 Task: Find connections with filter location Zhoukou with filter topic #homes with filter profile language English with filter current company Veritas Technologies LLC with filter school Defense Institute of Advanced Technology (DIAT), DU, DRDO with filter industry Residential Building Construction with filter service category Training with filter keywords title Mortgage Loan Processor
Action: Mouse moved to (606, 80)
Screenshot: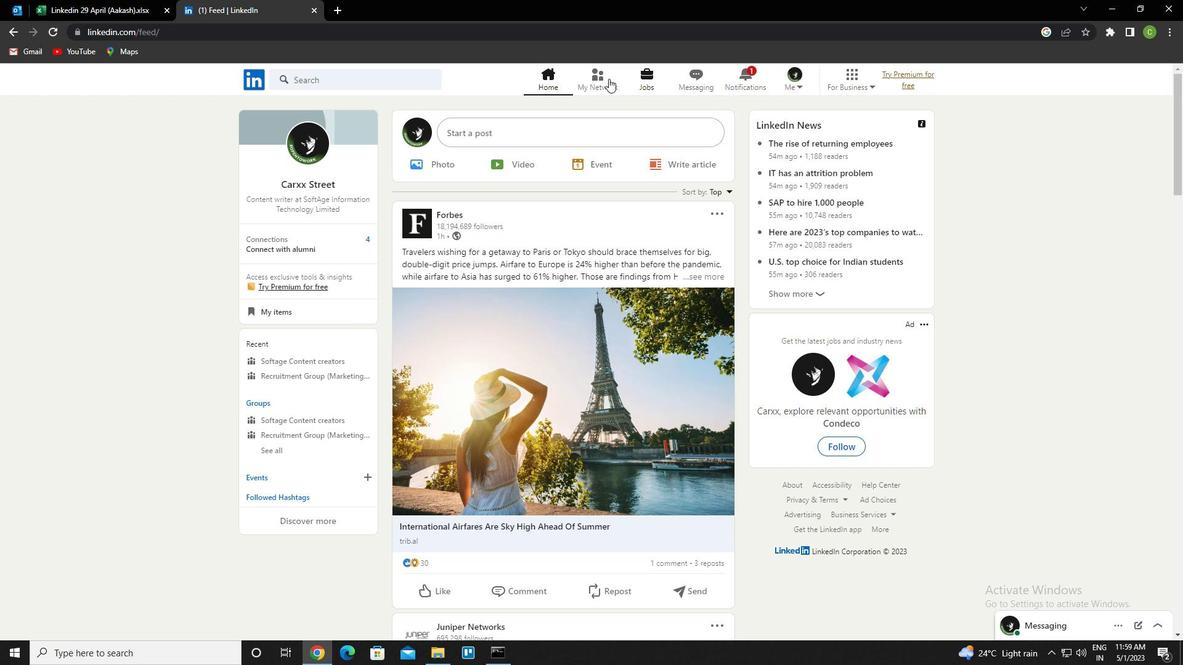
Action: Mouse pressed left at (606, 80)
Screenshot: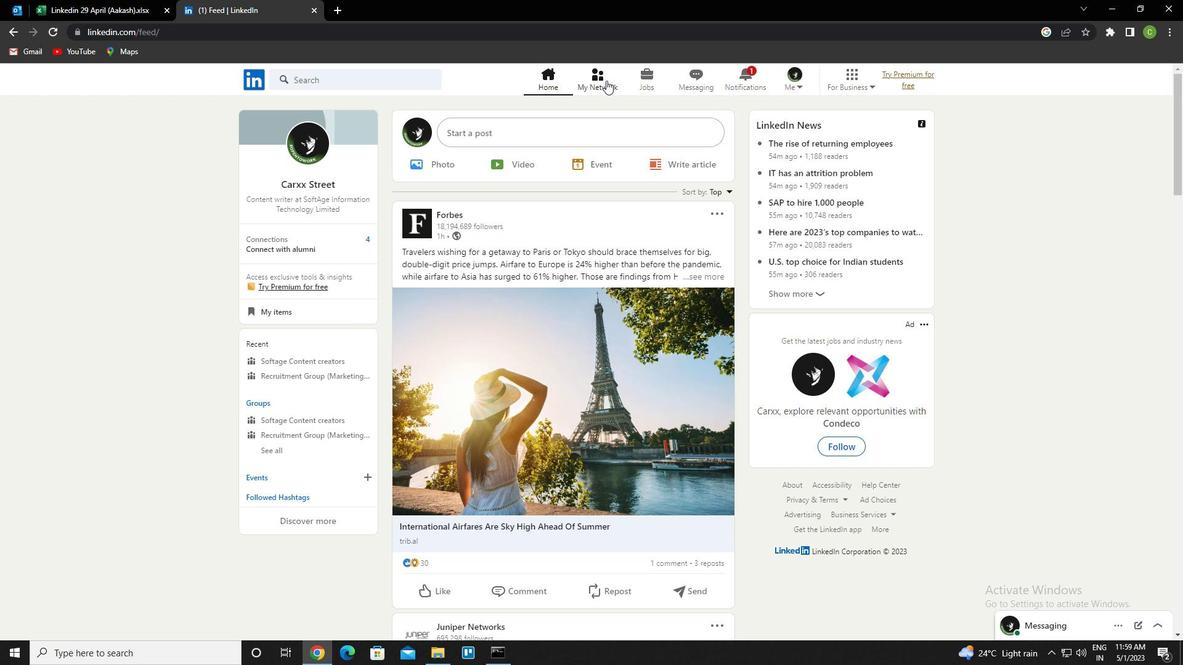 
Action: Mouse moved to (362, 157)
Screenshot: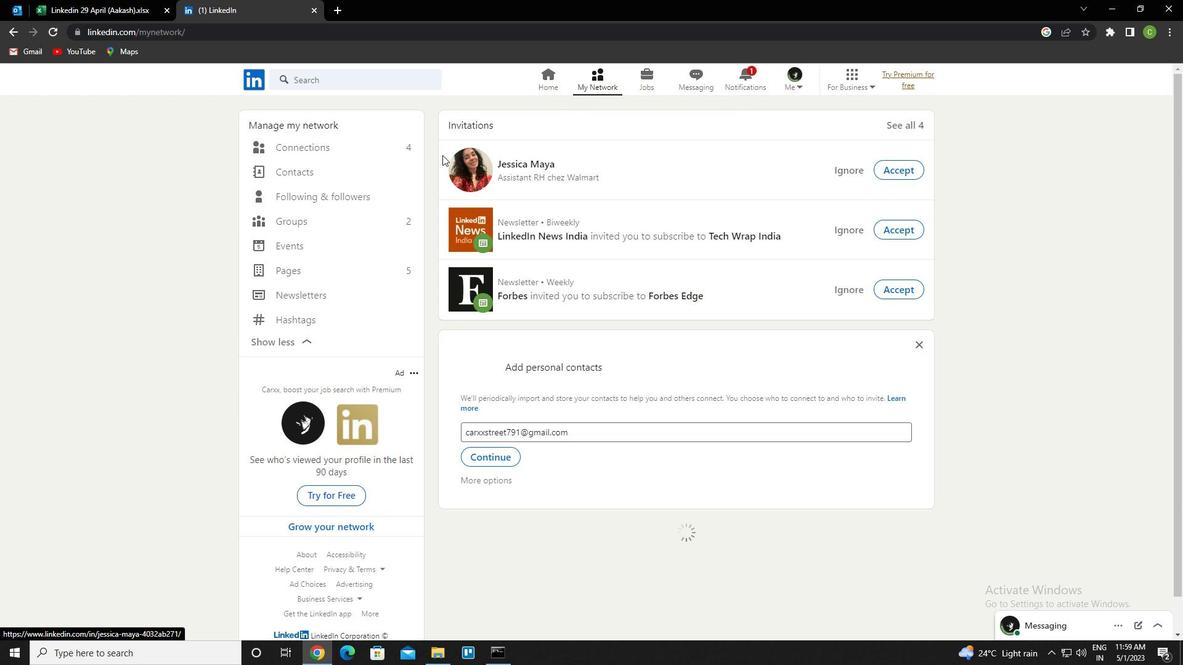 
Action: Mouse pressed left at (362, 157)
Screenshot: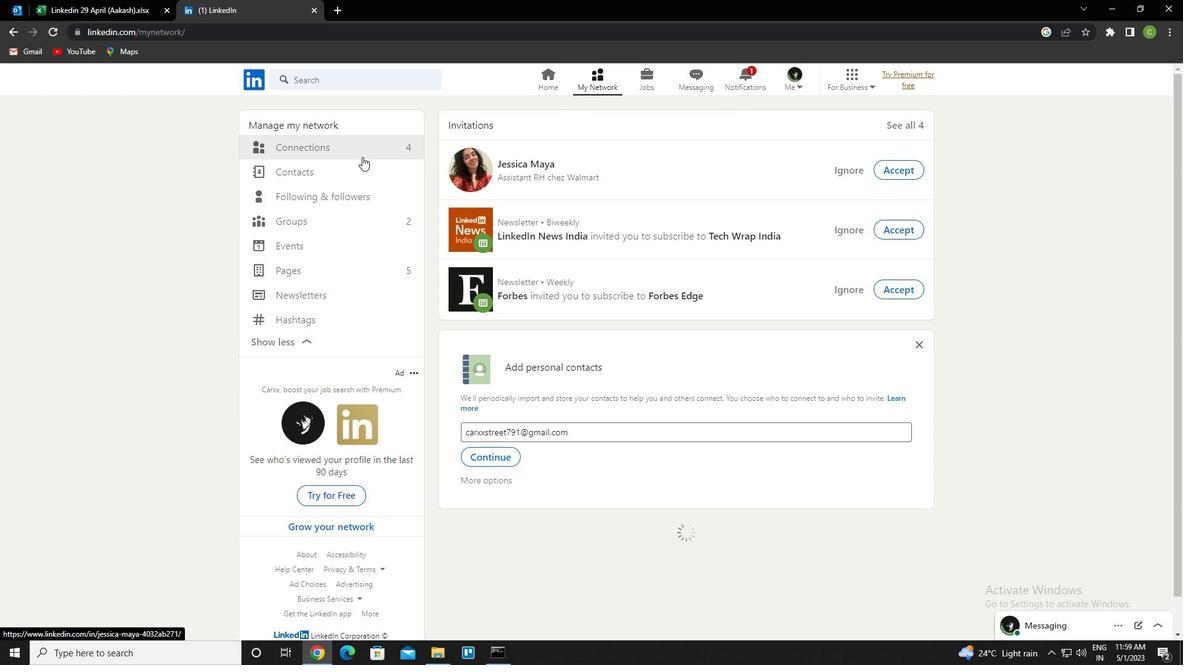 
Action: Mouse moved to (379, 150)
Screenshot: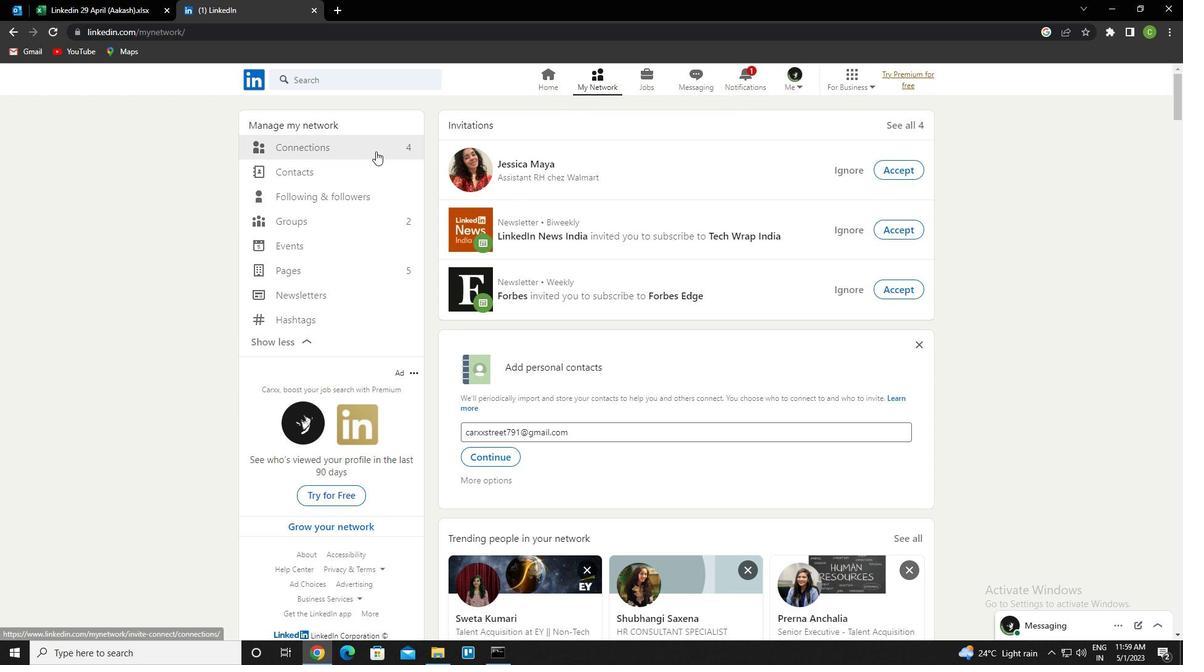 
Action: Mouse pressed left at (379, 150)
Screenshot: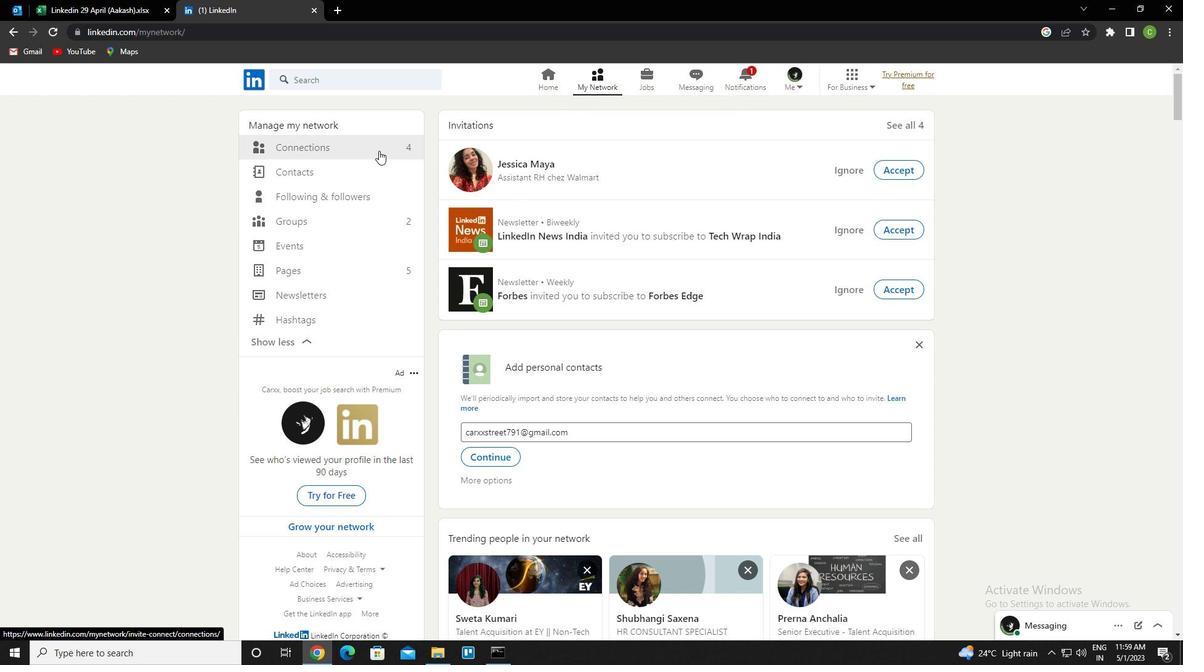 
Action: Mouse moved to (676, 152)
Screenshot: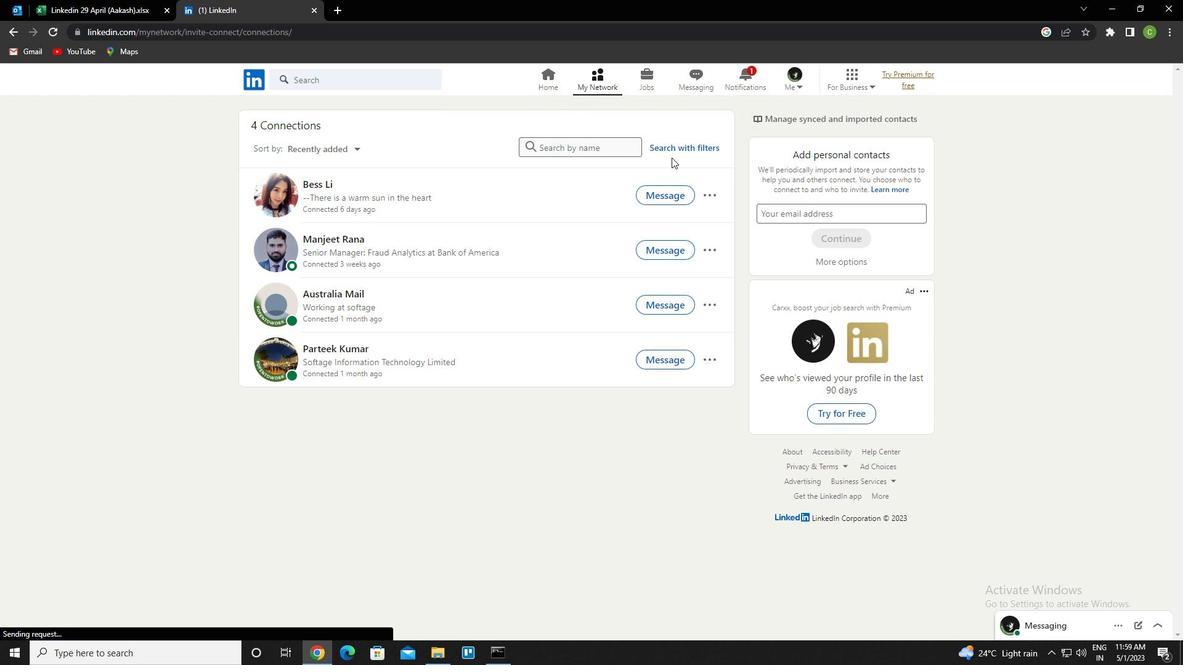 
Action: Mouse pressed left at (676, 152)
Screenshot: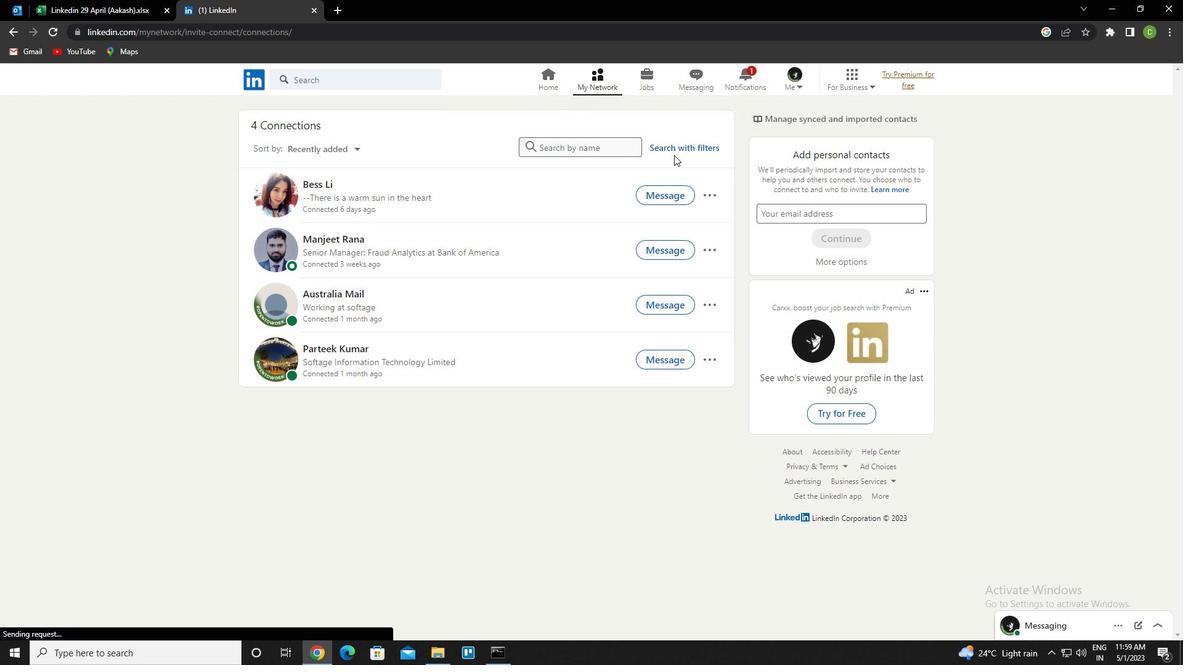 
Action: Mouse moved to (635, 108)
Screenshot: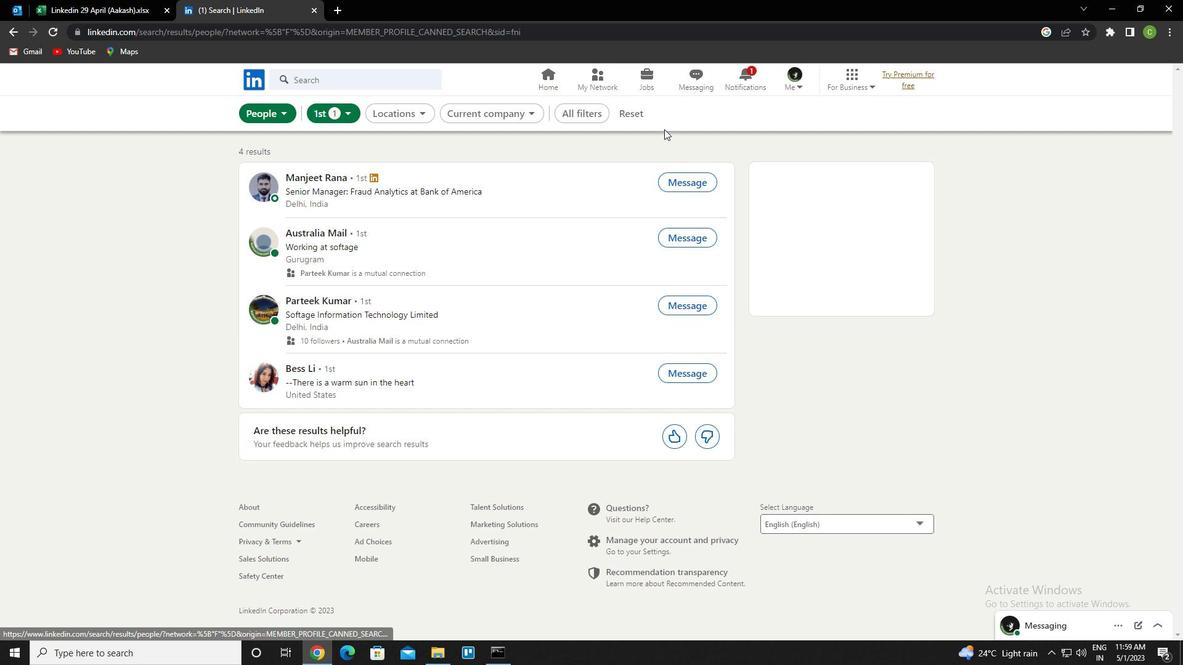 
Action: Mouse pressed left at (635, 108)
Screenshot: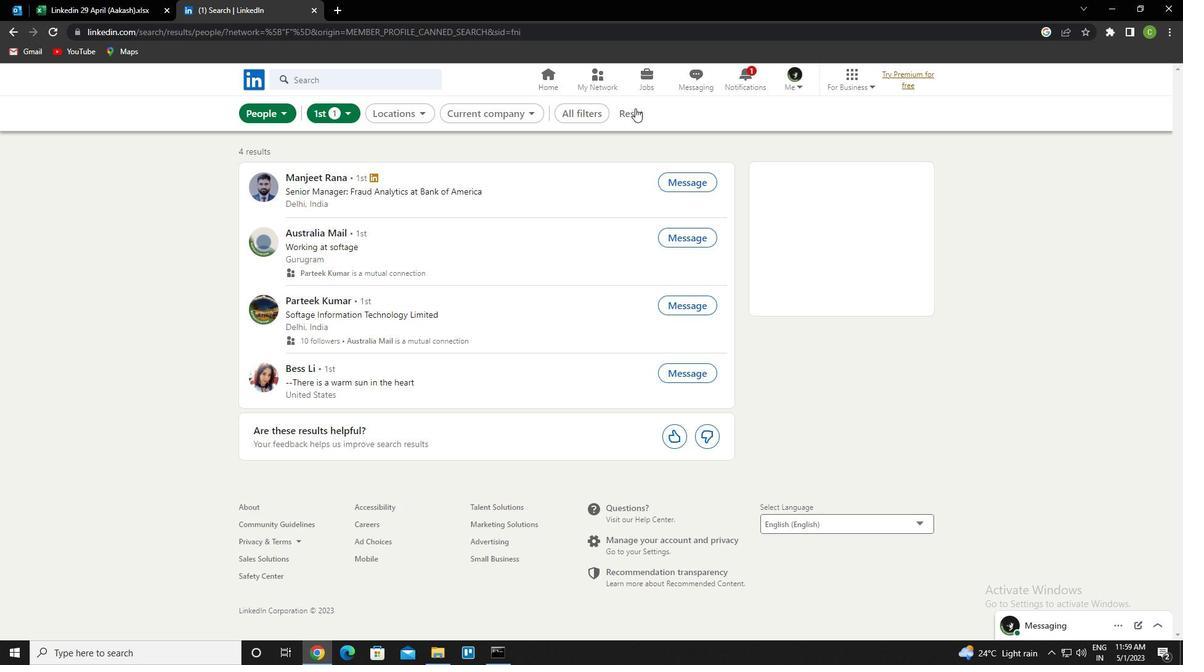 
Action: Mouse moved to (602, 109)
Screenshot: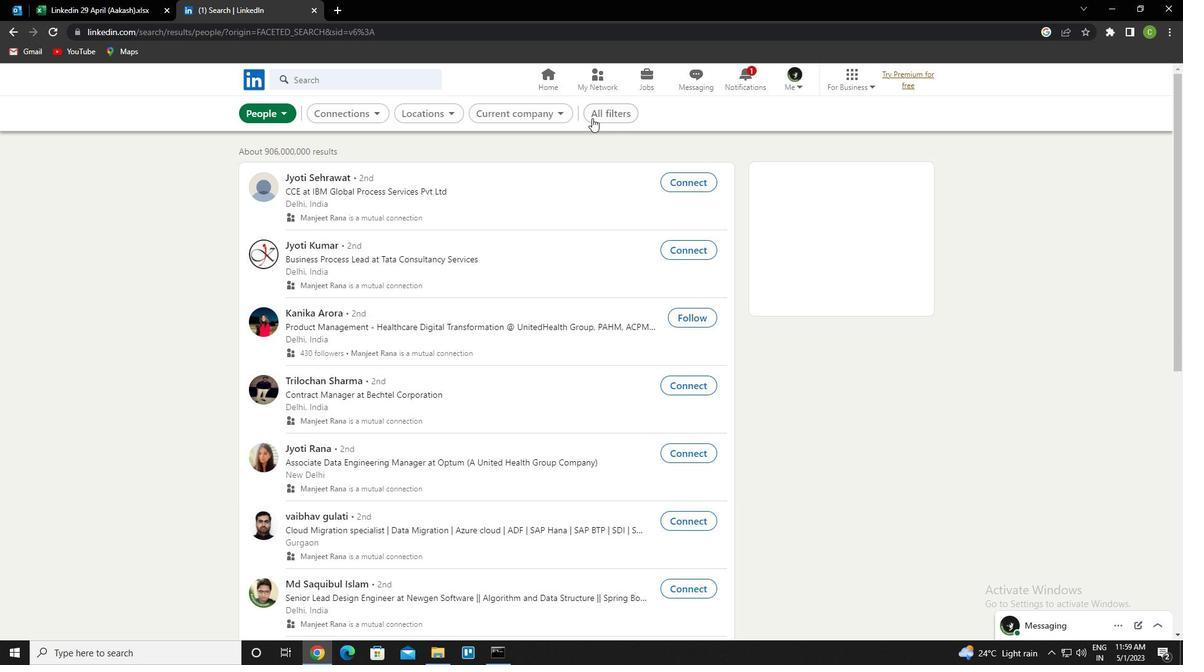 
Action: Mouse pressed left at (602, 109)
Screenshot: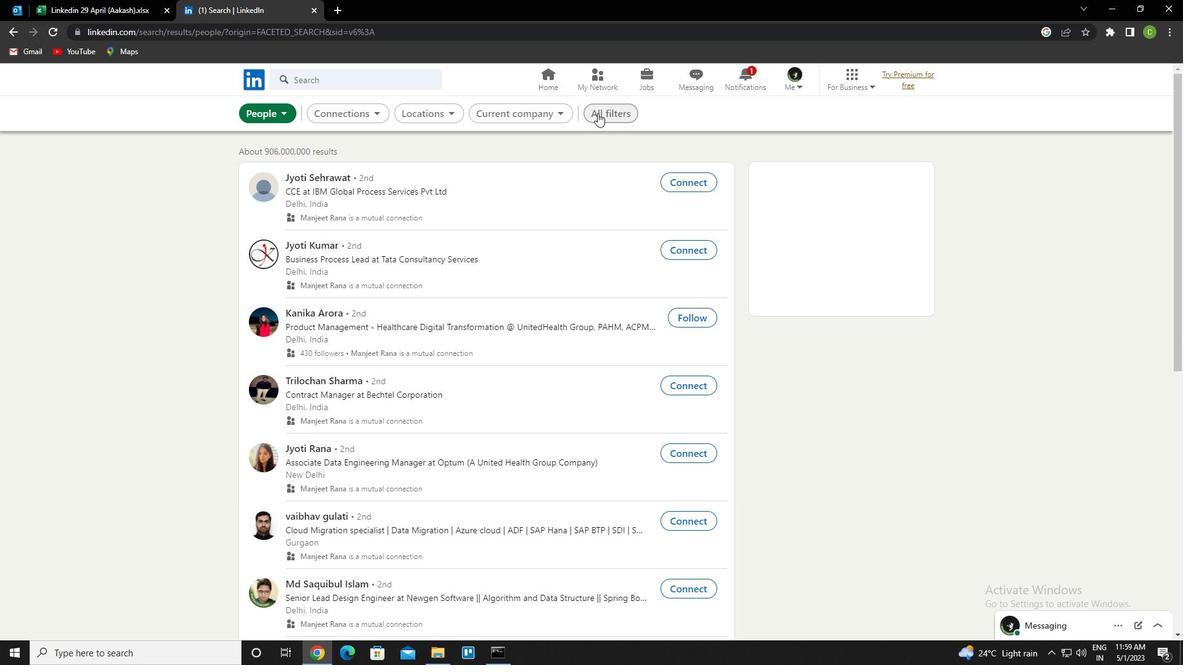 
Action: Mouse moved to (978, 372)
Screenshot: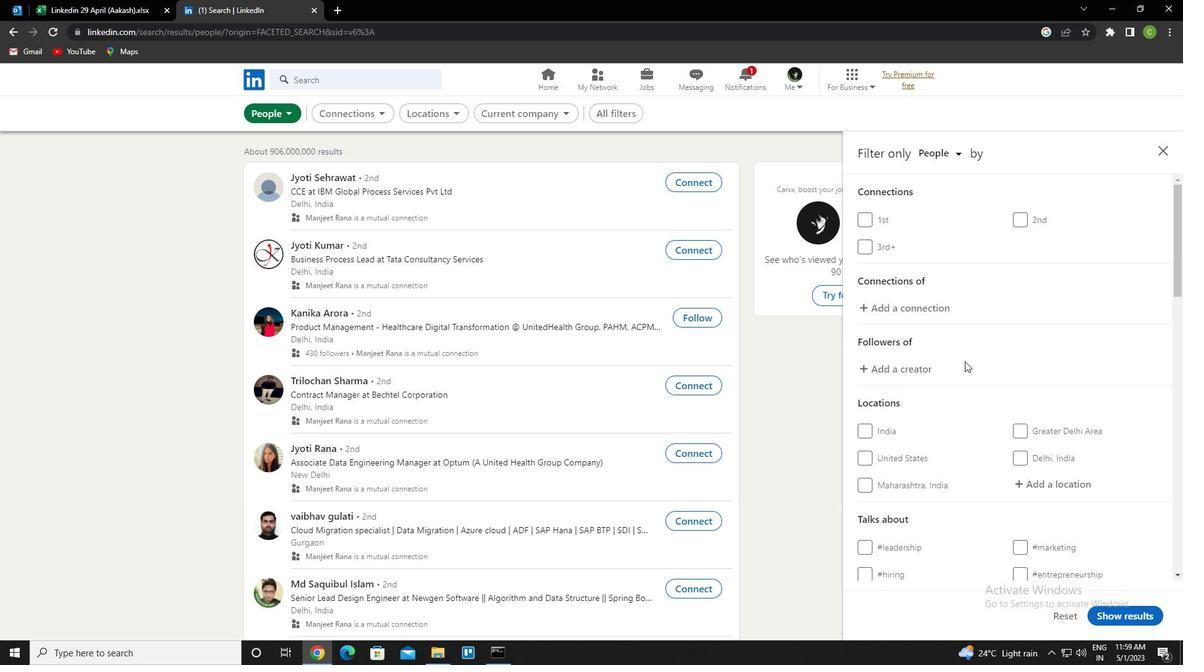 
Action: Mouse scrolled (978, 372) with delta (0, 0)
Screenshot: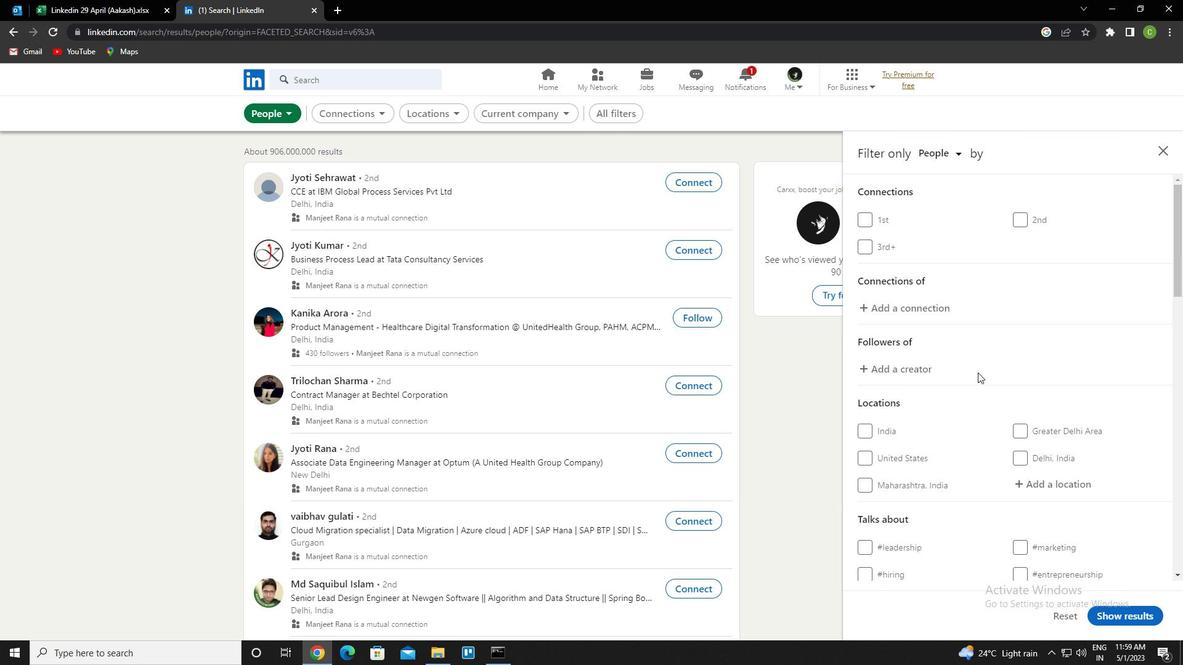 
Action: Mouse moved to (978, 372)
Screenshot: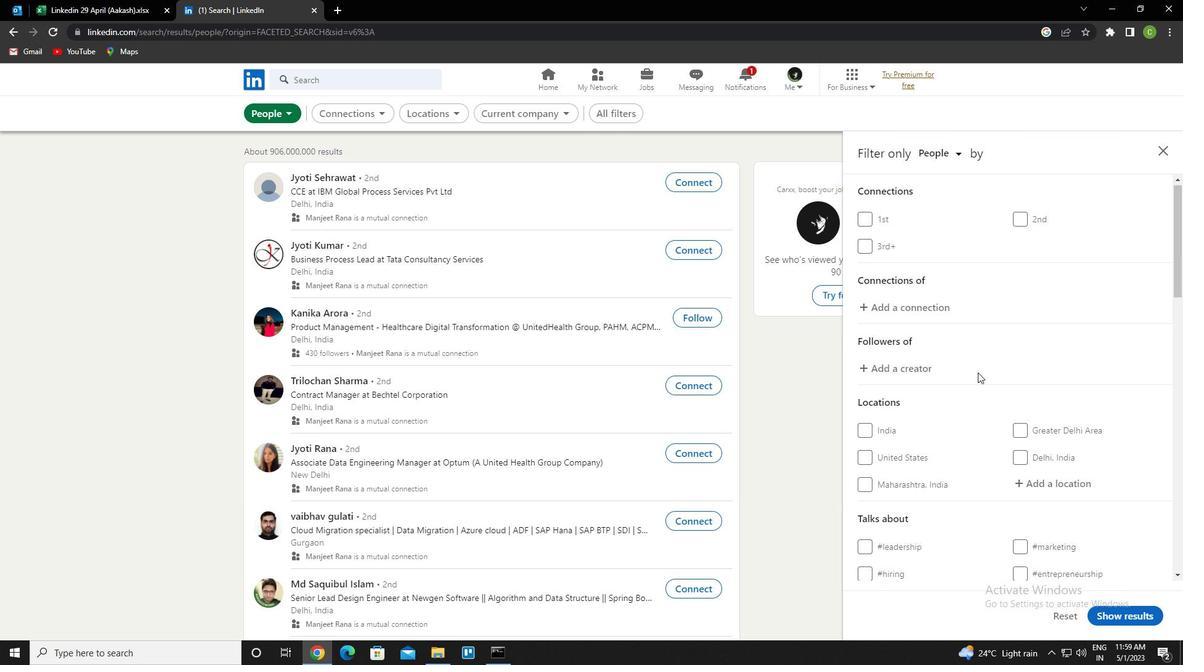 
Action: Mouse scrolled (978, 372) with delta (0, 0)
Screenshot: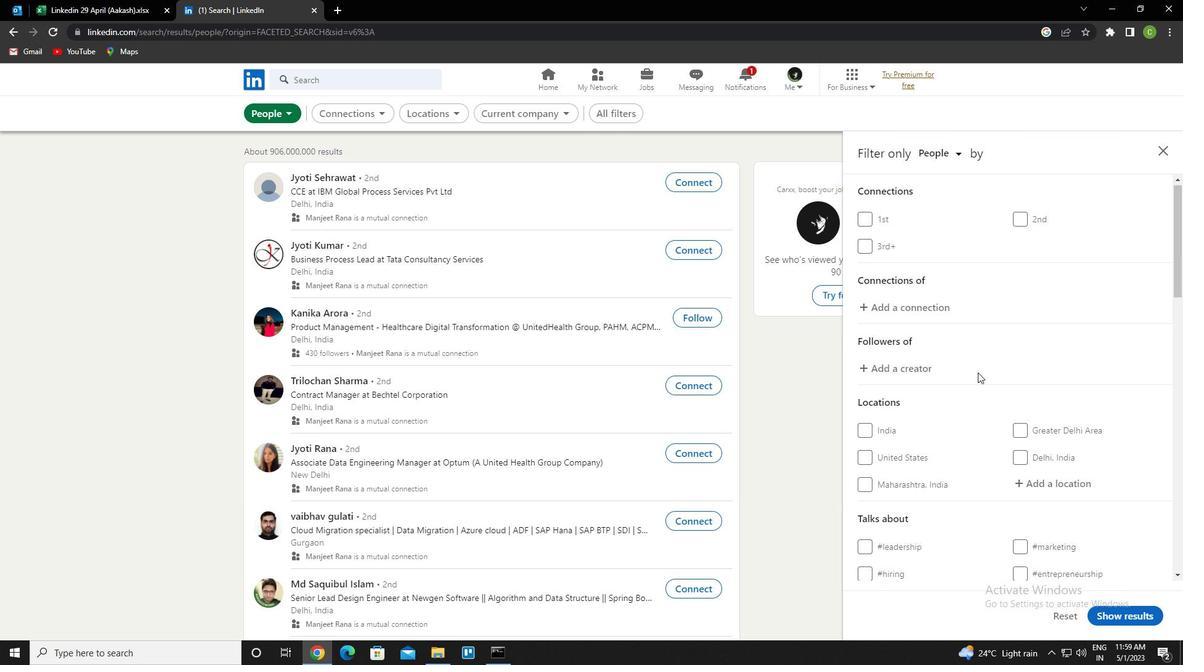 
Action: Mouse moved to (1045, 366)
Screenshot: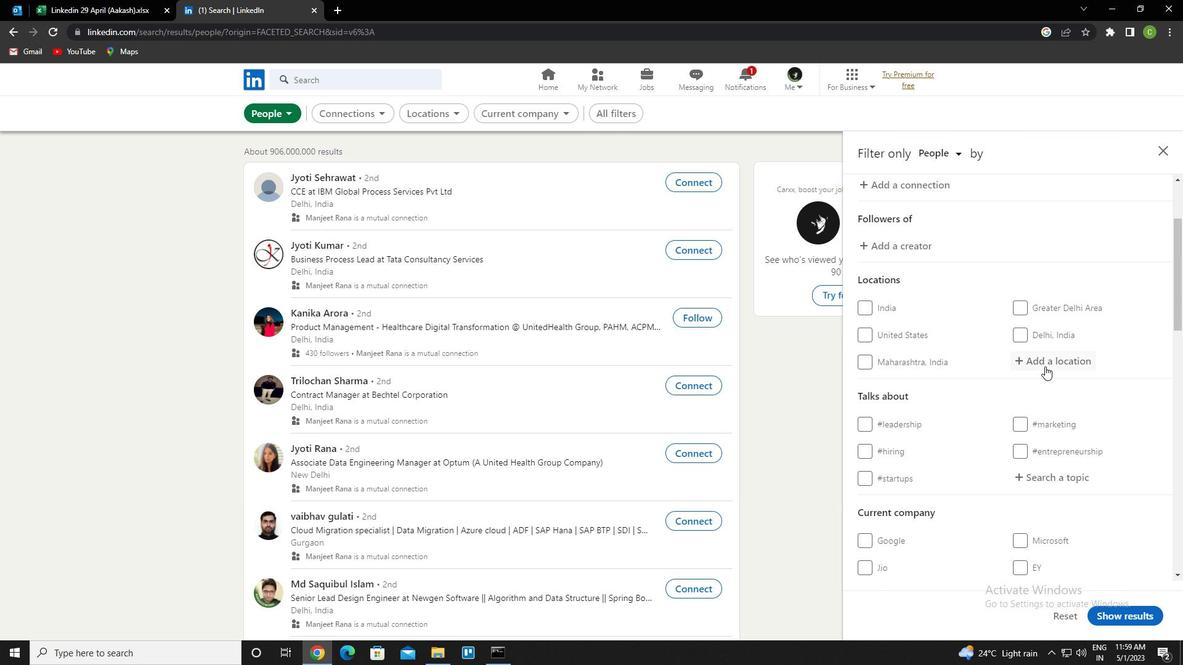 
Action: Mouse pressed left at (1045, 366)
Screenshot: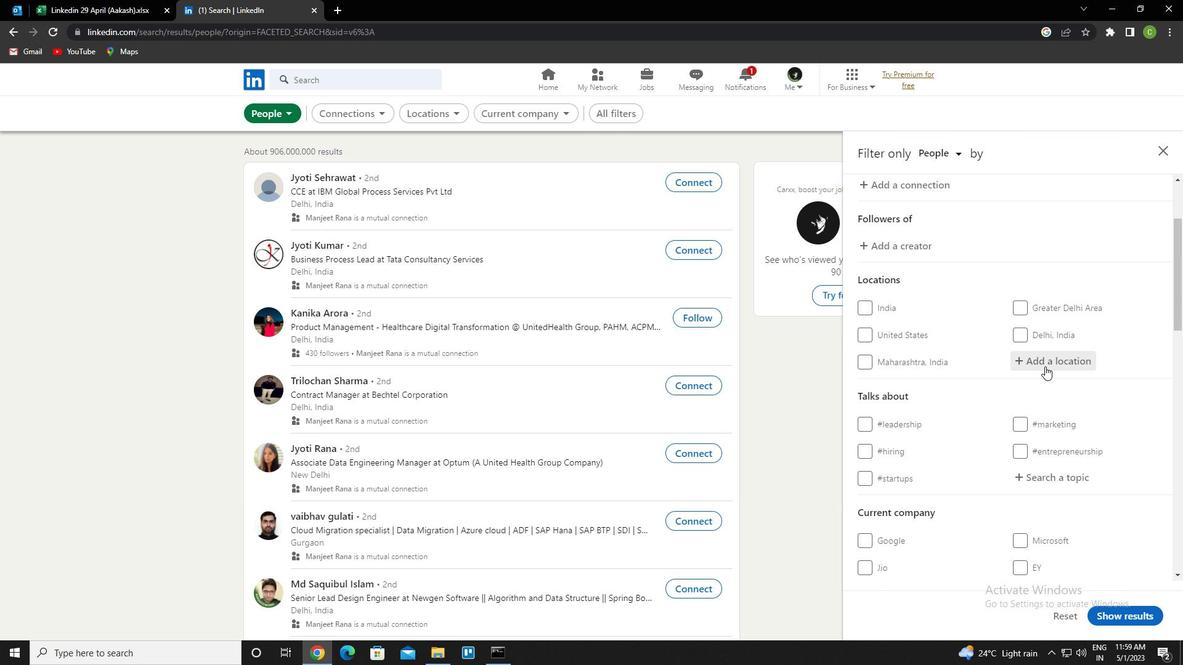
Action: Key pressed <Key.caps_lock>z<Key.caps_lock>houj<Key.backspace>kou<Key.down><Key.enter>
Screenshot: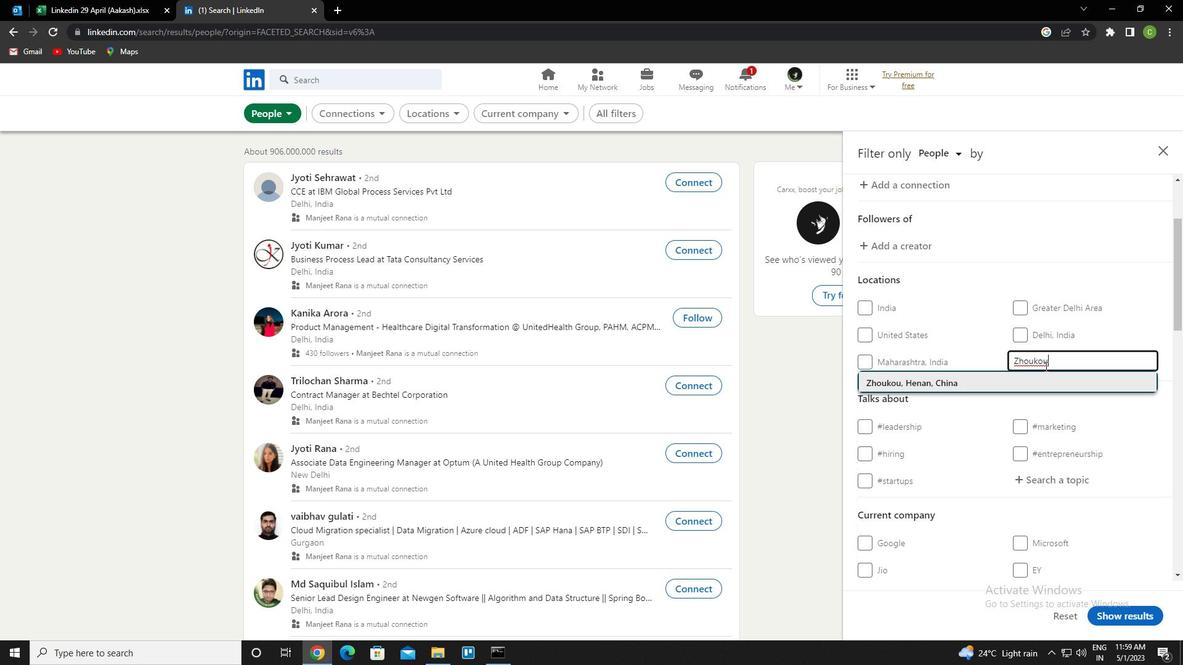 
Action: Mouse moved to (1041, 505)
Screenshot: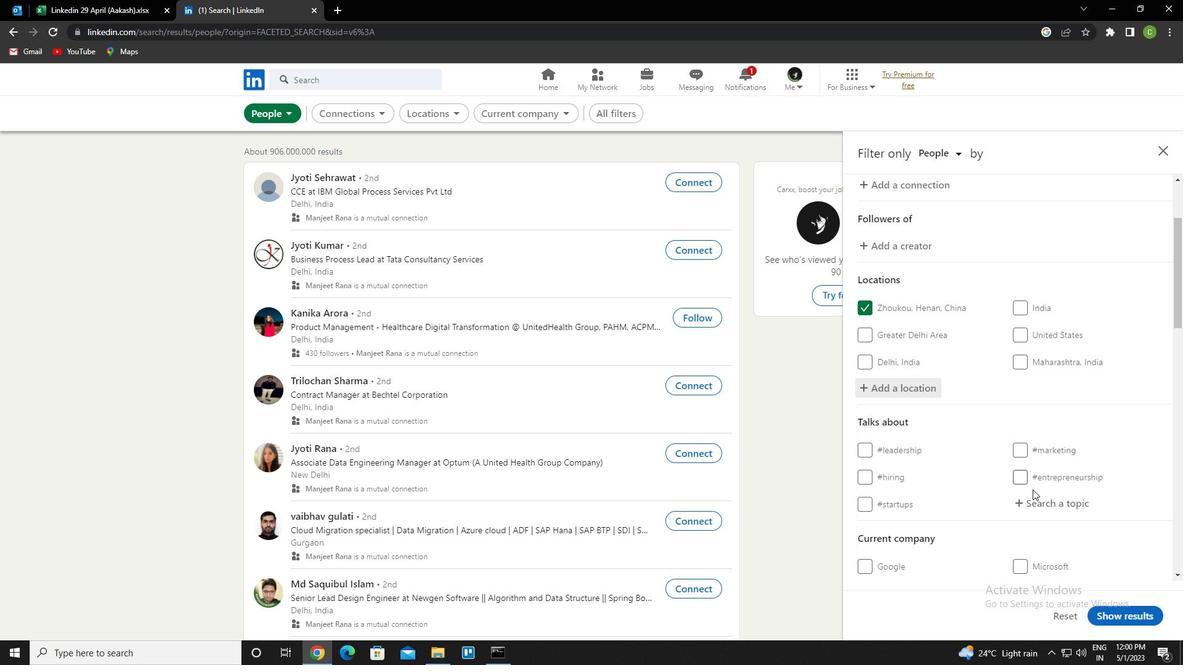 
Action: Mouse pressed left at (1041, 505)
Screenshot: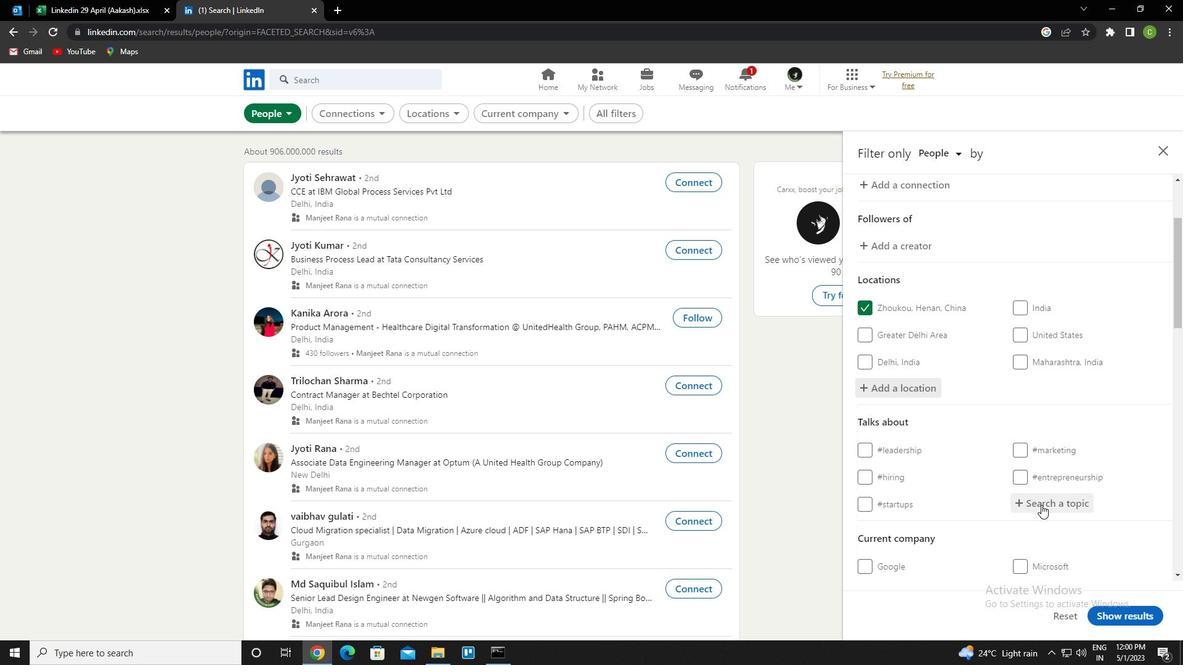
Action: Key pressed homes<Key.enter>
Screenshot: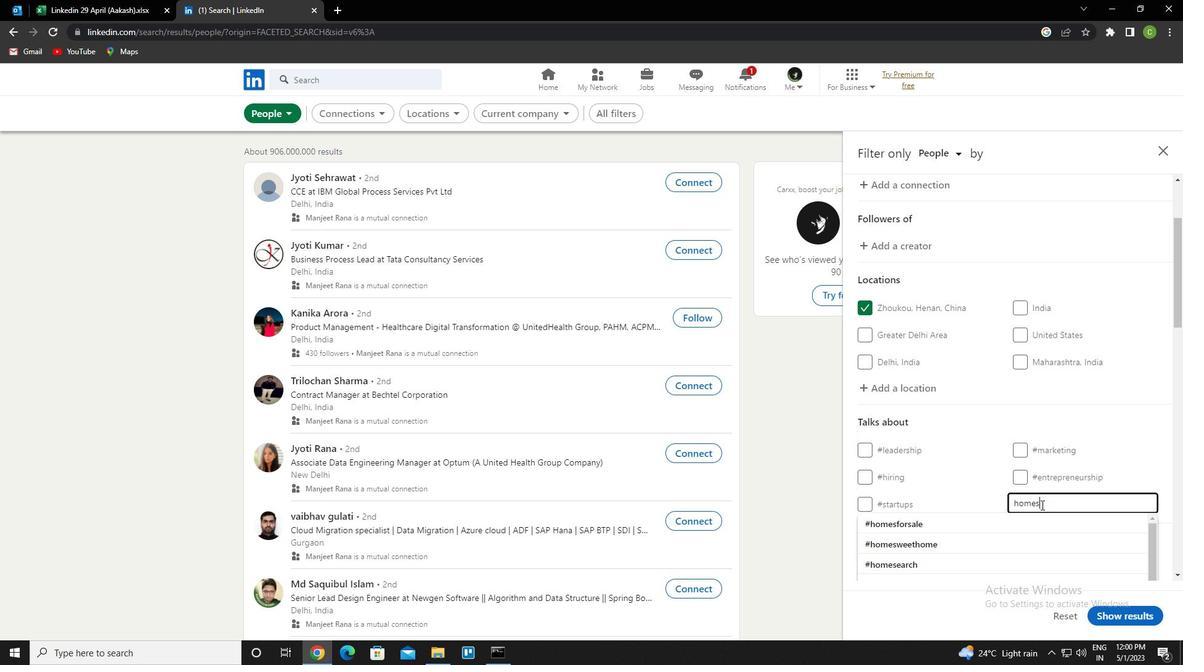
Action: Mouse moved to (1042, 505)
Screenshot: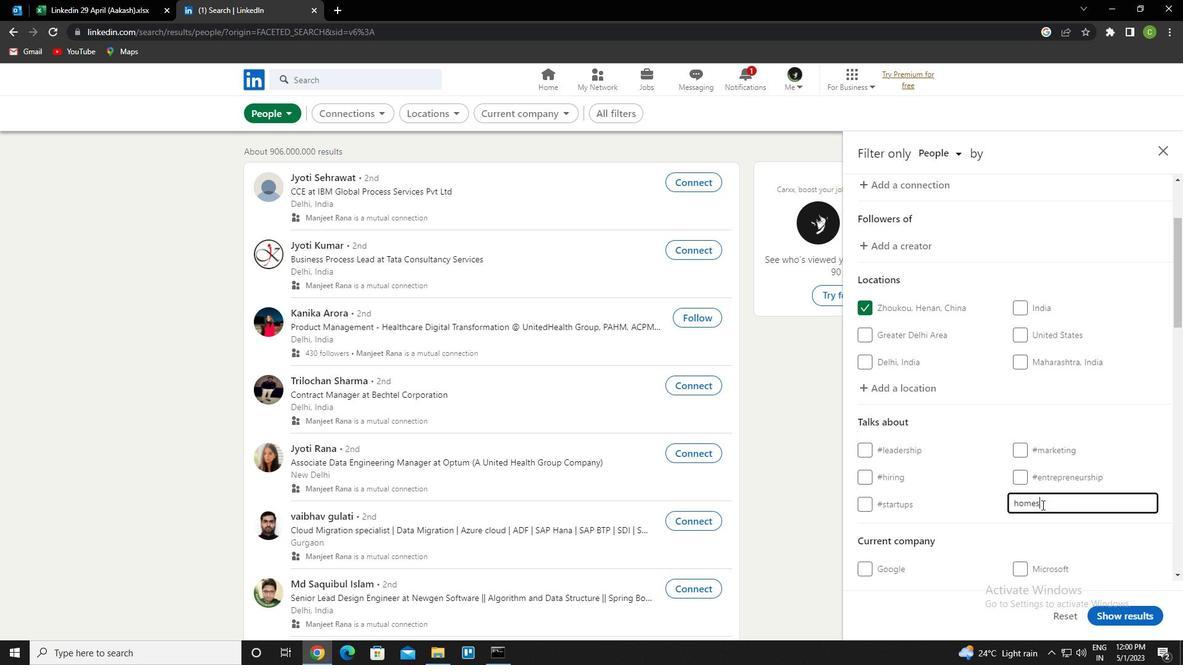 
Action: Mouse scrolled (1042, 505) with delta (0, 0)
Screenshot: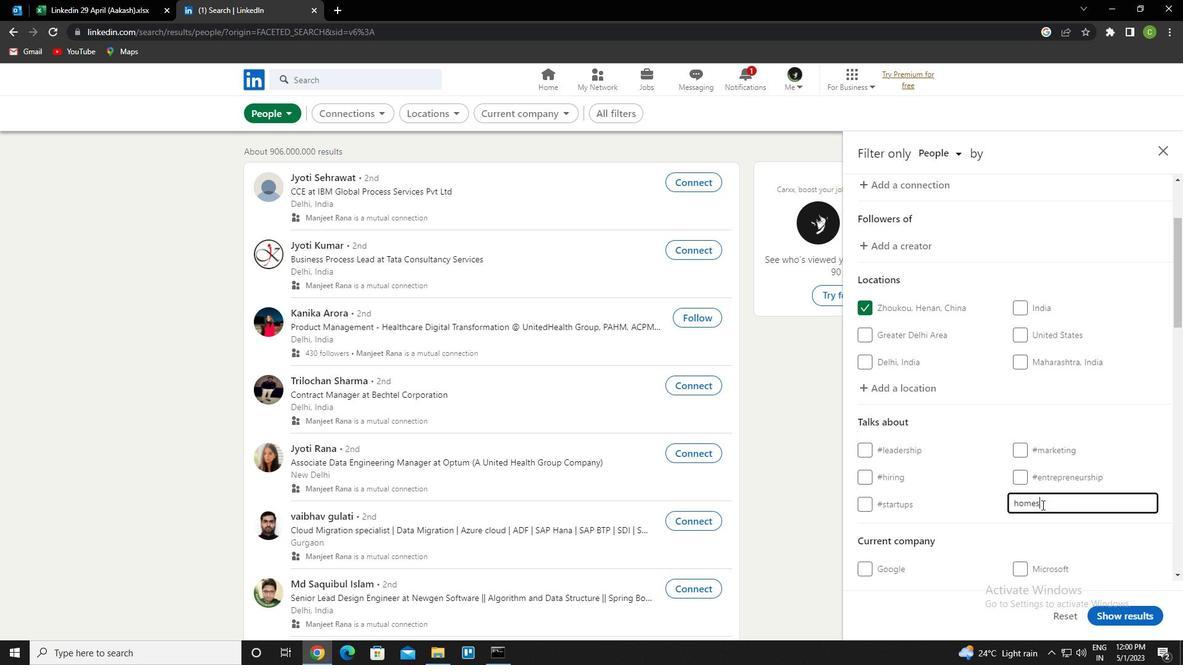 
Action: Mouse moved to (1016, 443)
Screenshot: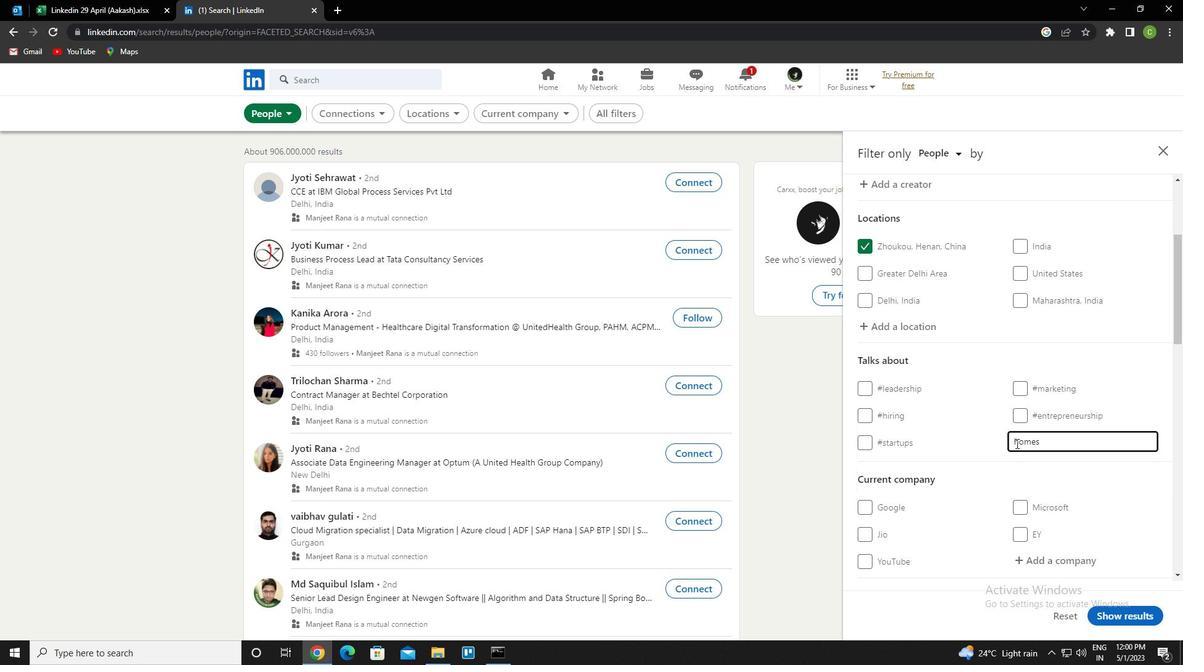 
Action: Mouse pressed left at (1016, 443)
Screenshot: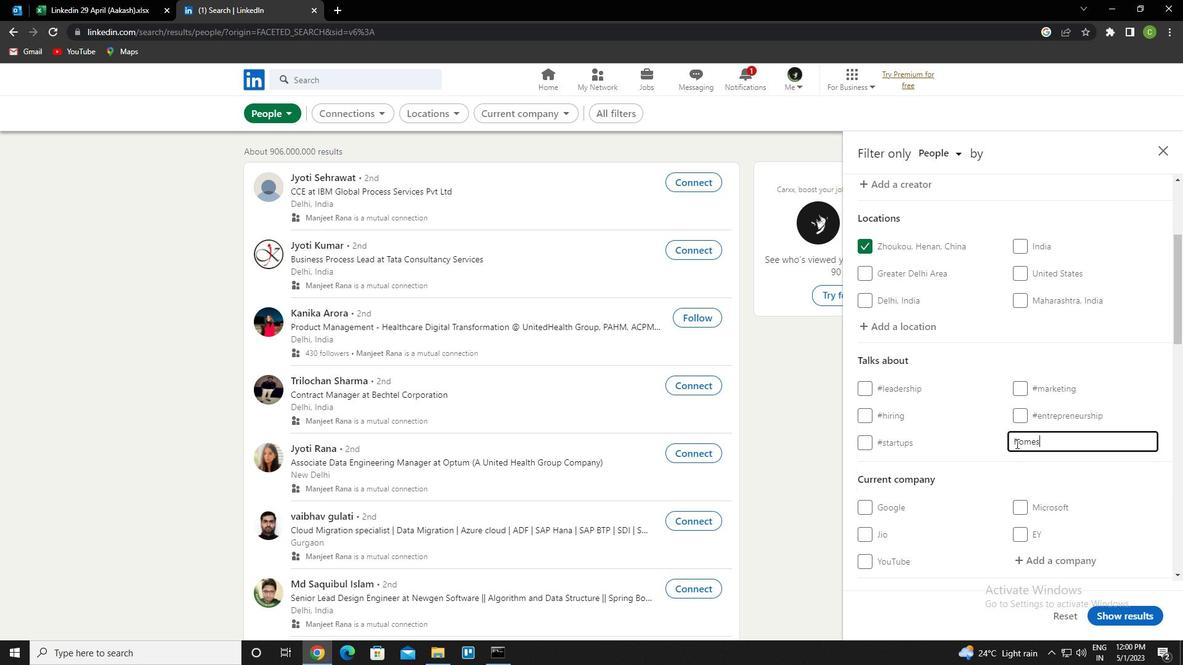
Action: Mouse moved to (1100, 466)
Screenshot: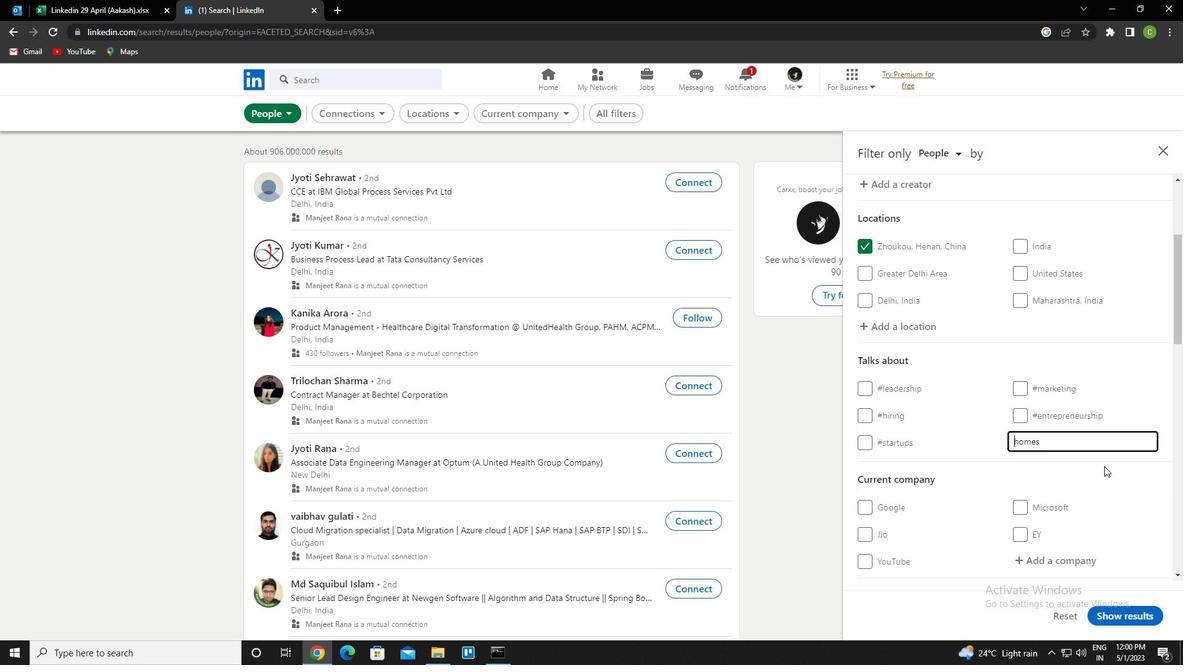 
Action: Key pressed <Key.shift>
Screenshot: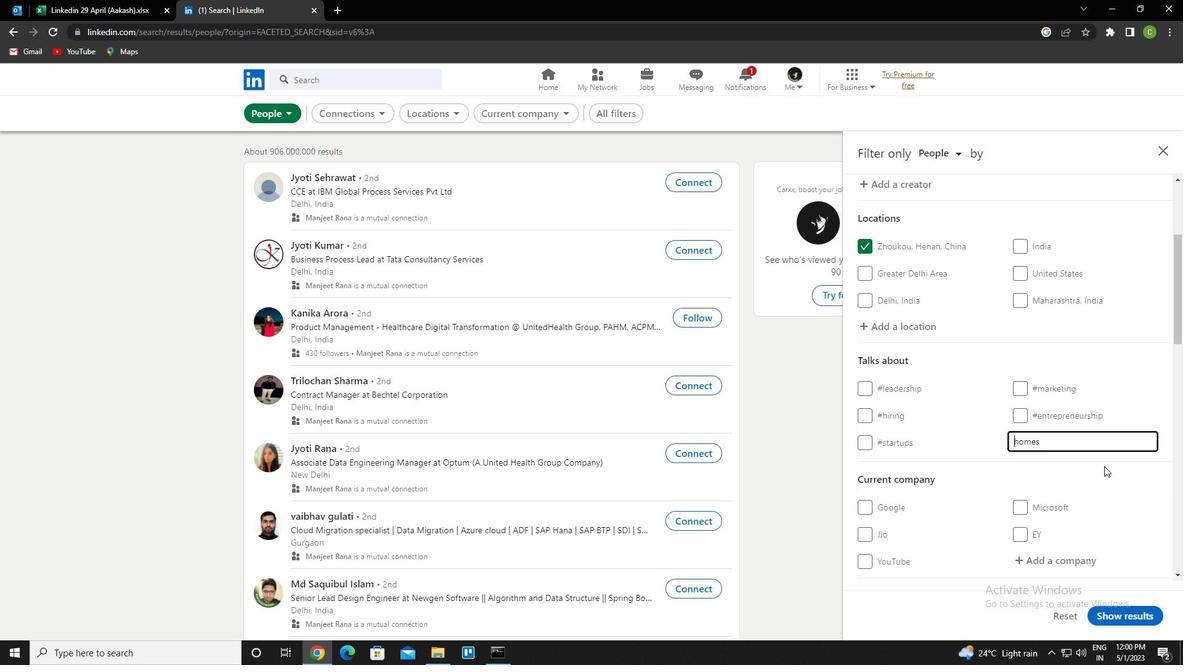 
Action: Mouse moved to (1085, 470)
Screenshot: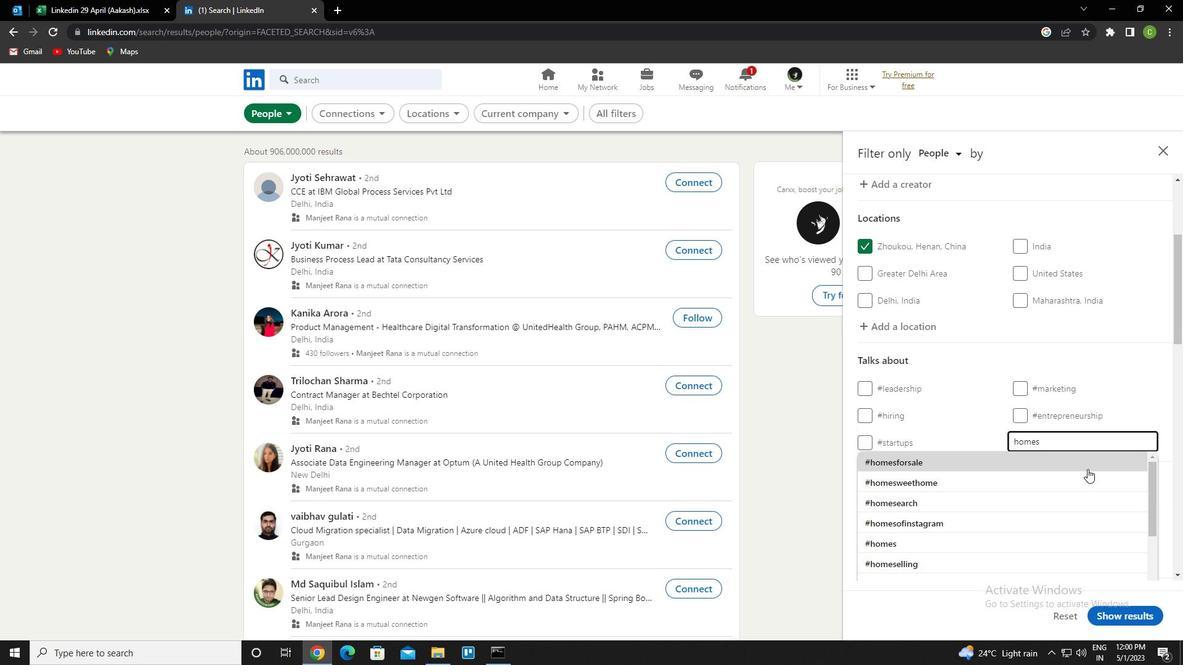 
Action: Key pressed <Key.shift><Key.shift>
Screenshot: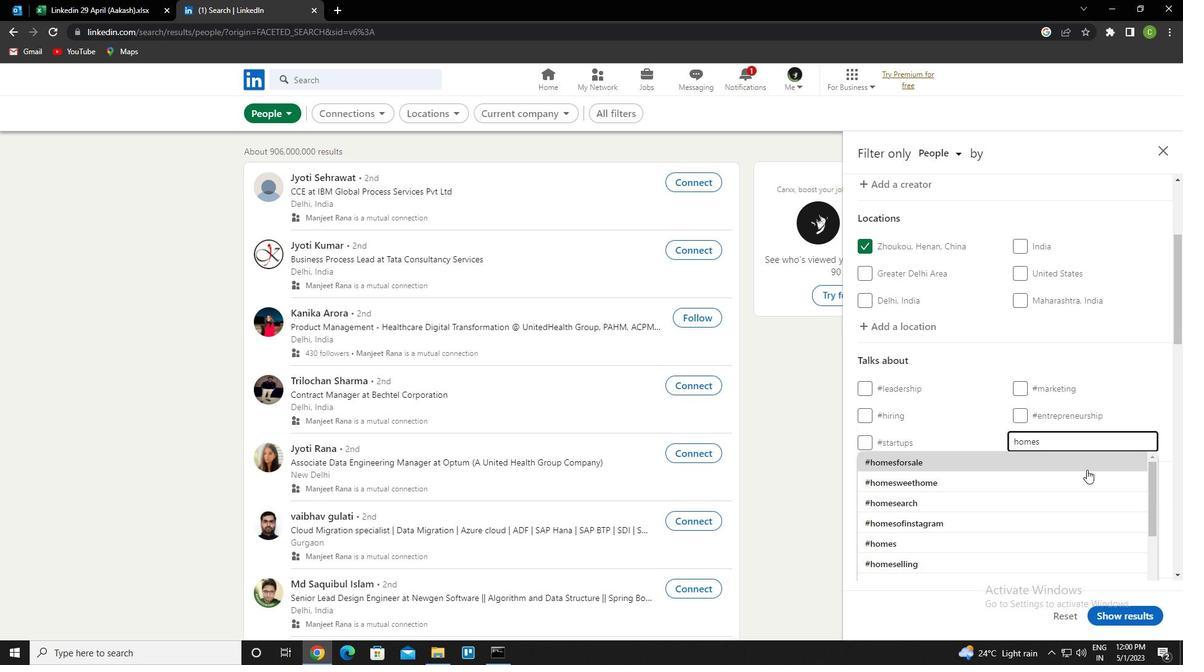 
Action: Mouse moved to (1084, 471)
Screenshot: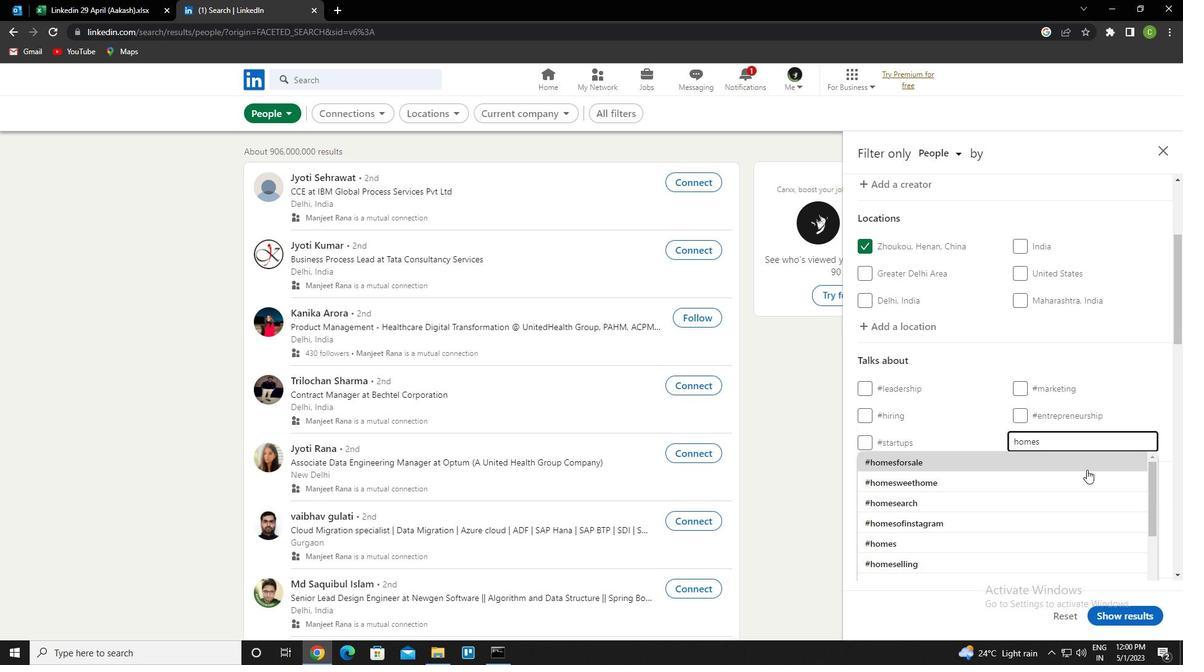 
Action: Key pressed <Key.shift>
Screenshot: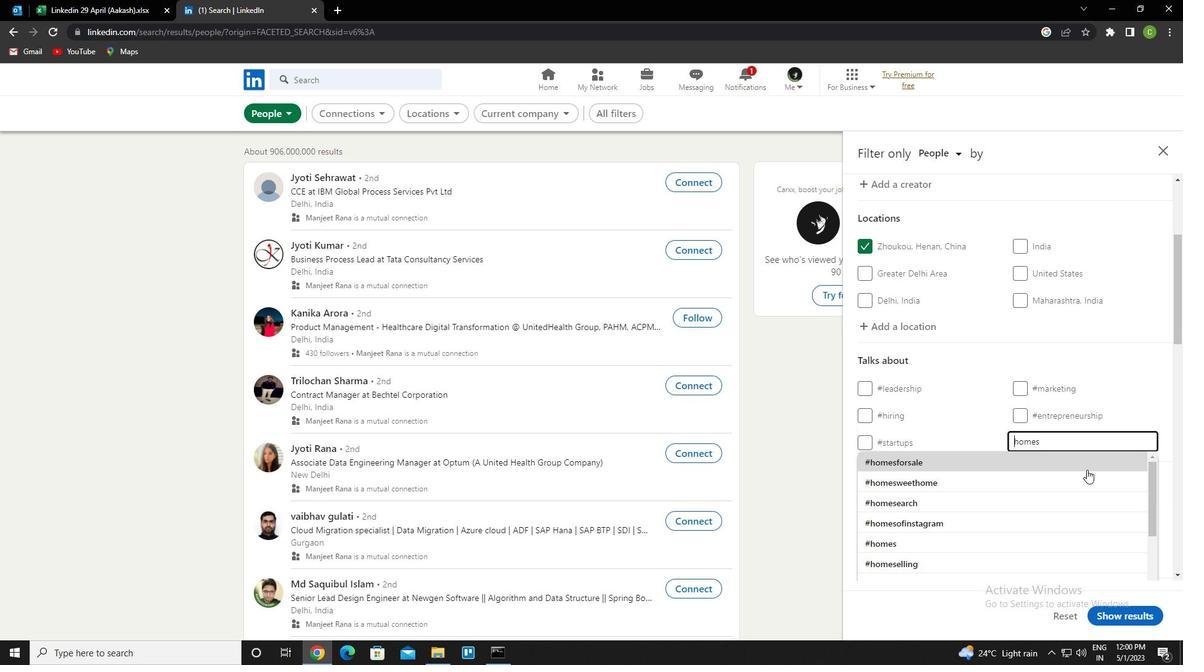 
Action: Mouse moved to (1084, 472)
Screenshot: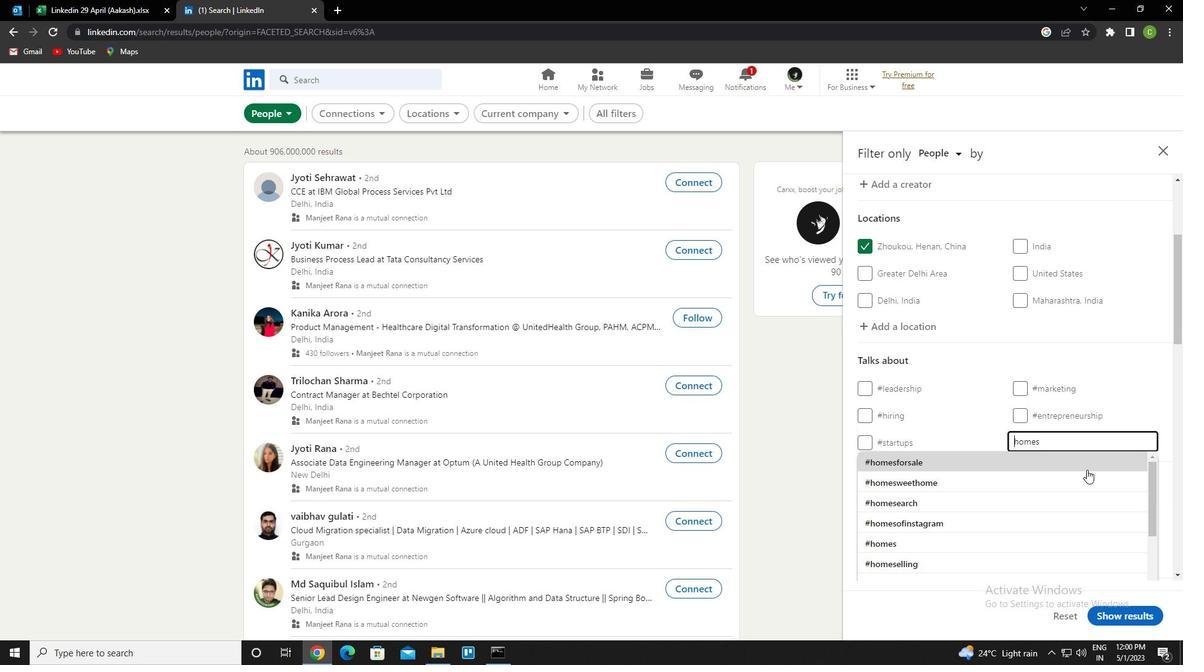 
Action: Key pressed #
Screenshot: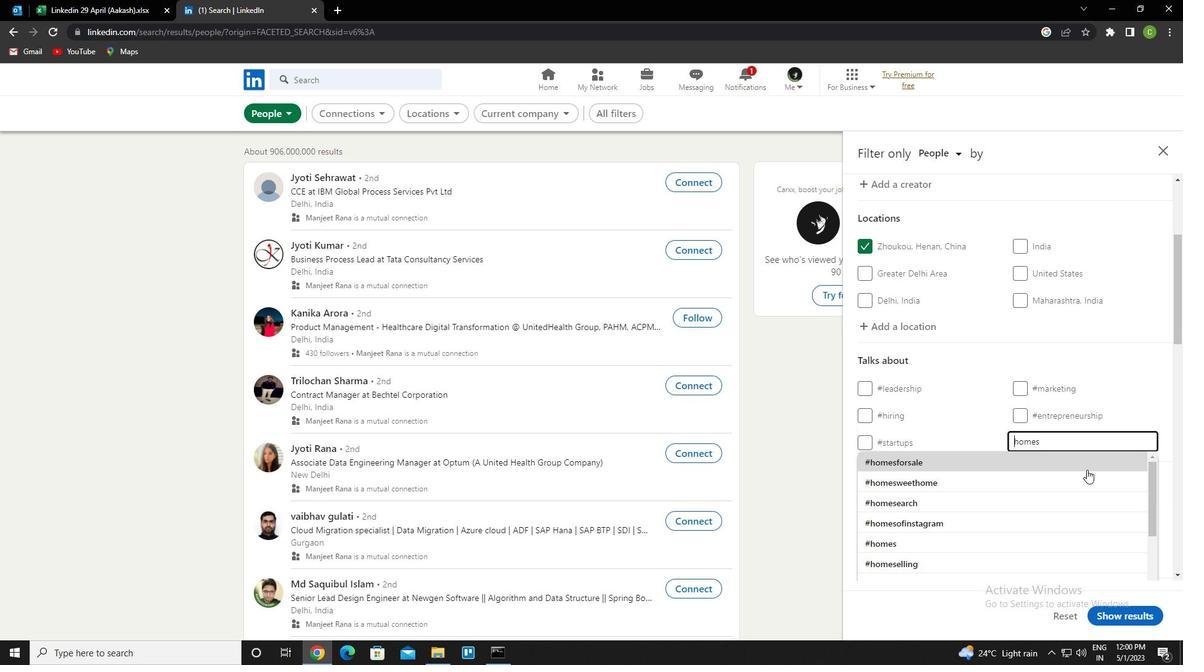 
Action: Mouse moved to (1005, 417)
Screenshot: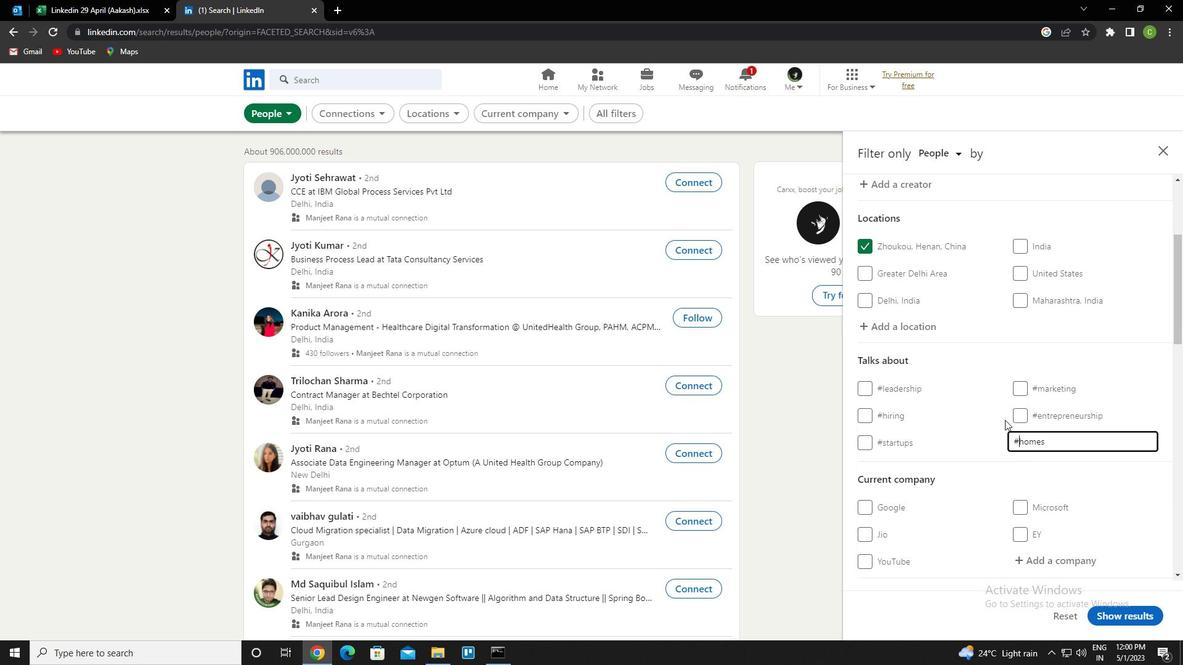 
Action: Mouse scrolled (1005, 416) with delta (0, 0)
Screenshot: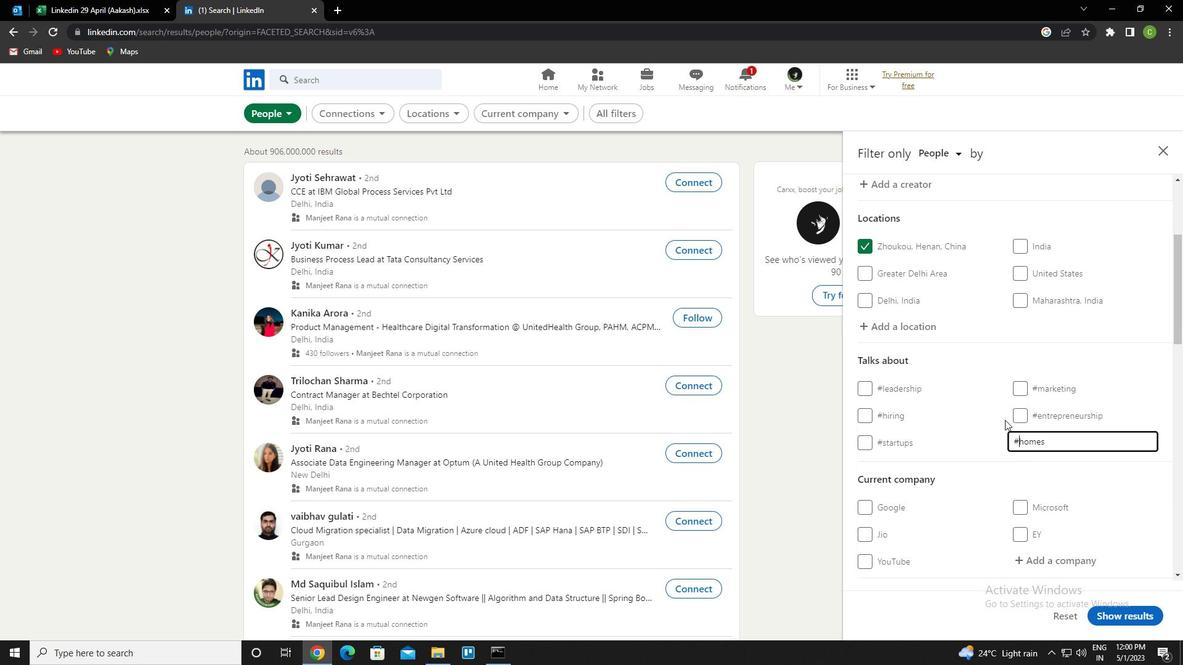 
Action: Mouse scrolled (1005, 416) with delta (0, 0)
Screenshot: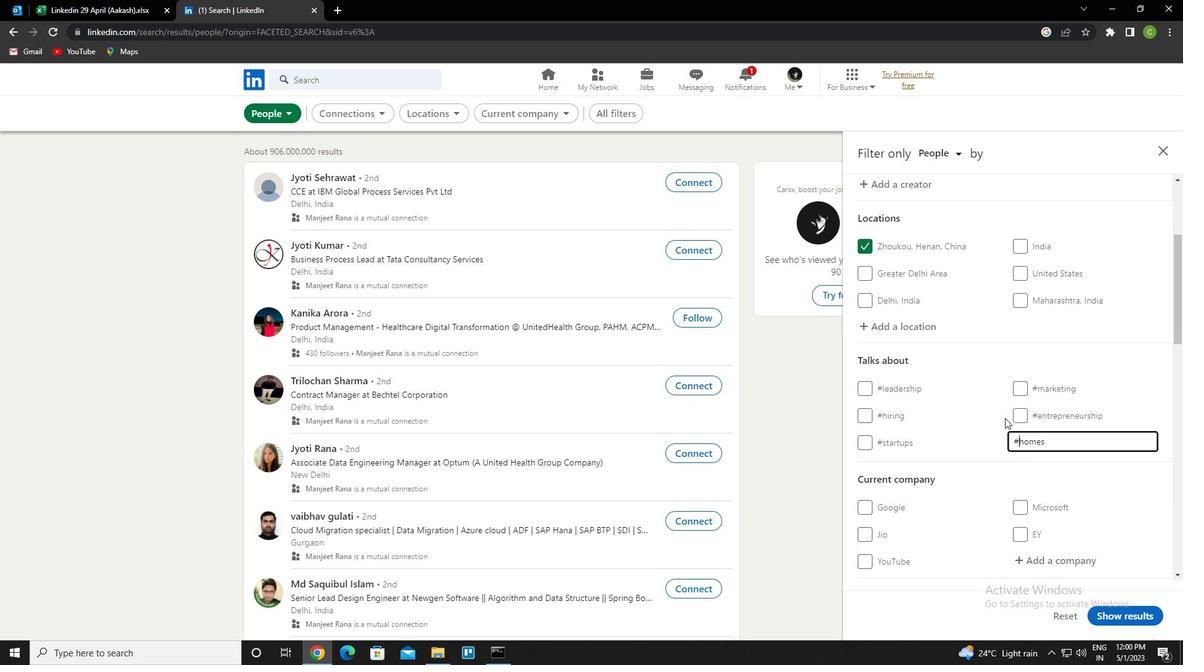 
Action: Mouse scrolled (1005, 416) with delta (0, 0)
Screenshot: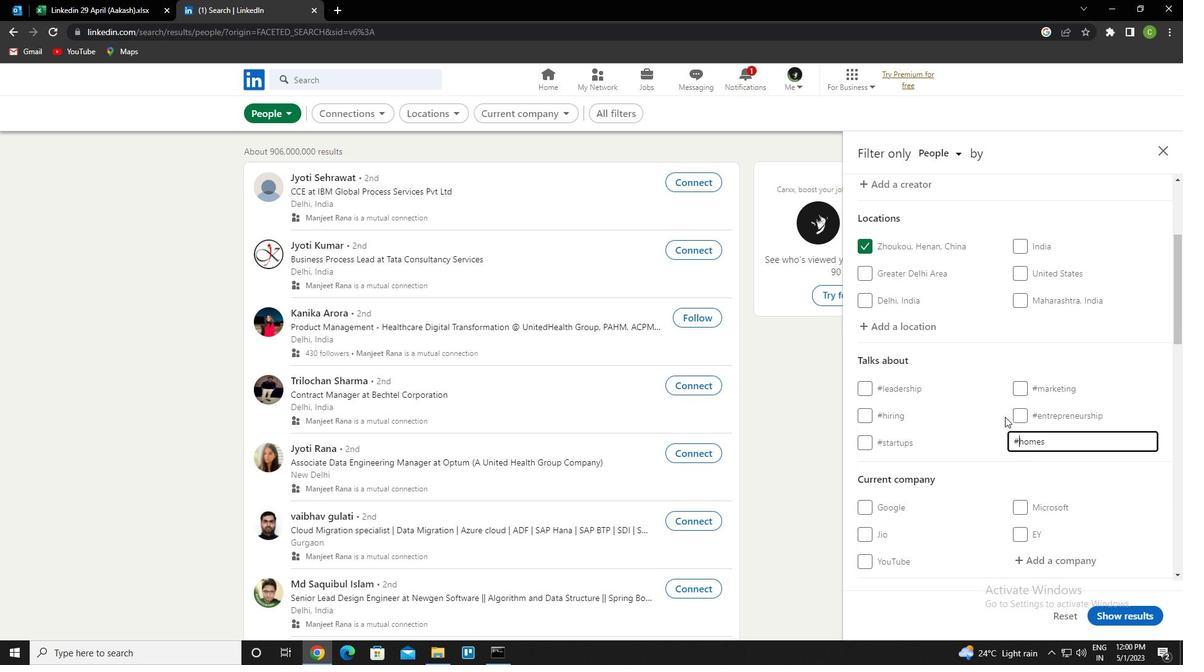 
Action: Mouse scrolled (1005, 416) with delta (0, 0)
Screenshot: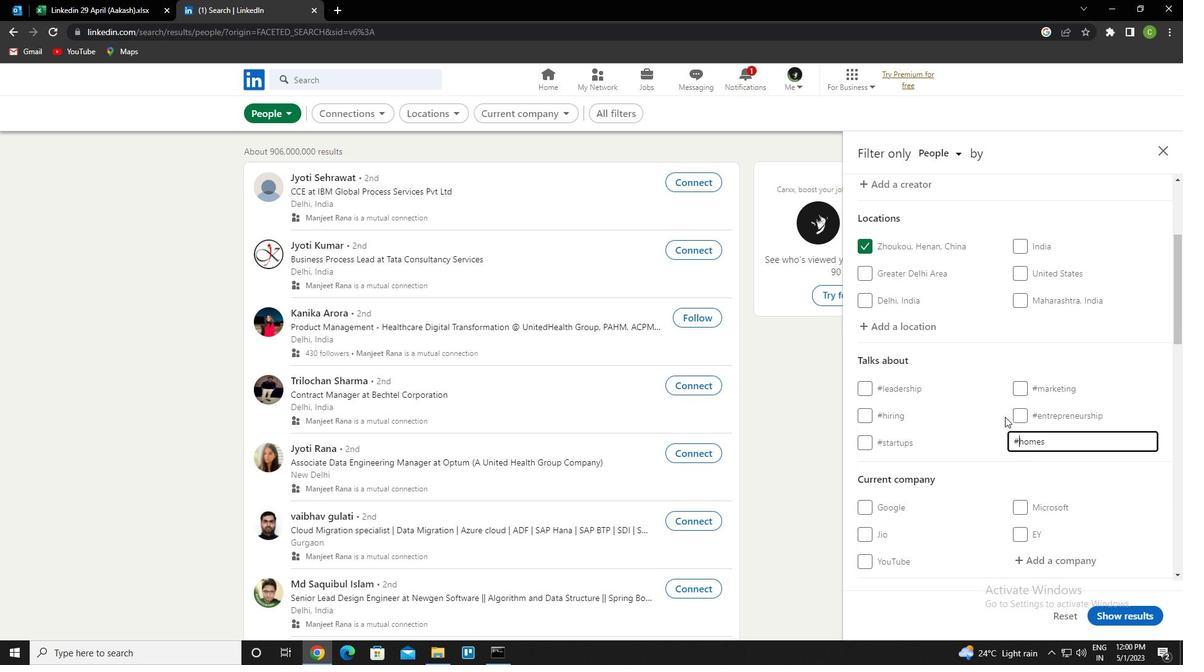 
Action: Mouse scrolled (1005, 416) with delta (0, 0)
Screenshot: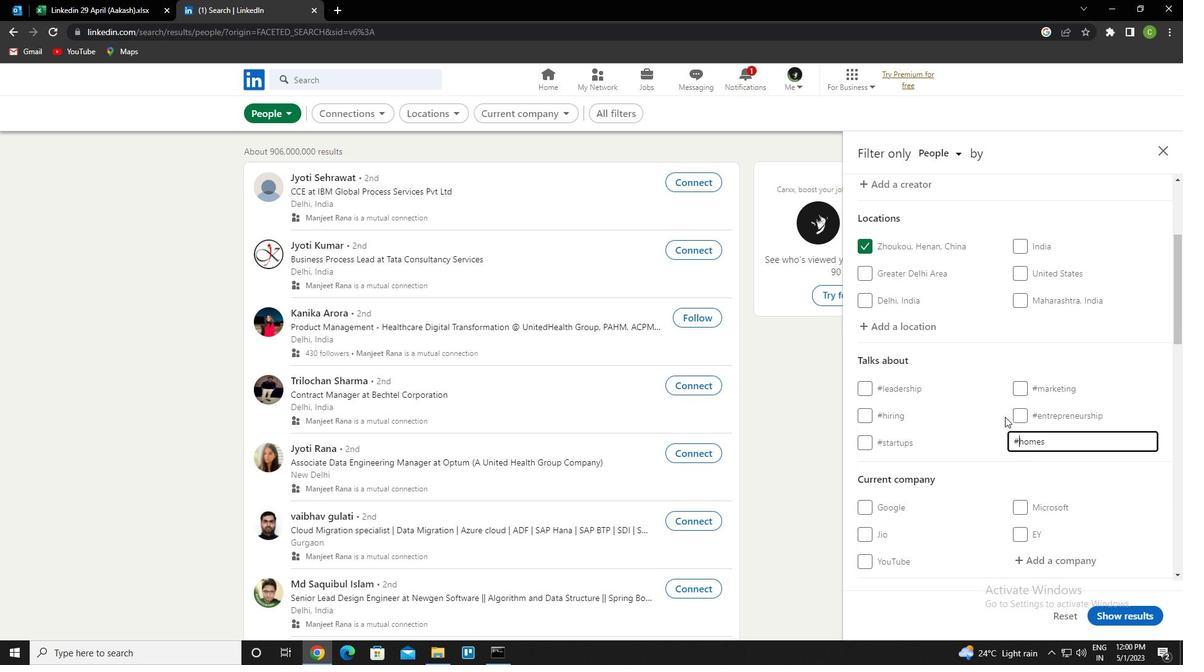 
Action: Mouse scrolled (1005, 416) with delta (0, 0)
Screenshot: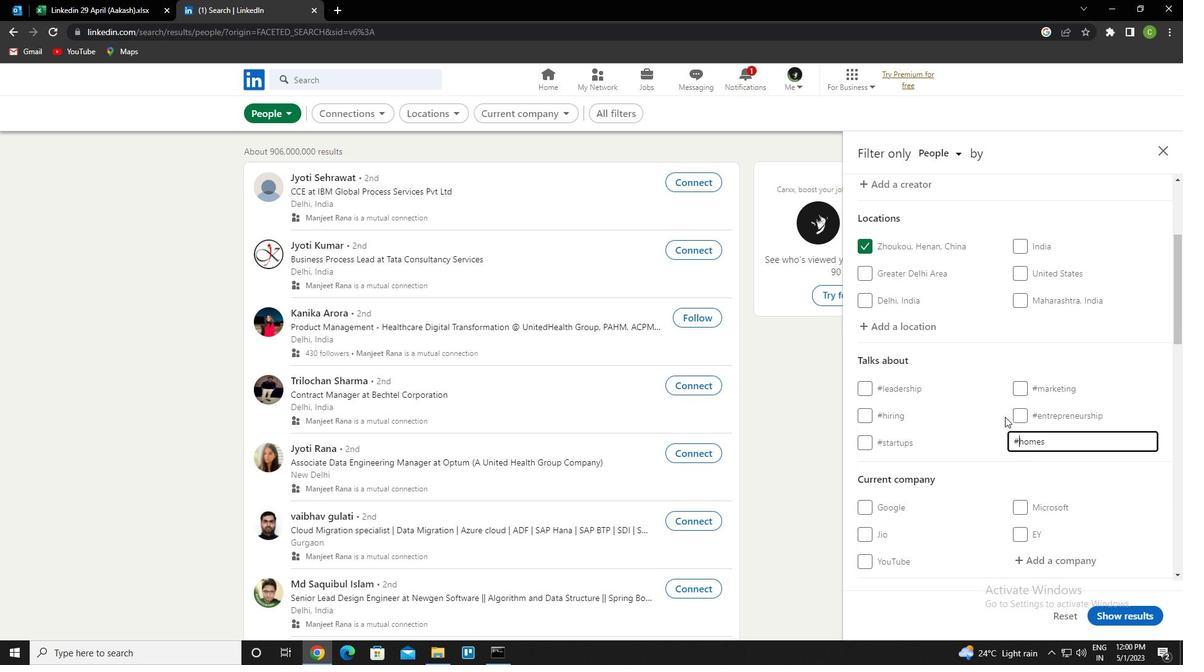 
Action: Mouse scrolled (1005, 416) with delta (0, 0)
Screenshot: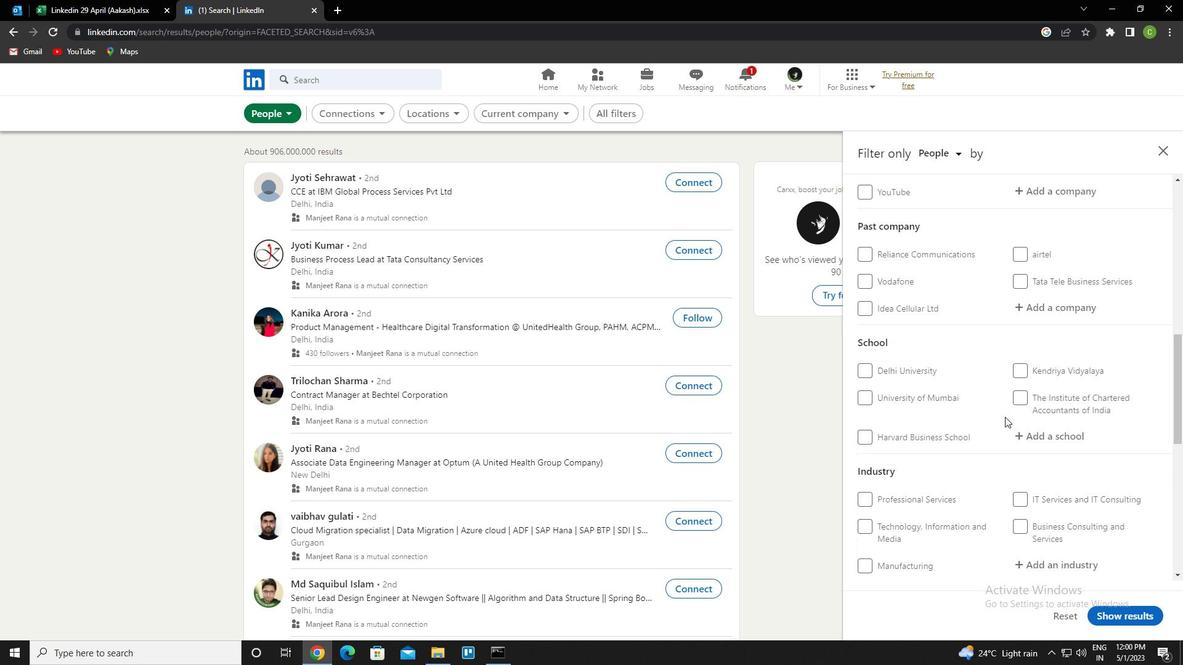 
Action: Mouse scrolled (1005, 416) with delta (0, 0)
Screenshot: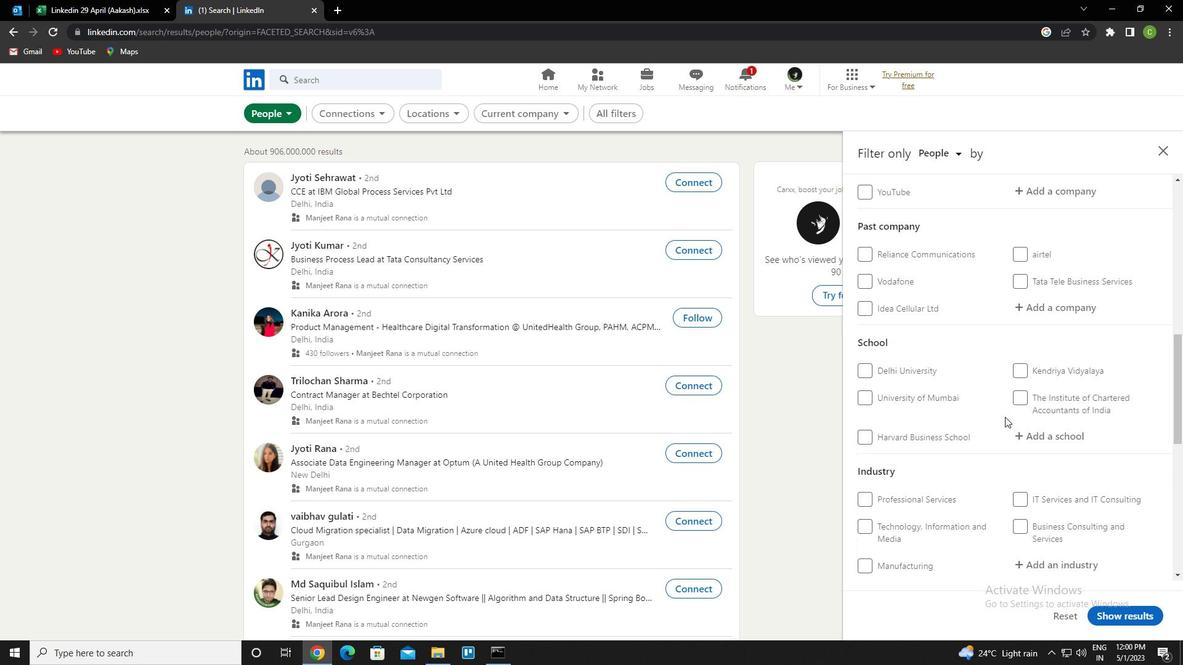 
Action: Mouse scrolled (1005, 416) with delta (0, 0)
Screenshot: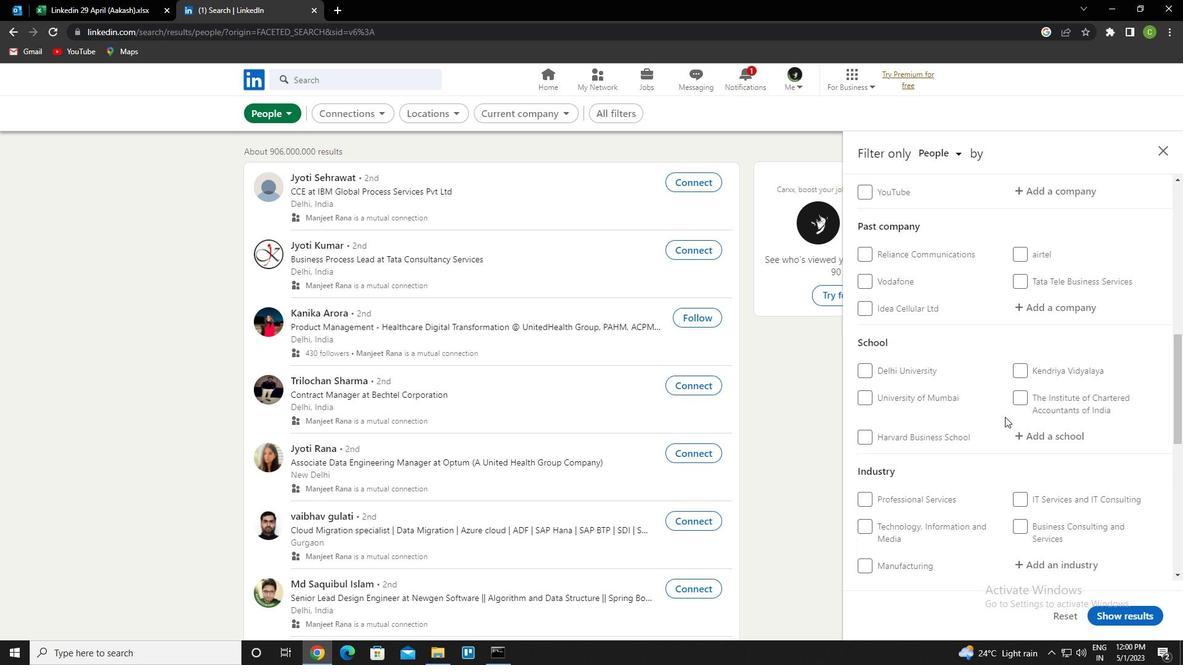 
Action: Mouse moved to (1005, 418)
Screenshot: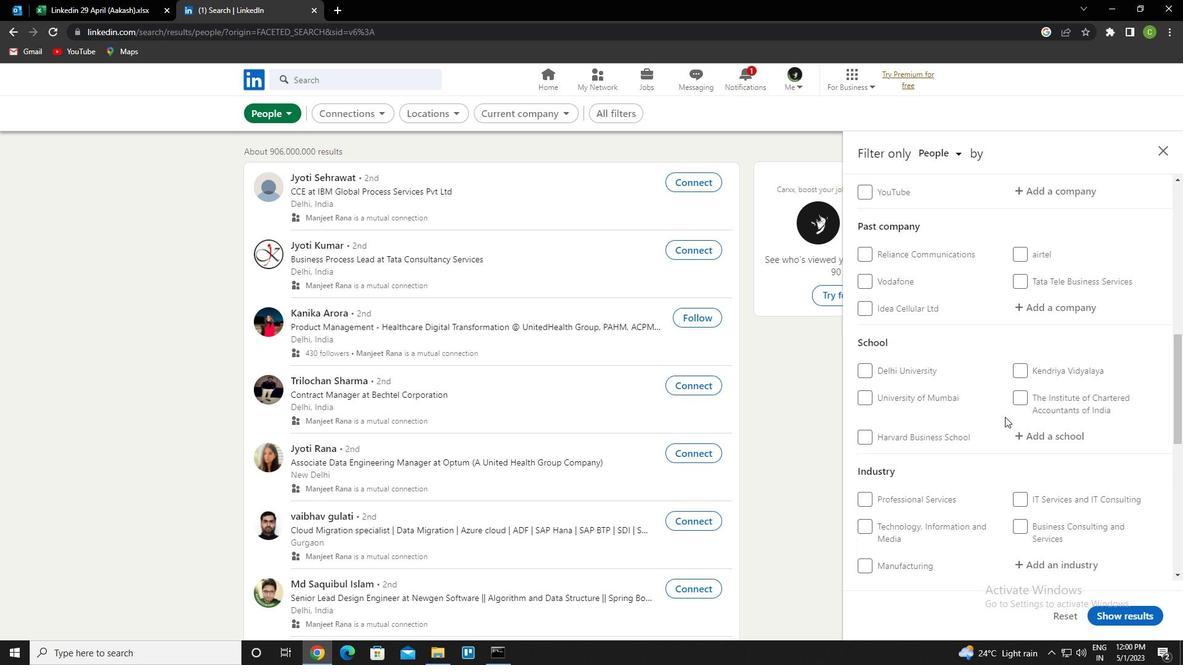 
Action: Mouse scrolled (1005, 417) with delta (0, 0)
Screenshot: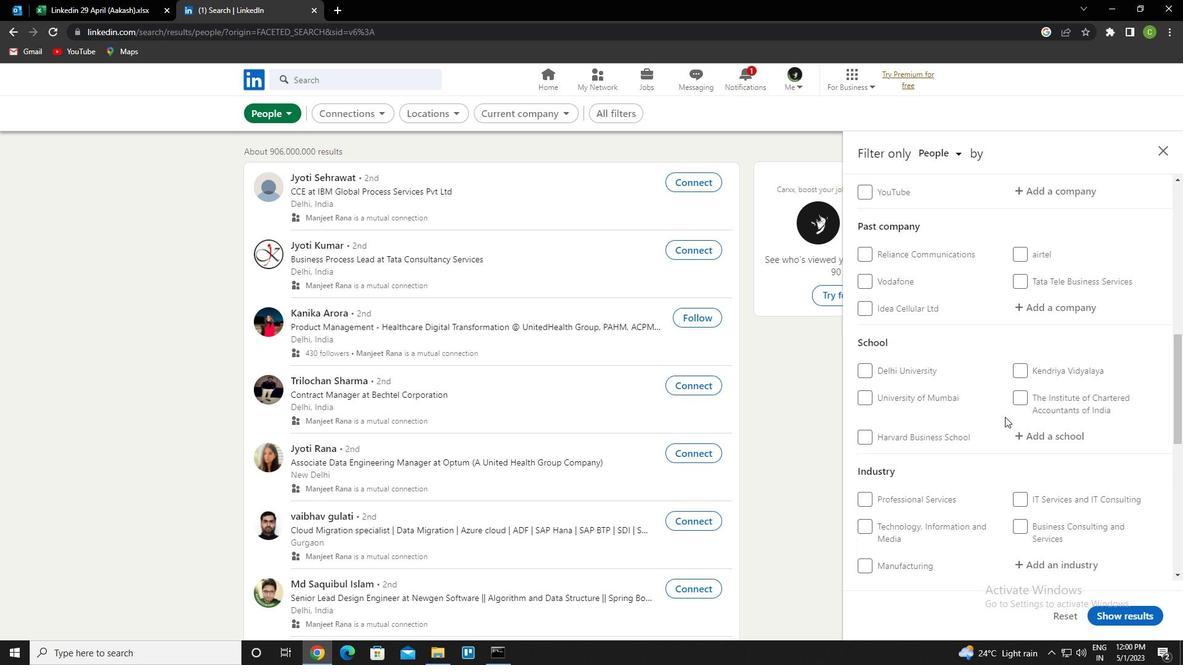 
Action: Mouse moved to (1004, 422)
Screenshot: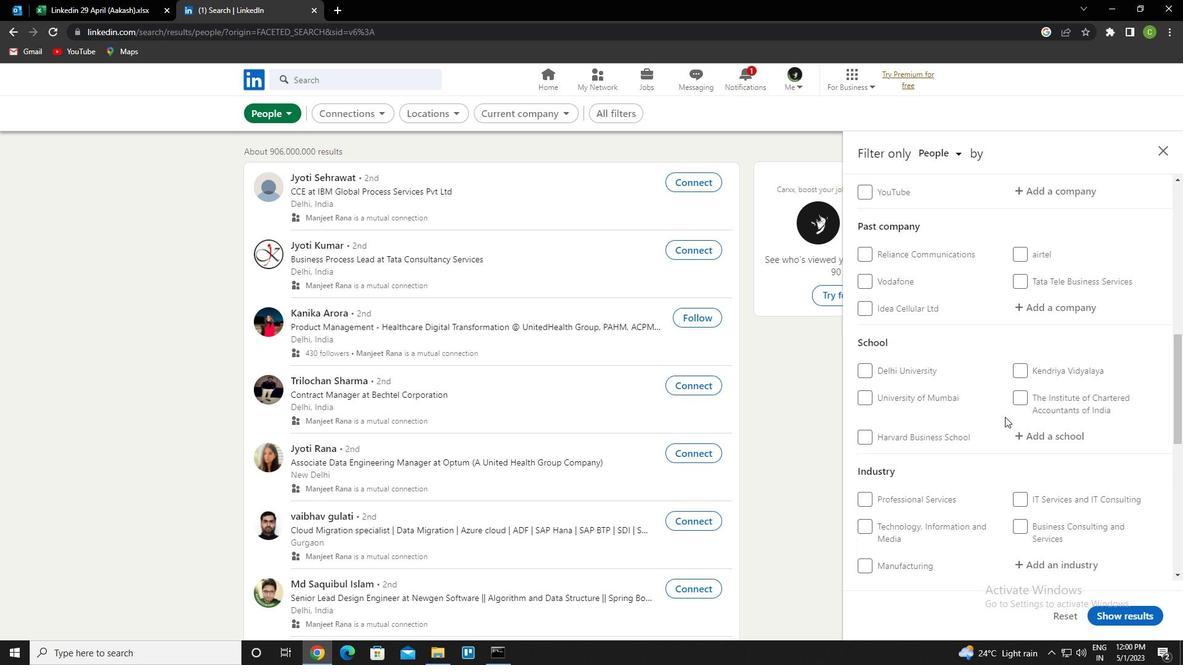 
Action: Mouse scrolled (1004, 421) with delta (0, 0)
Screenshot: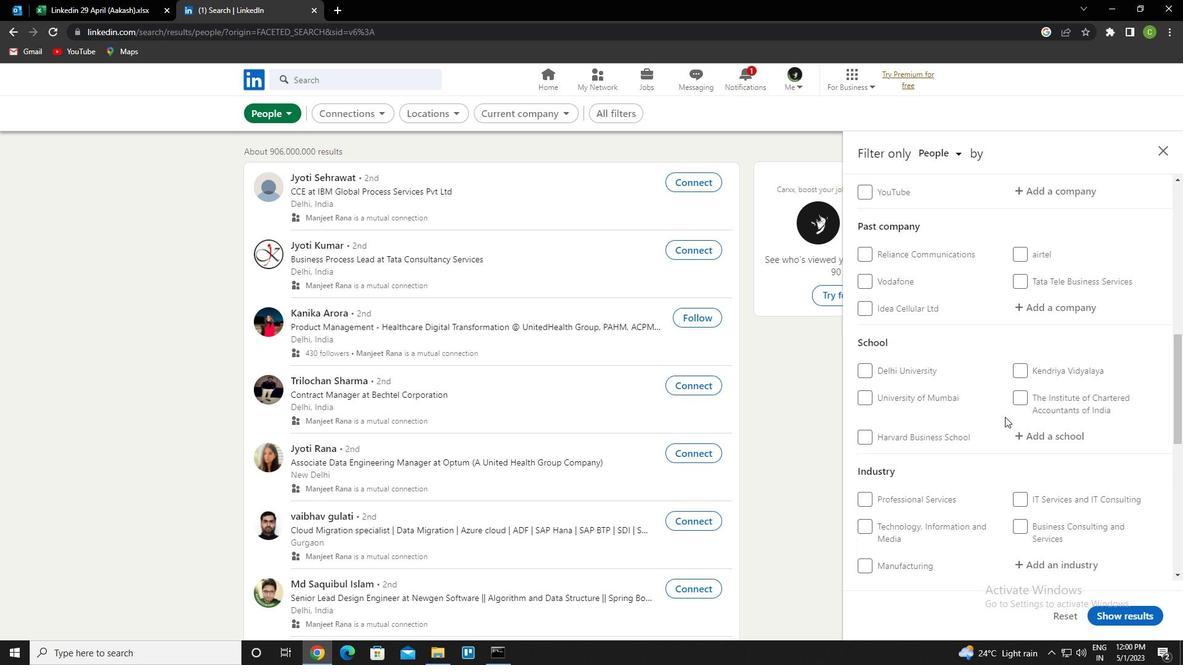 
Action: Mouse moved to (970, 438)
Screenshot: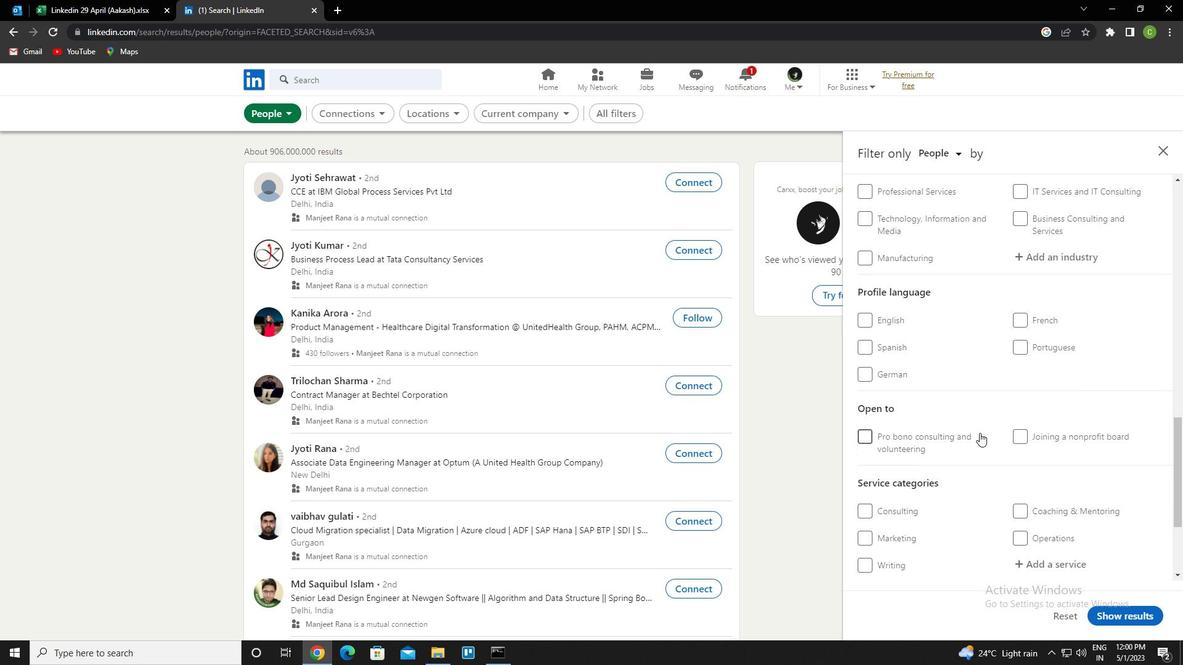 
Action: Mouse scrolled (970, 438) with delta (0, 0)
Screenshot: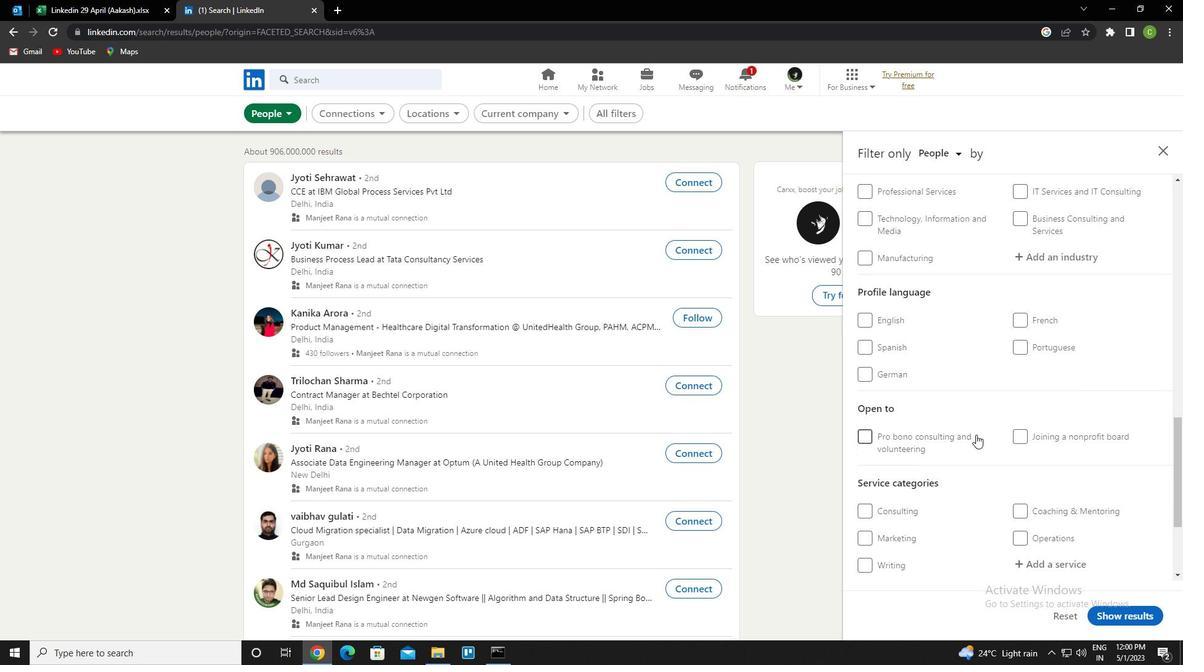 
Action: Mouse moved to (968, 439)
Screenshot: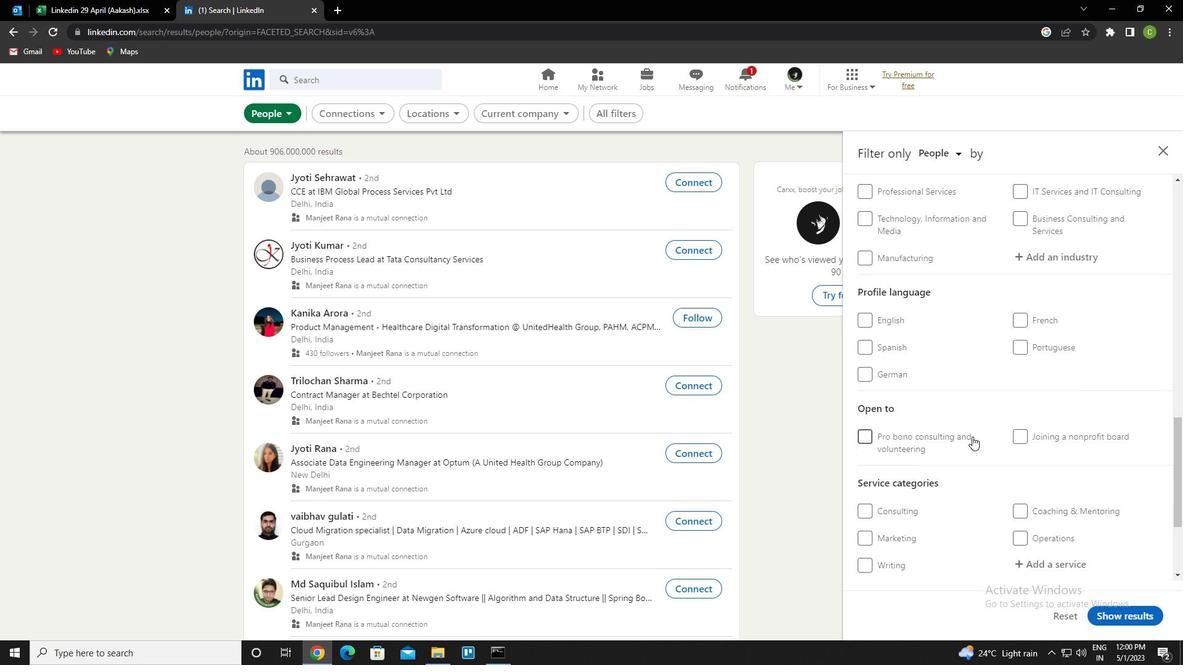 
Action: Mouse scrolled (968, 438) with delta (0, 0)
Screenshot: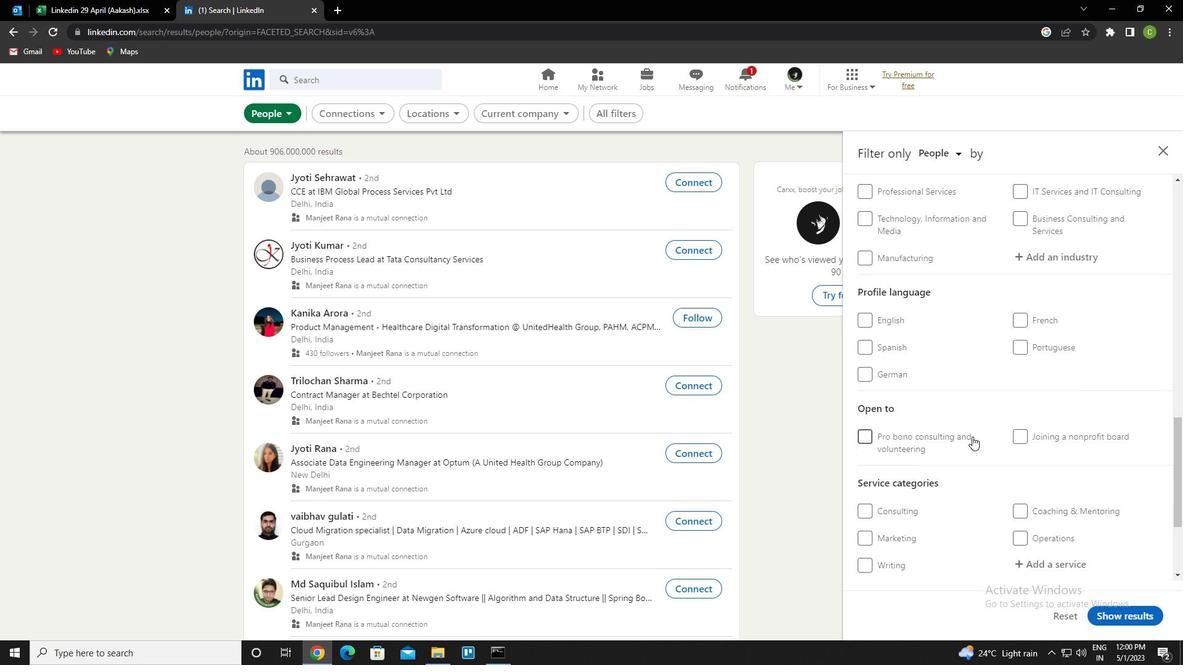 
Action: Mouse scrolled (968, 438) with delta (0, 0)
Screenshot: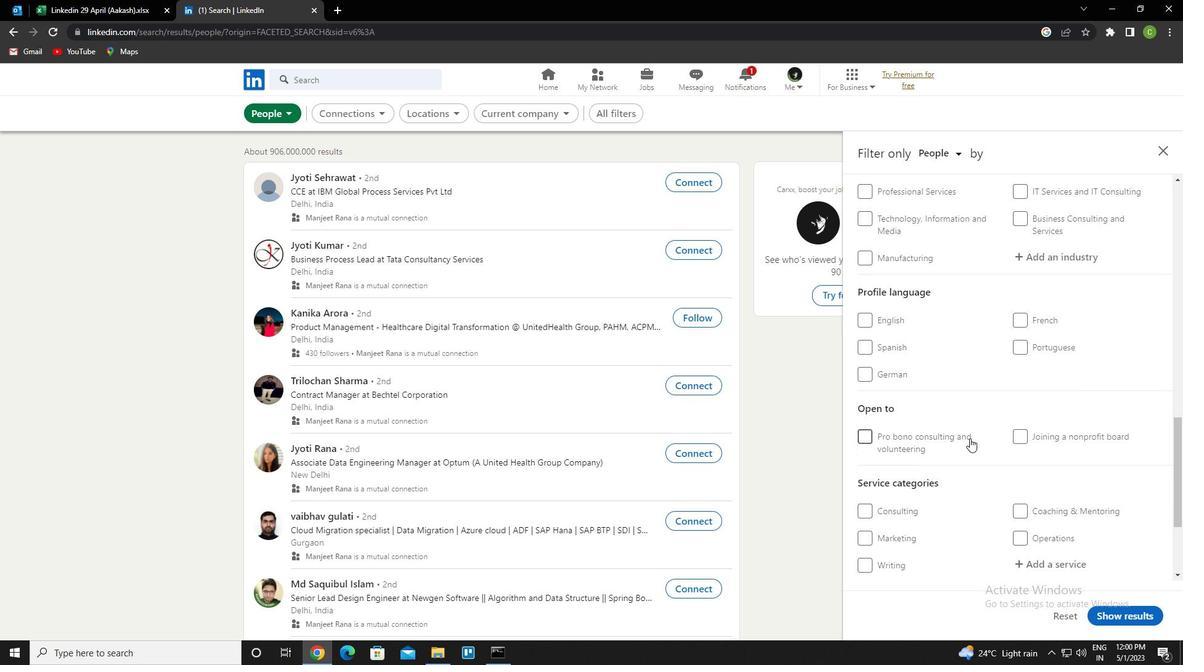 
Action: Mouse scrolled (968, 438) with delta (0, 0)
Screenshot: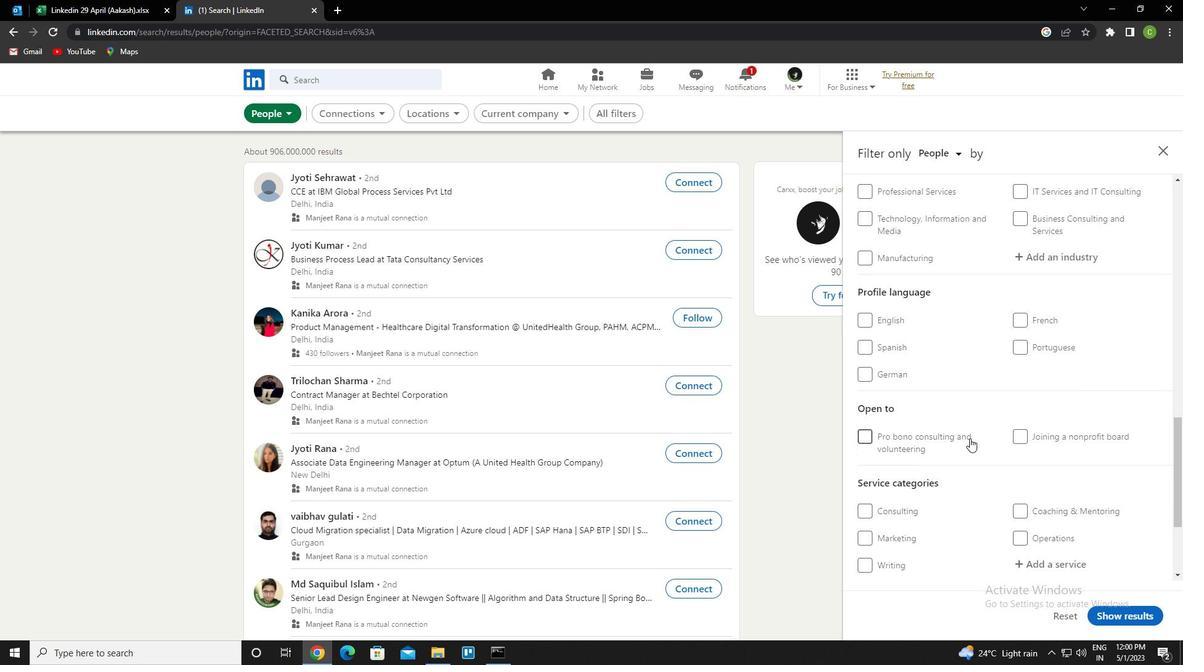 
Action: Mouse scrolled (968, 438) with delta (0, 0)
Screenshot: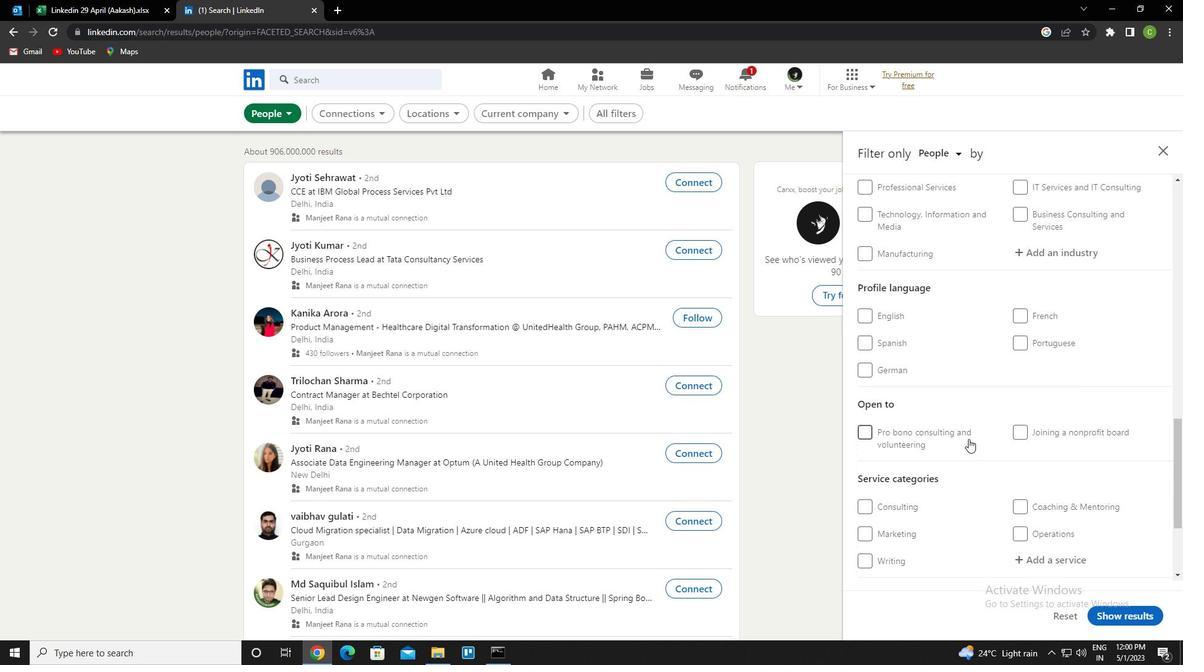 
Action: Mouse moved to (958, 440)
Screenshot: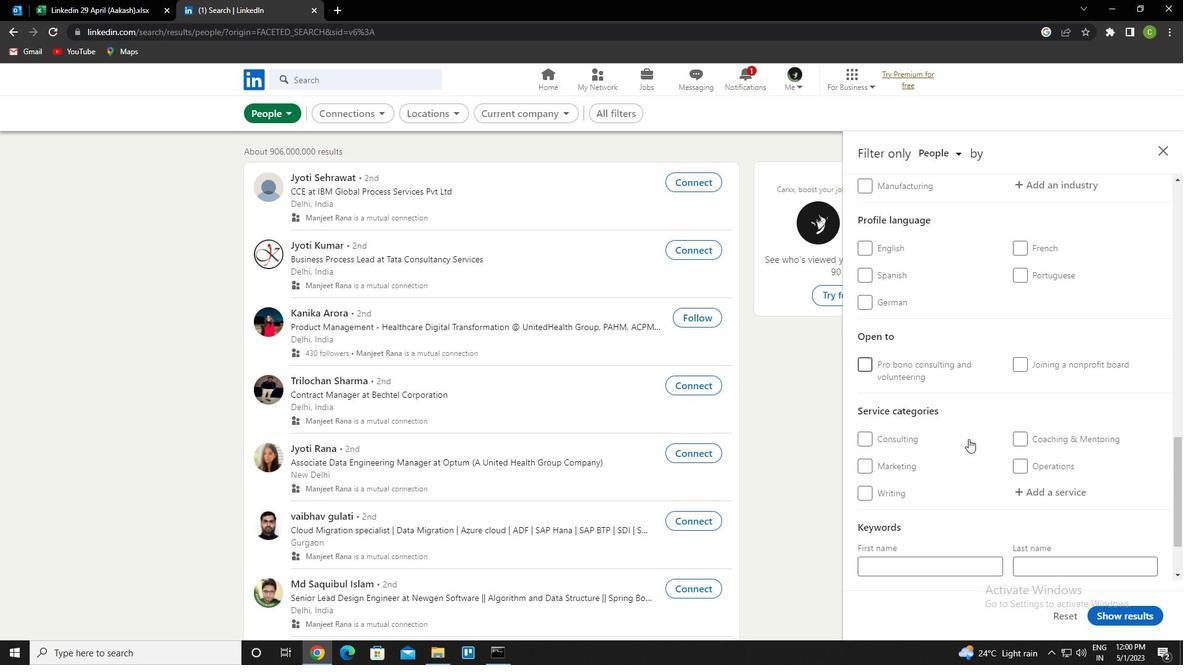 
Action: Mouse scrolled (958, 439) with delta (0, 0)
Screenshot: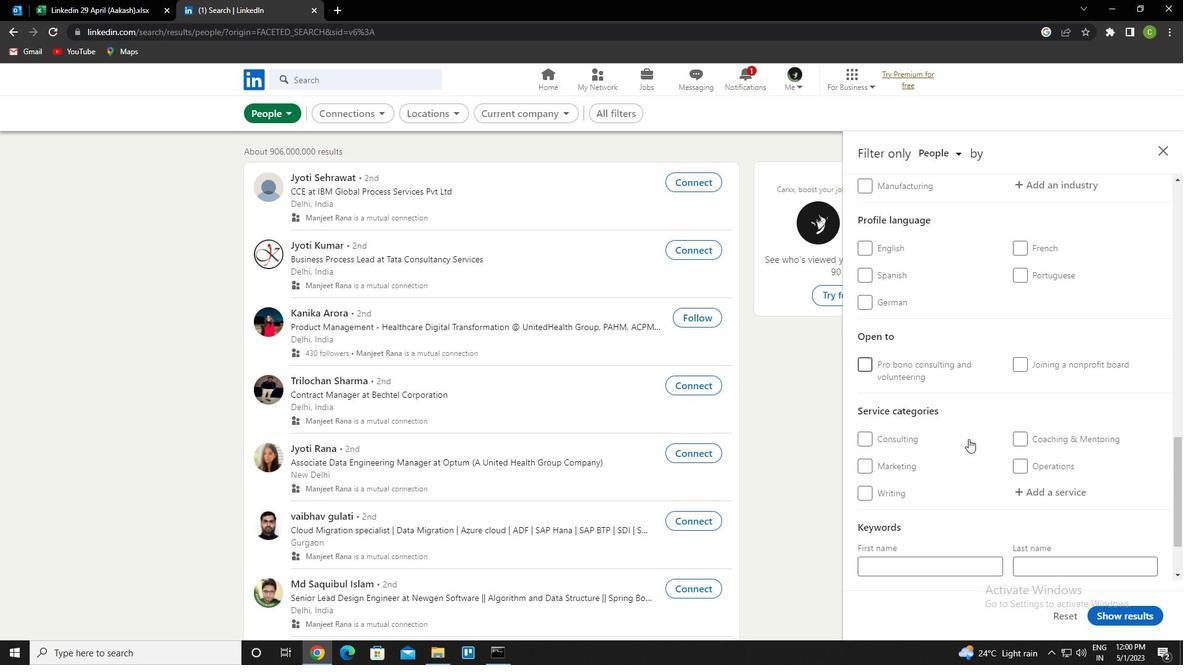 
Action: Mouse moved to (899, 379)
Screenshot: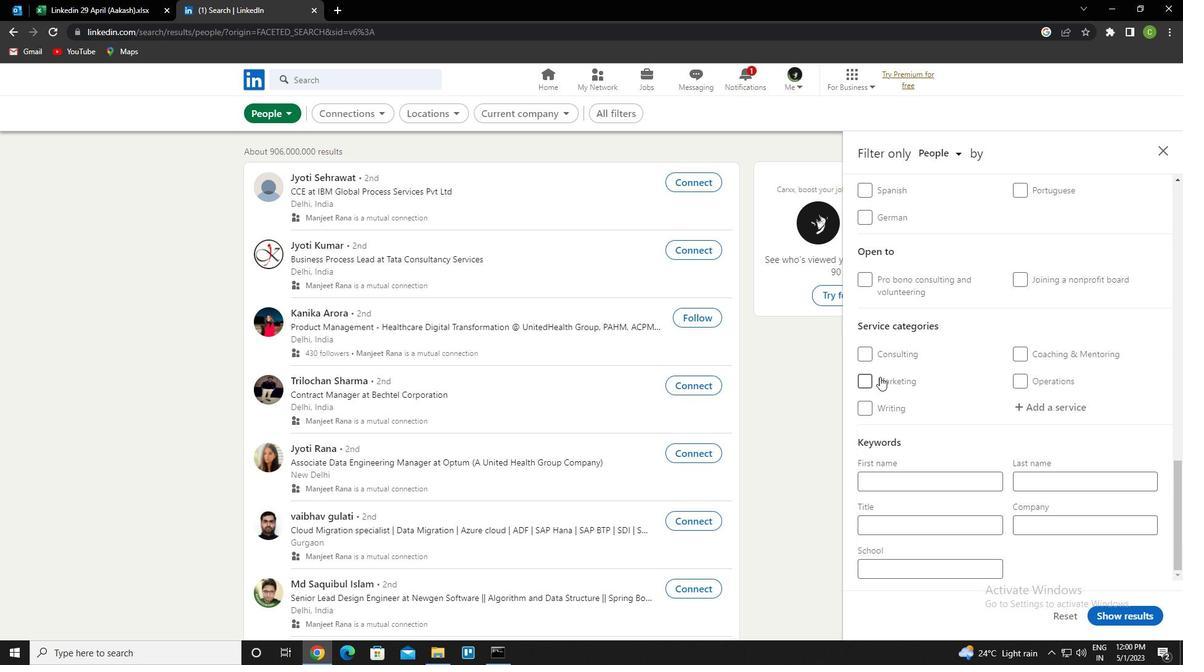 
Action: Mouse scrolled (899, 379) with delta (0, 0)
Screenshot: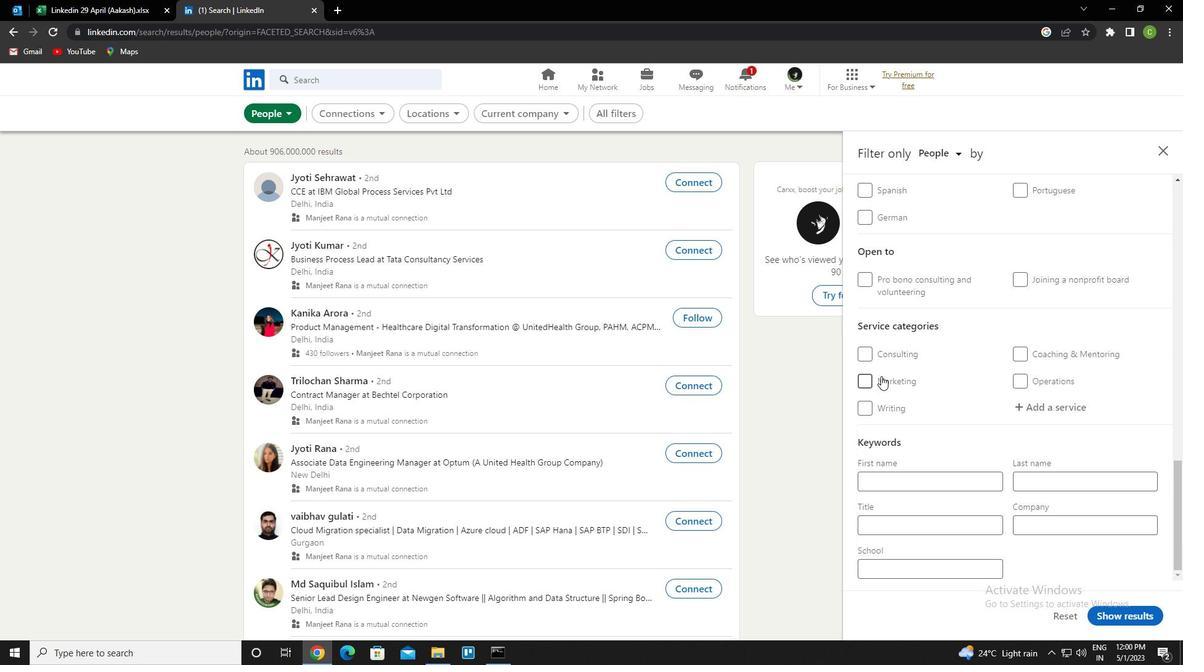
Action: Mouse scrolled (899, 379) with delta (0, 0)
Screenshot: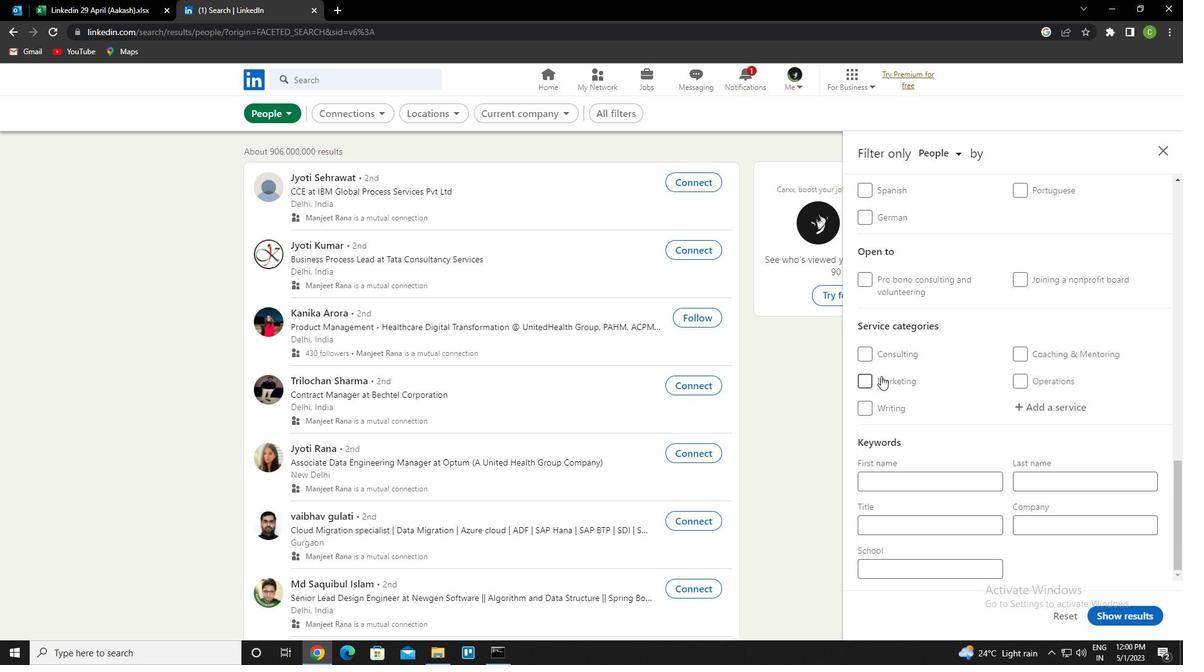 
Action: Mouse scrolled (899, 379) with delta (0, 0)
Screenshot: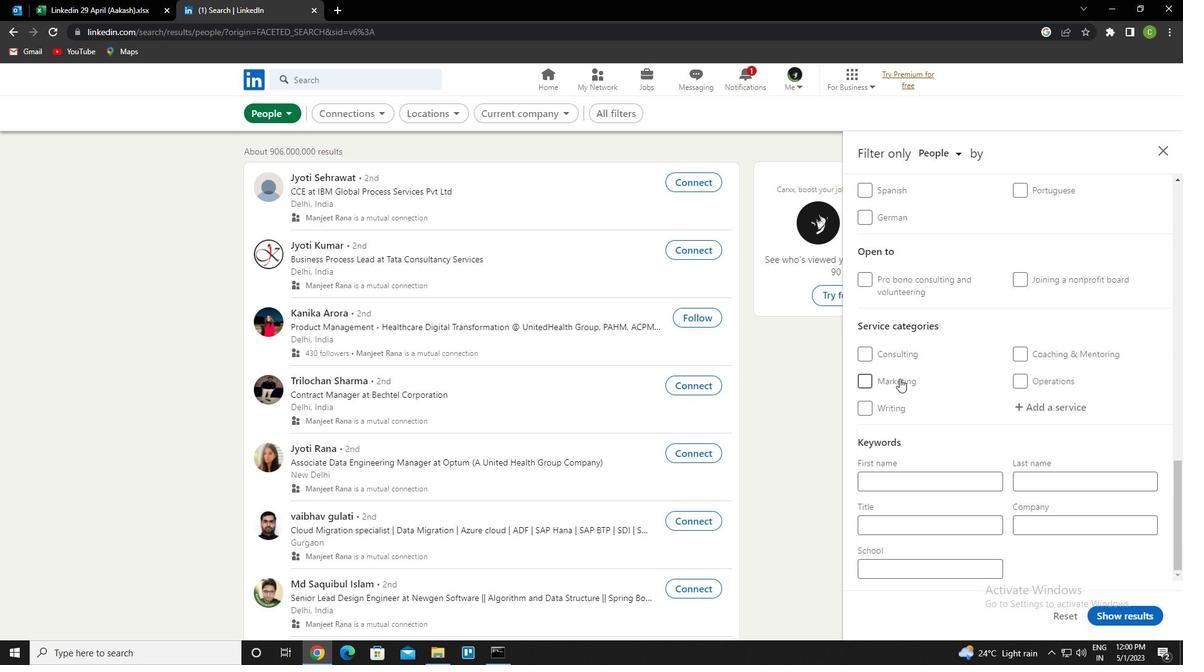 
Action: Mouse moved to (858, 346)
Screenshot: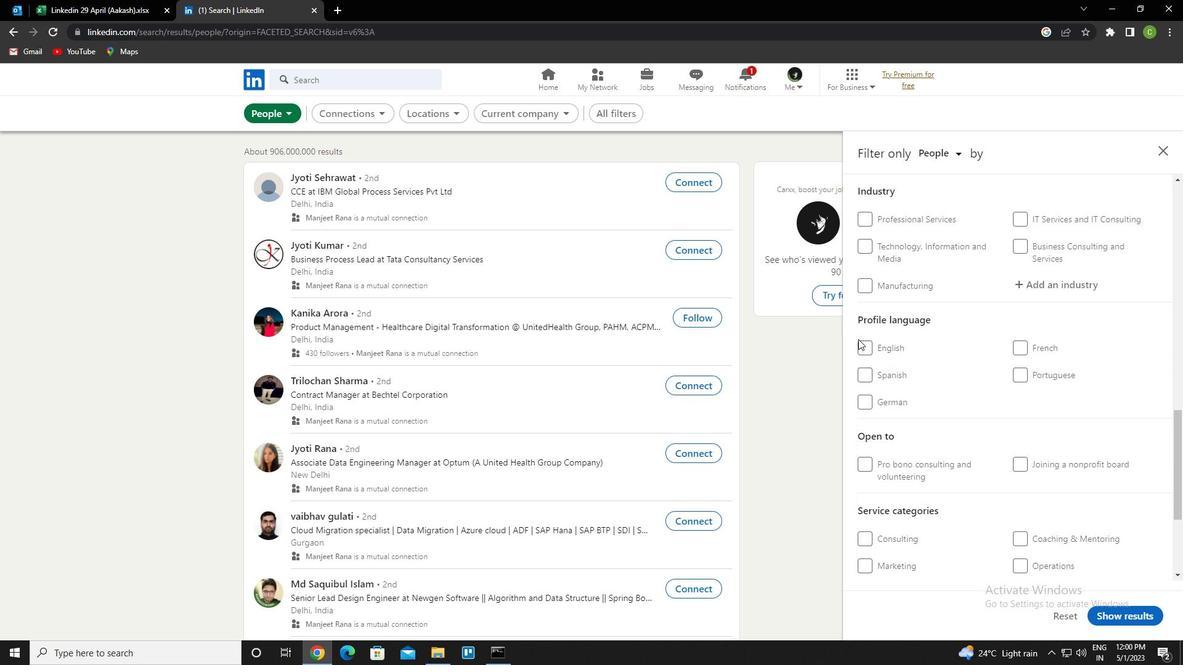 
Action: Mouse pressed left at (858, 346)
Screenshot: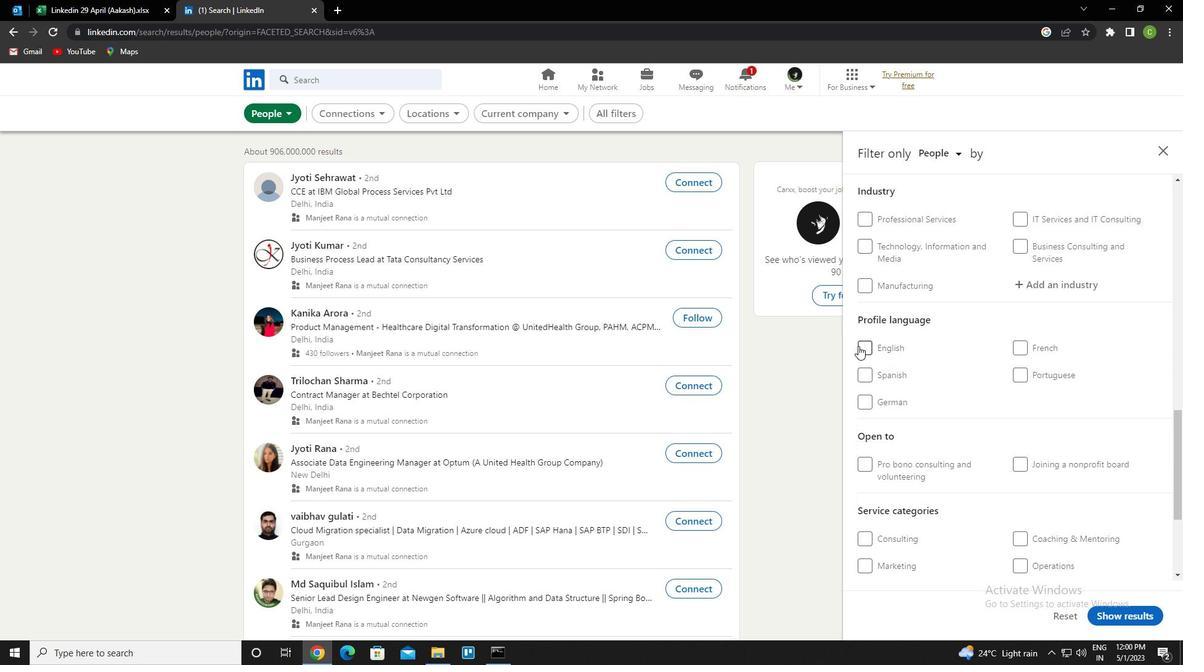 
Action: Mouse moved to (944, 394)
Screenshot: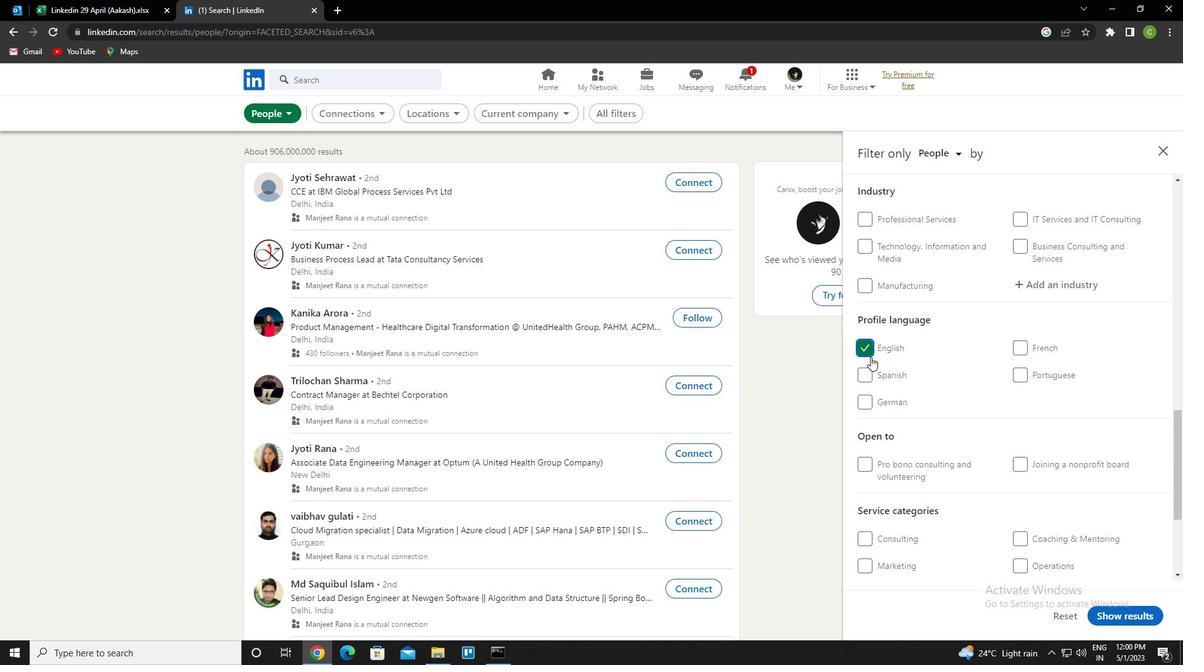 
Action: Mouse scrolled (944, 395) with delta (0, 0)
Screenshot: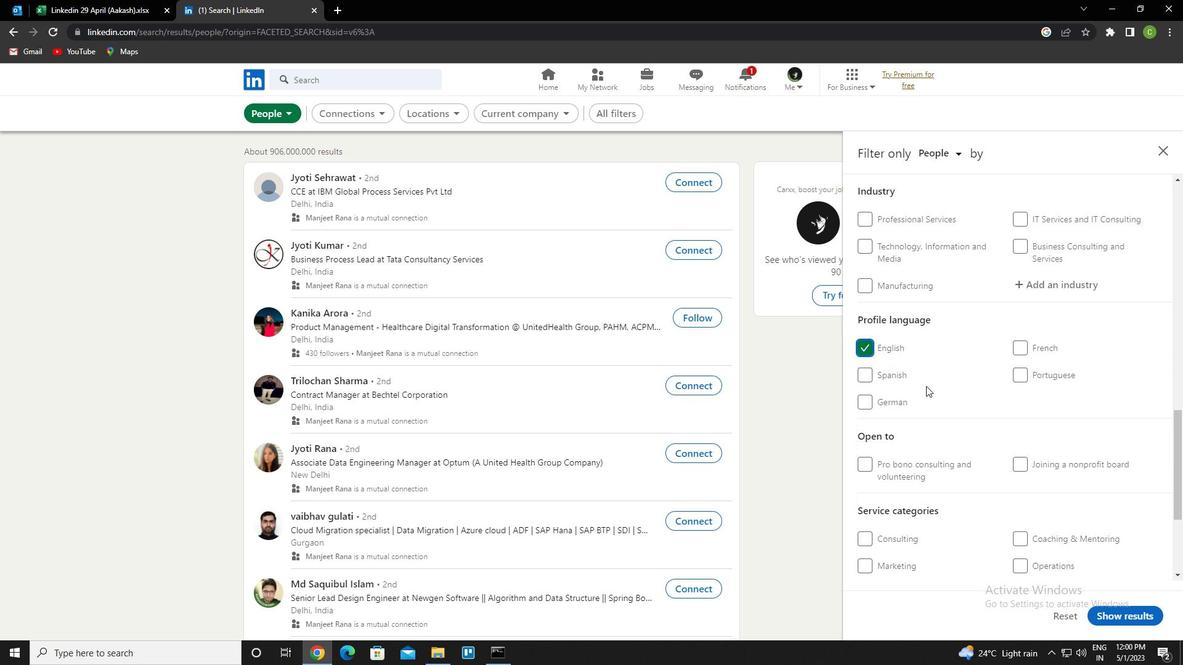 
Action: Mouse scrolled (944, 395) with delta (0, 0)
Screenshot: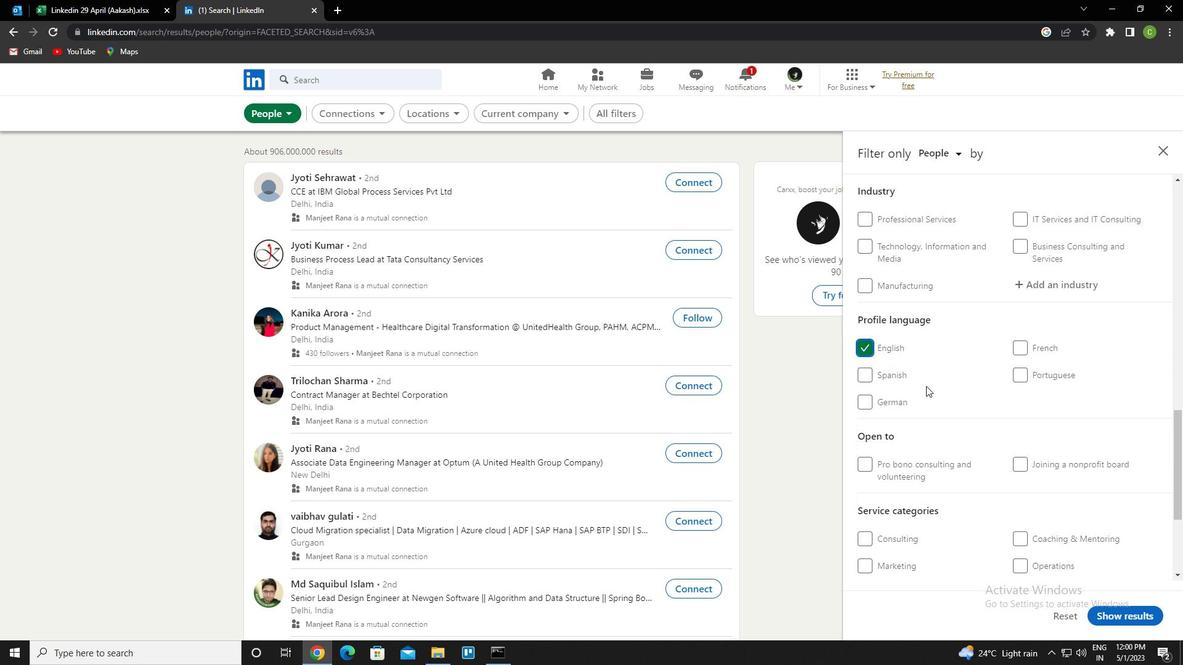 
Action: Mouse scrolled (944, 395) with delta (0, 0)
Screenshot: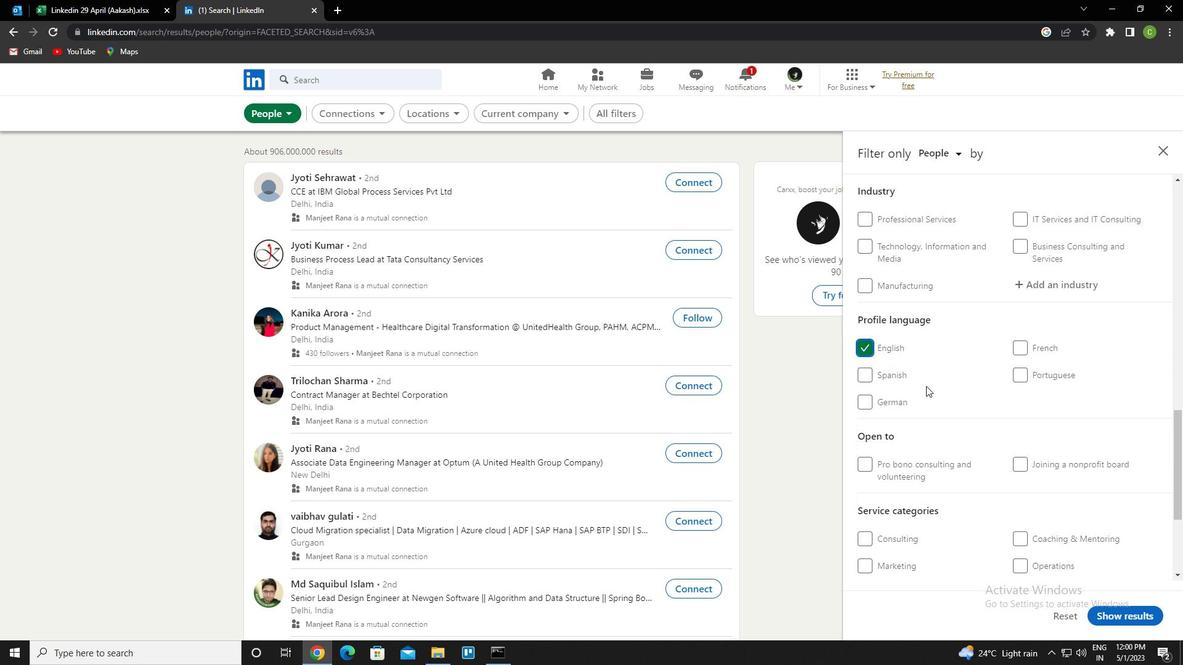 
Action: Mouse scrolled (944, 395) with delta (0, 0)
Screenshot: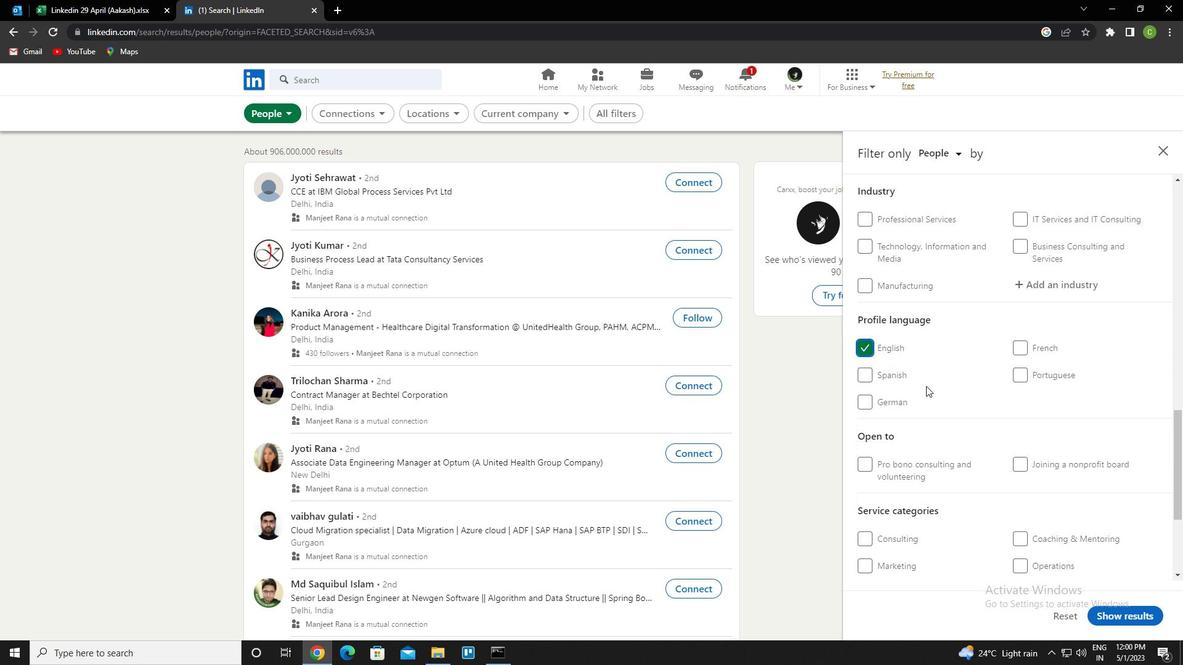 
Action: Mouse scrolled (944, 395) with delta (0, 0)
Screenshot: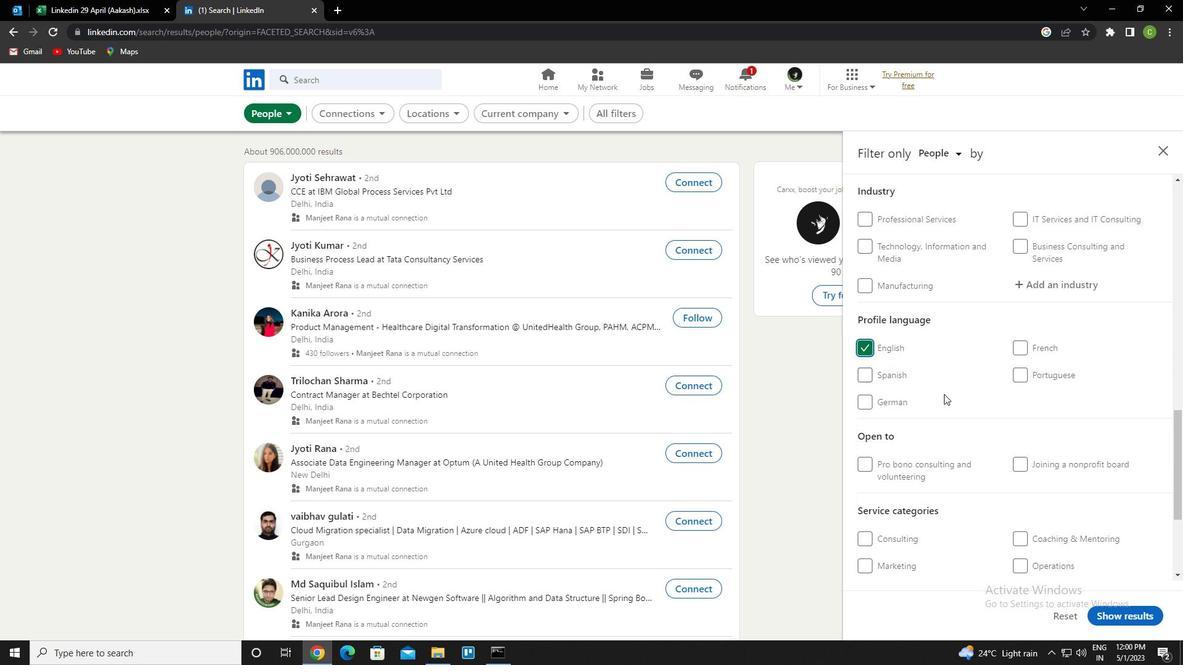 
Action: Mouse scrolled (944, 395) with delta (0, 0)
Screenshot: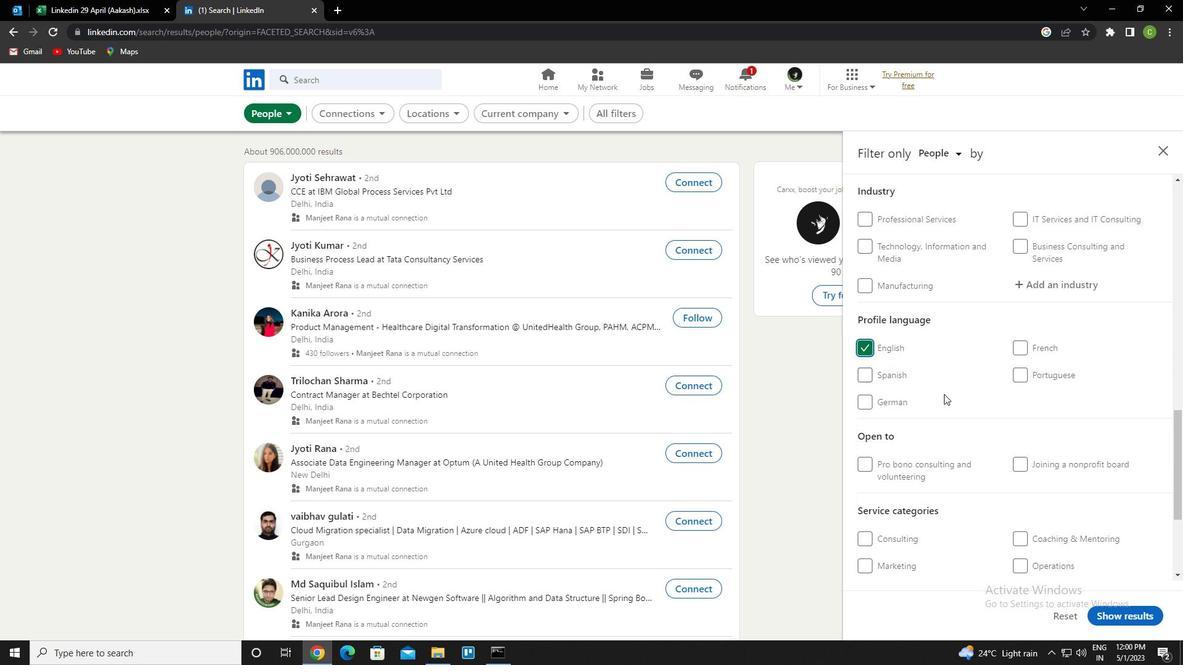 
Action: Mouse scrolled (944, 395) with delta (0, 0)
Screenshot: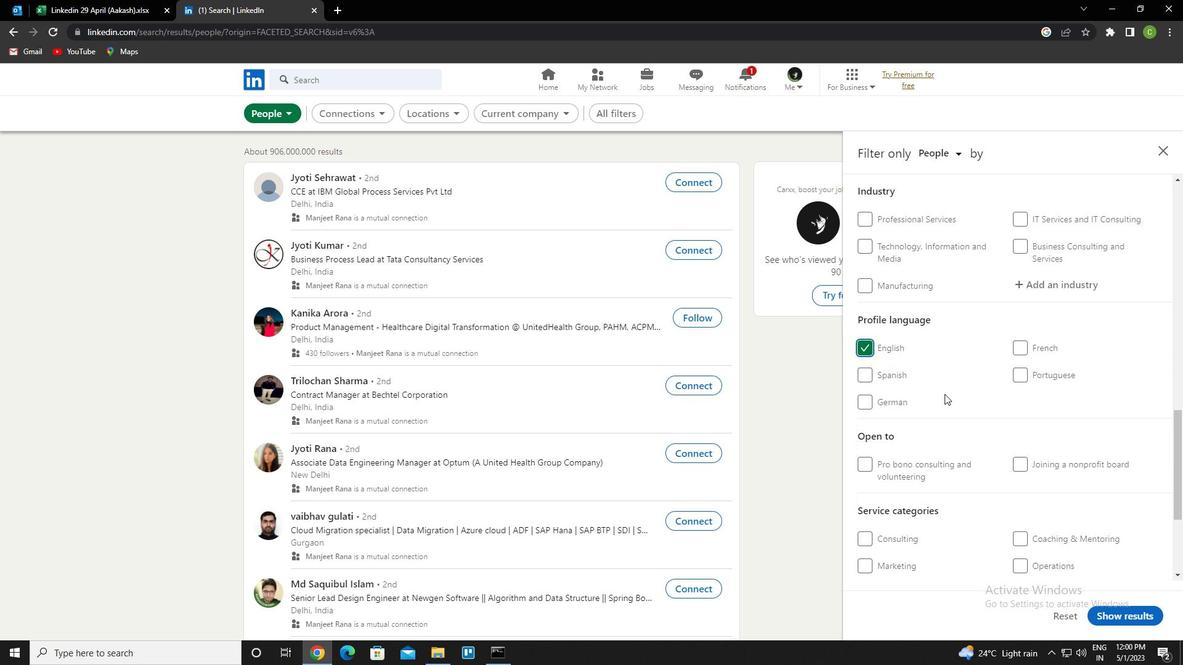 
Action: Mouse moved to (1046, 343)
Screenshot: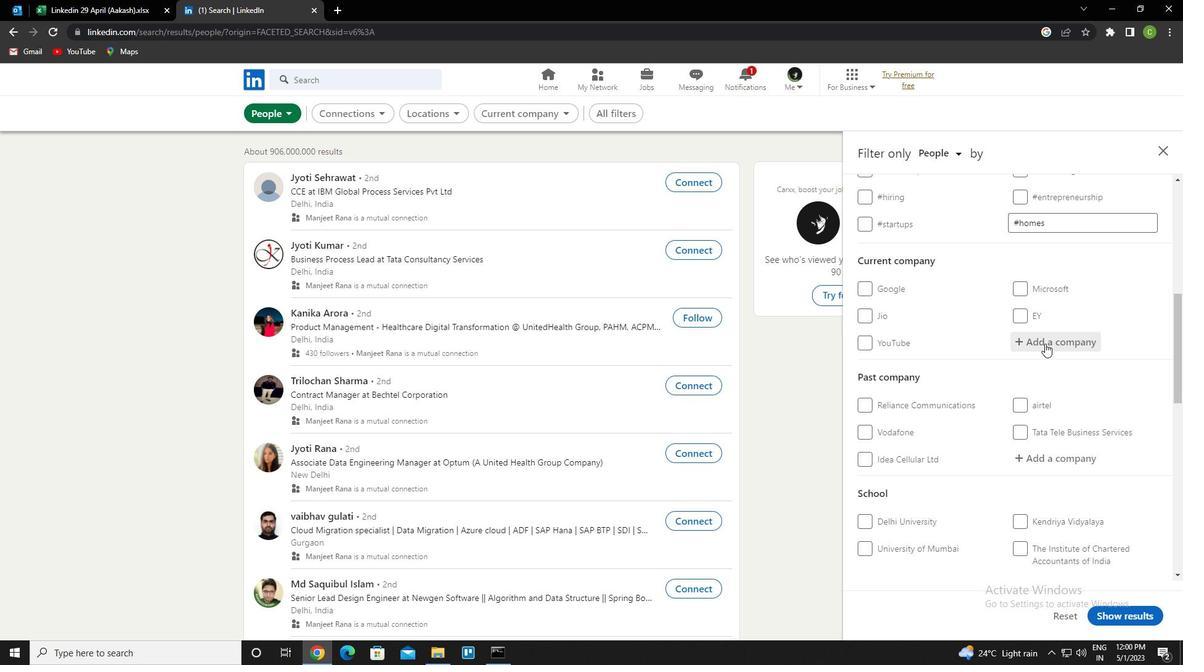 
Action: Mouse pressed left at (1046, 343)
Screenshot: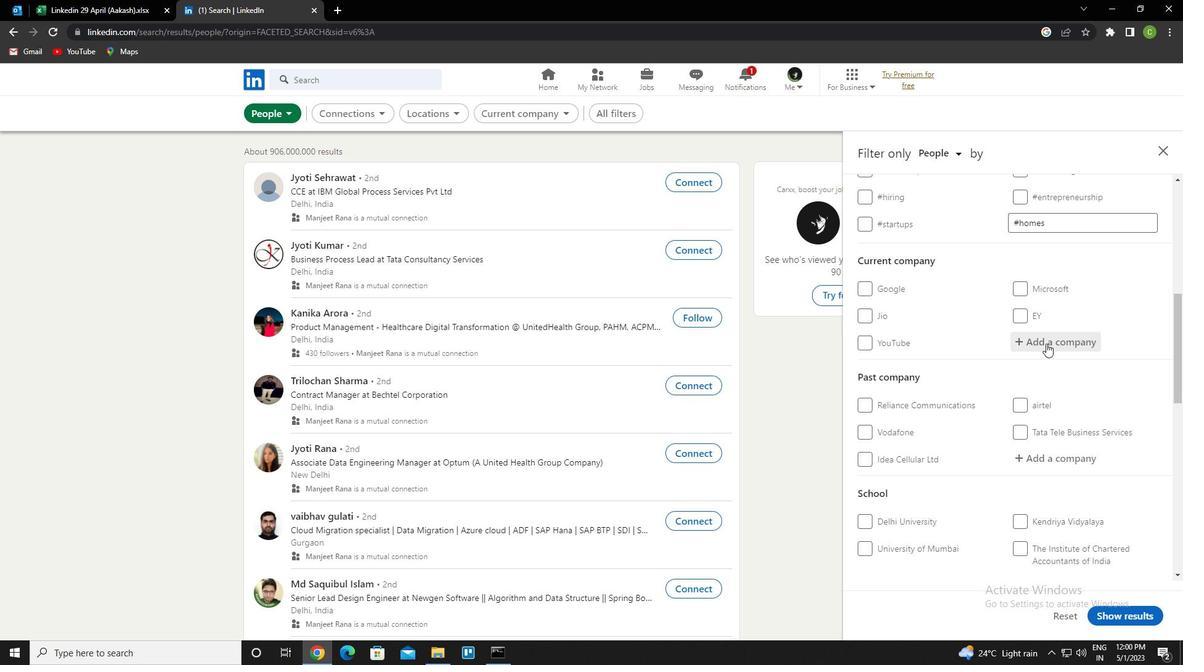 
Action: Mouse moved to (1048, 343)
Screenshot: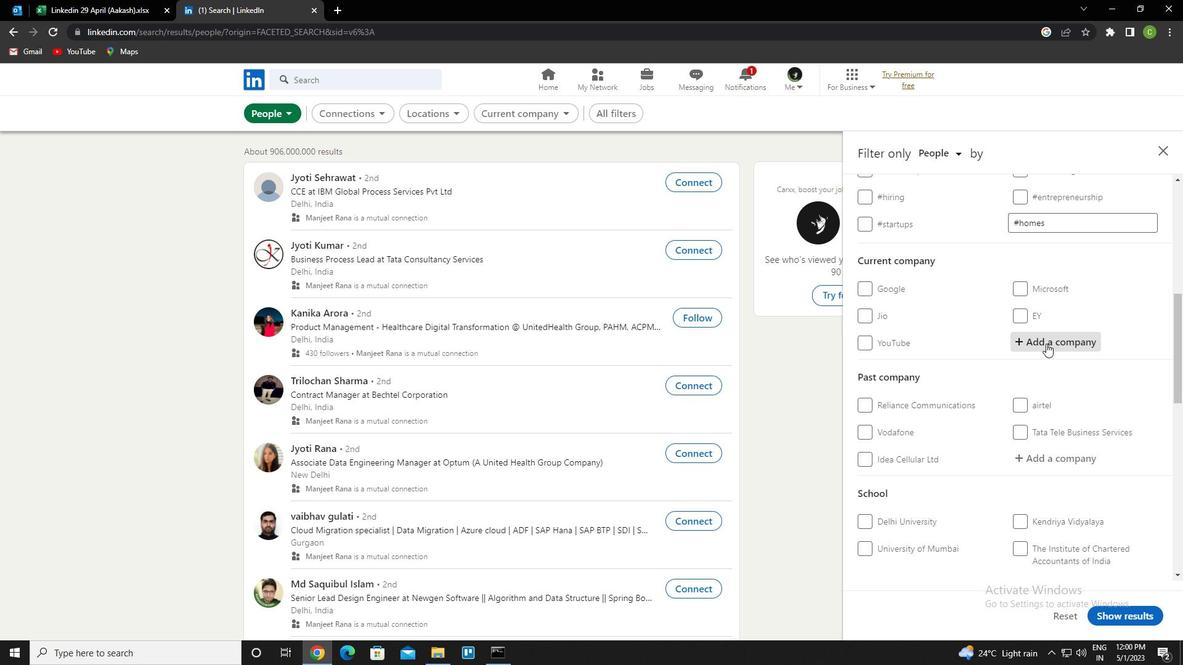 
Action: Key pressed <Key.caps_lock>V<Key.caps_lock>ERITAS<Key.space><Key.caps_lock>T<Key.caps_lock>ECH<Key.down><Key.enter>
Screenshot: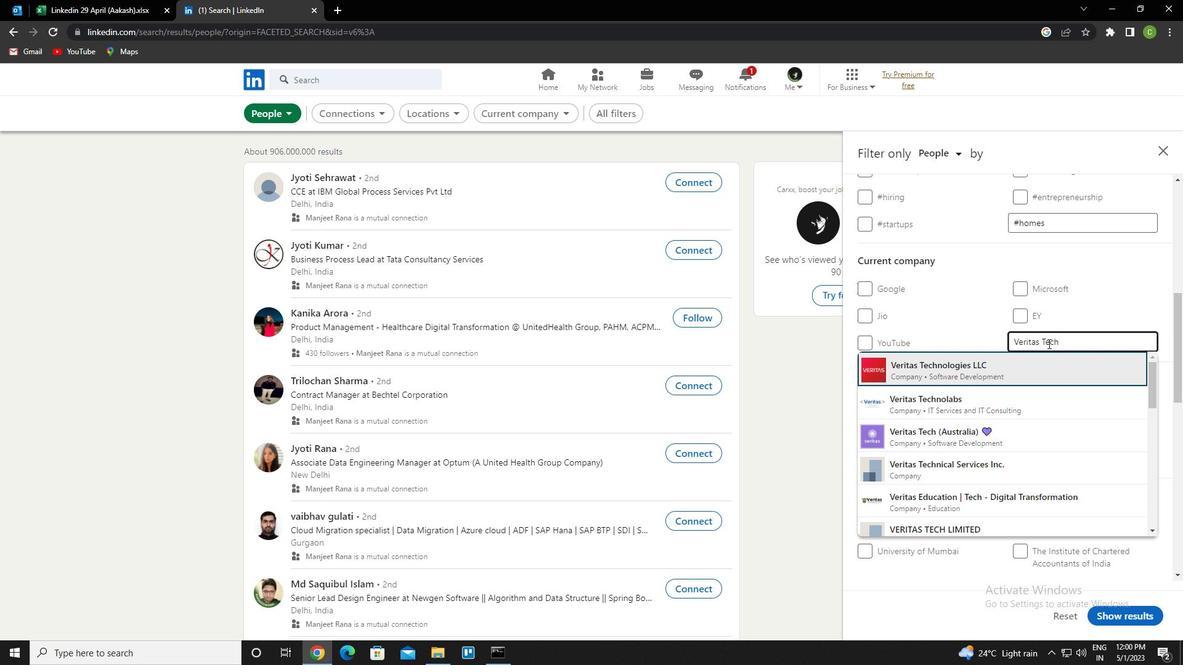 
Action: Mouse moved to (1024, 368)
Screenshot: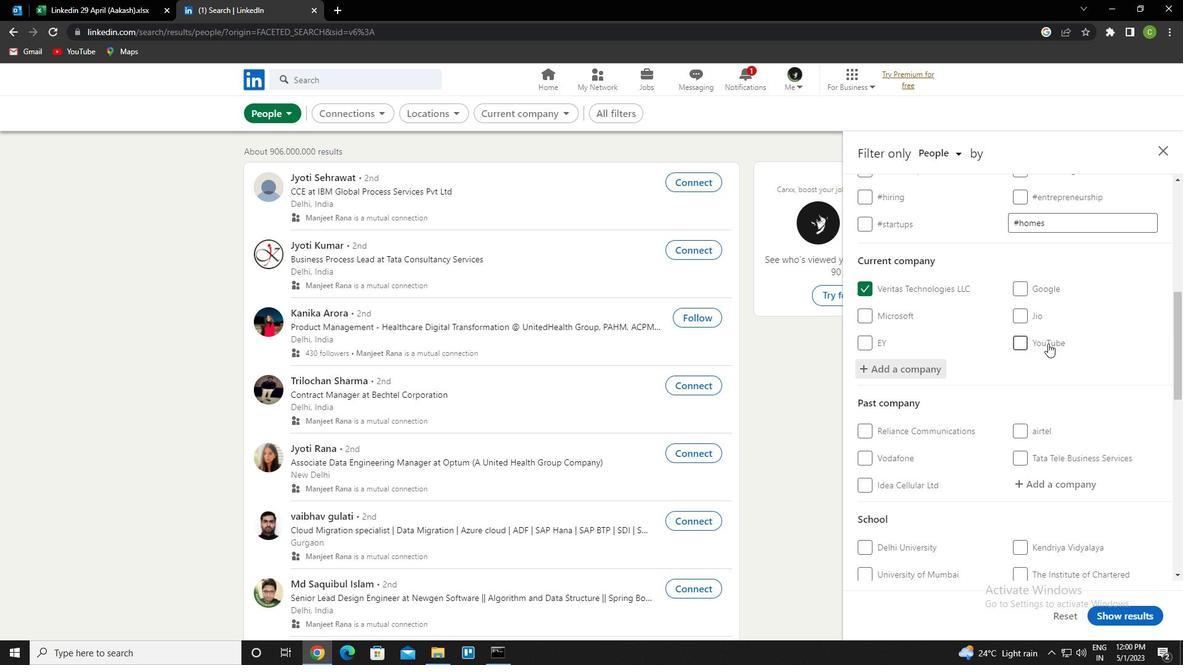 
Action: Mouse scrolled (1024, 367) with delta (0, 0)
Screenshot: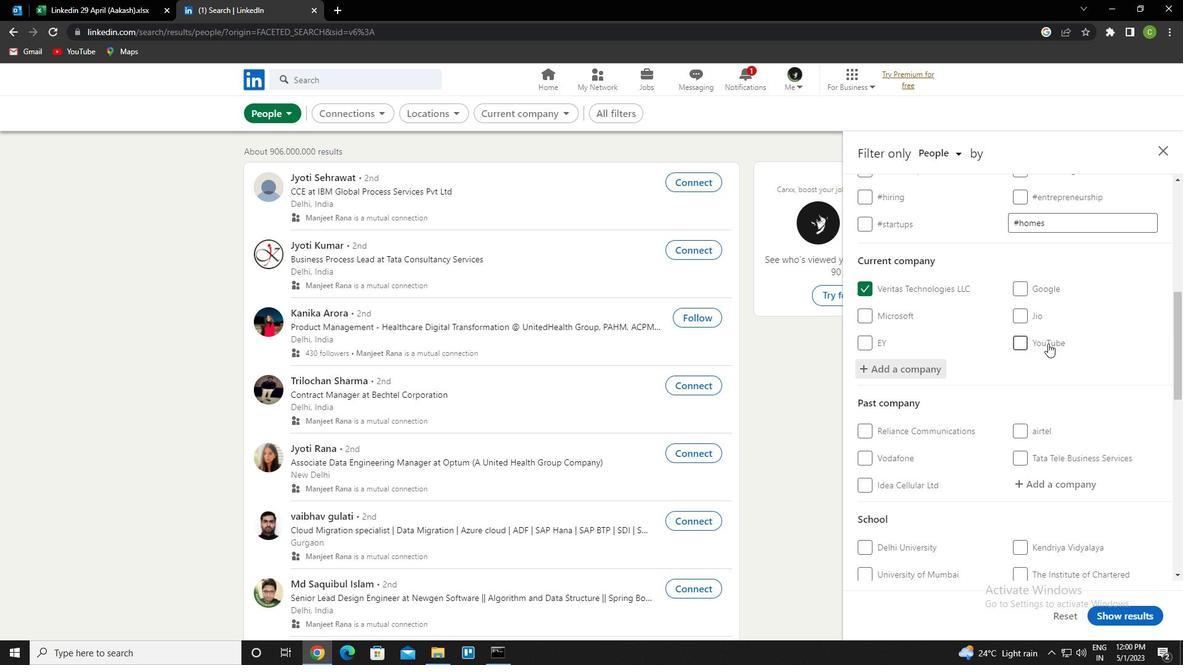 
Action: Mouse moved to (1024, 372)
Screenshot: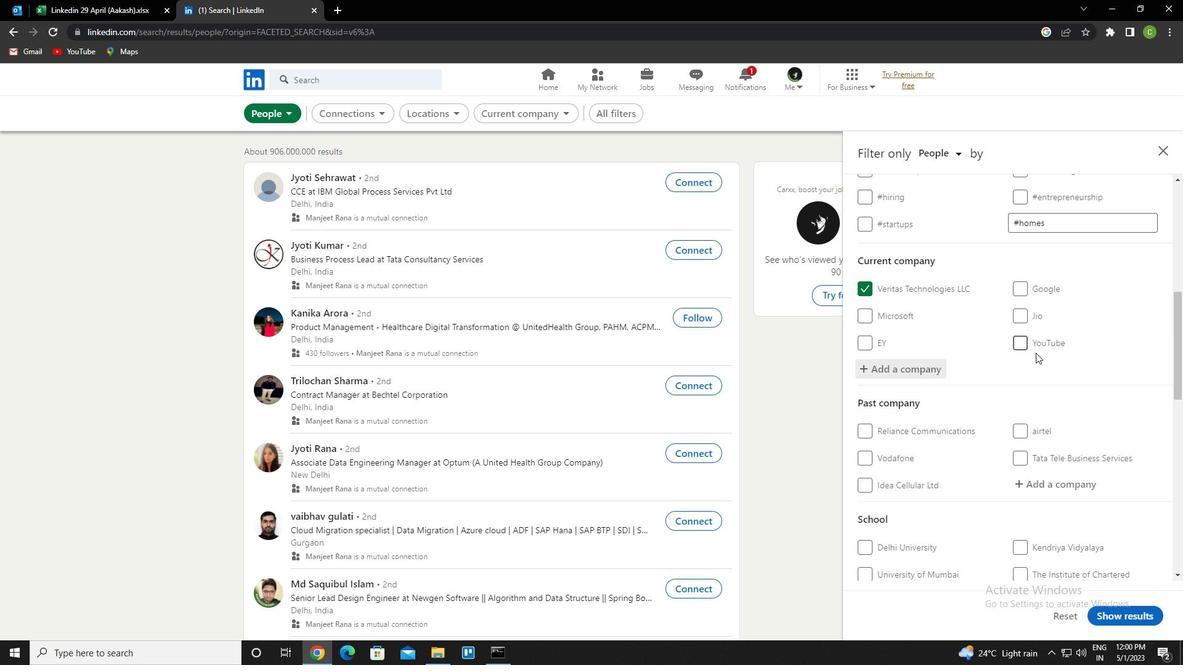 
Action: Mouse scrolled (1024, 371) with delta (0, 0)
Screenshot: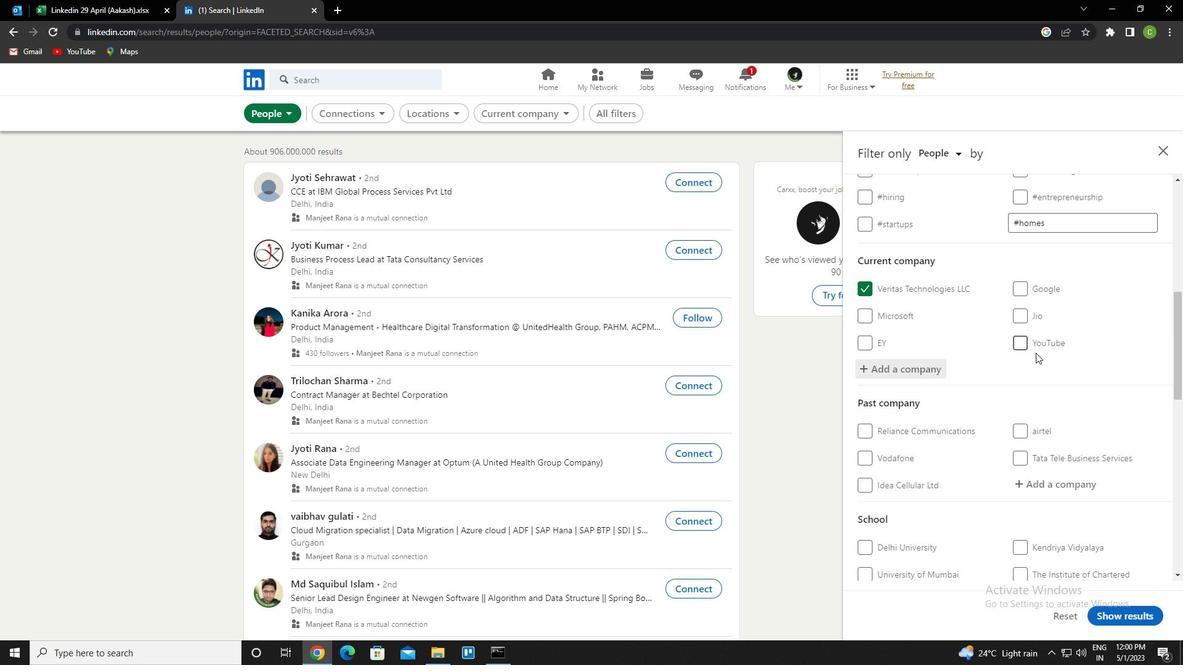 
Action: Mouse moved to (1024, 376)
Screenshot: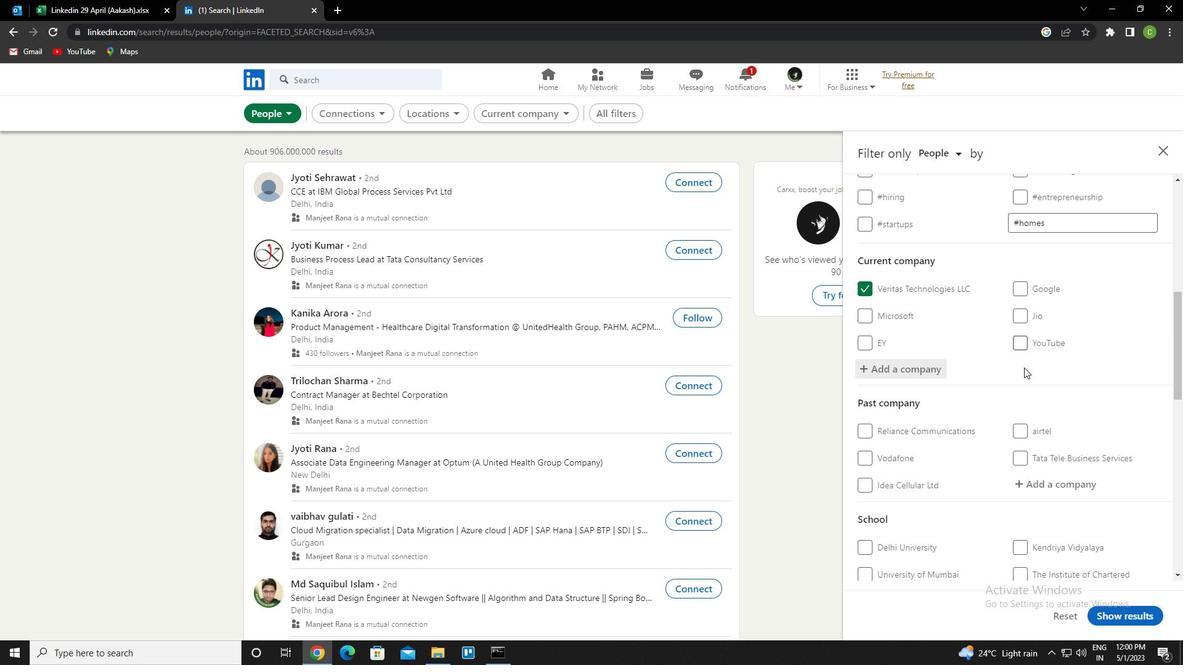 
Action: Mouse scrolled (1024, 375) with delta (0, 0)
Screenshot: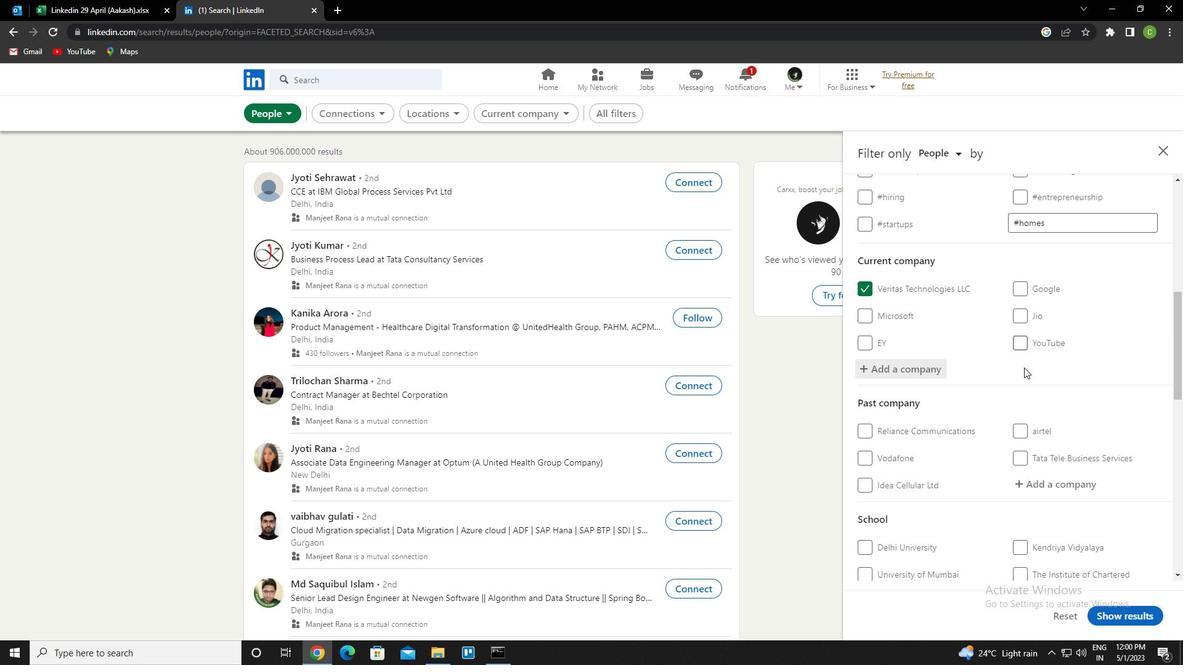 
Action: Mouse moved to (1022, 377)
Screenshot: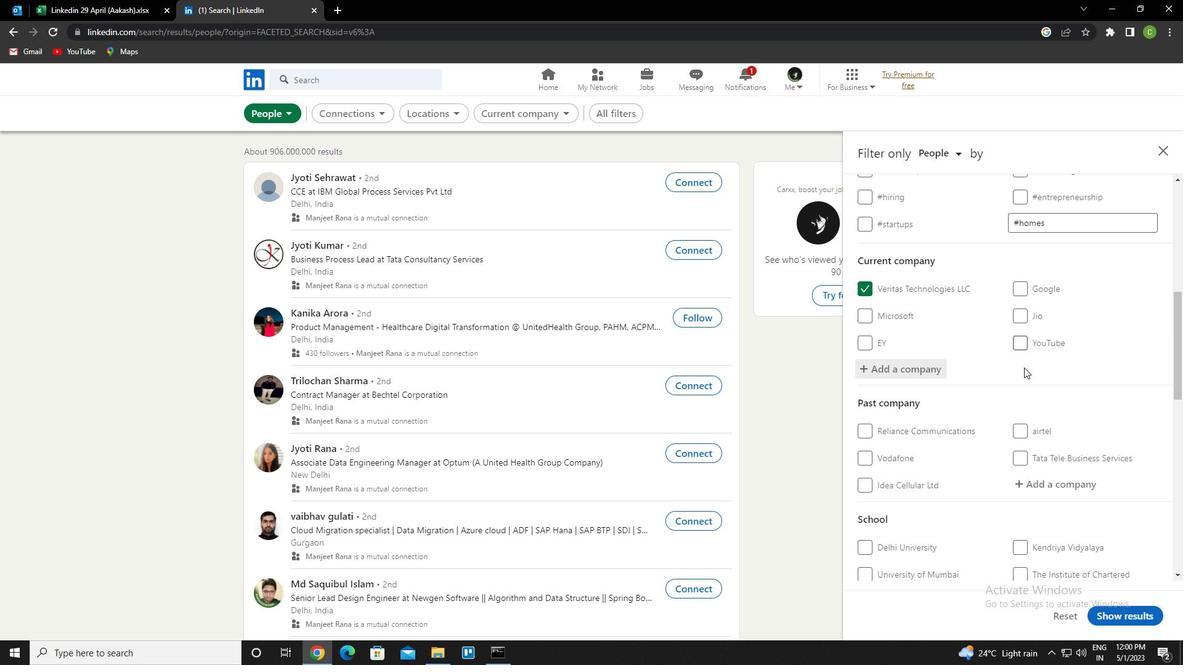 
Action: Mouse scrolled (1022, 377) with delta (0, 0)
Screenshot: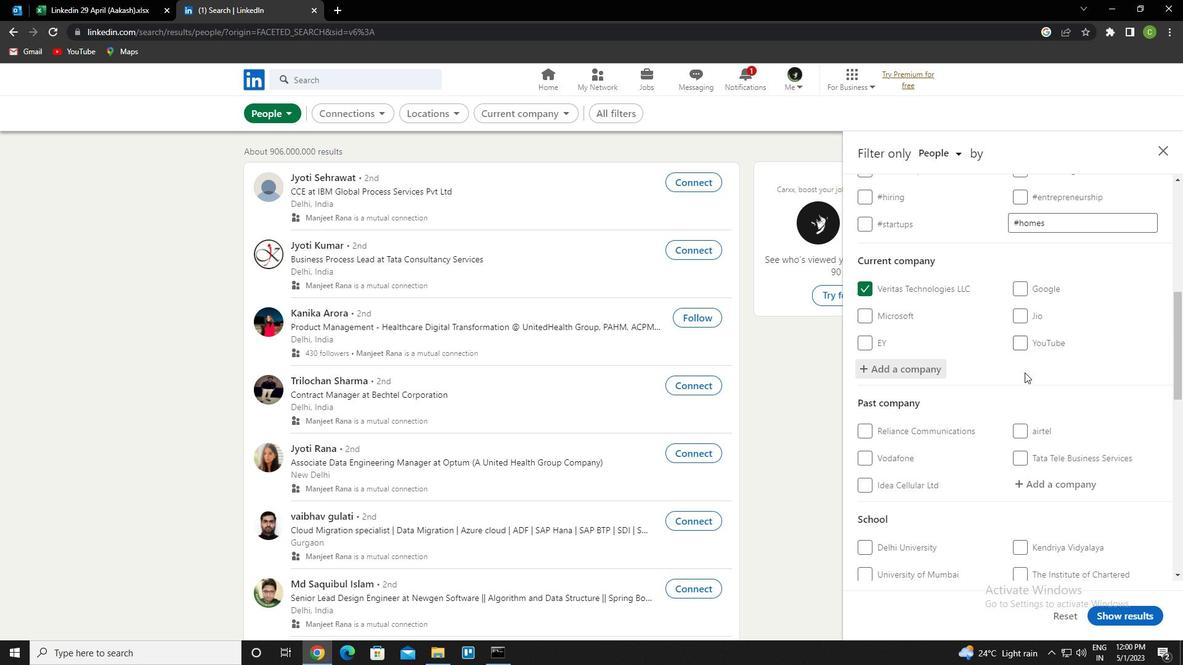 
Action: Mouse scrolled (1022, 377) with delta (0, 0)
Screenshot: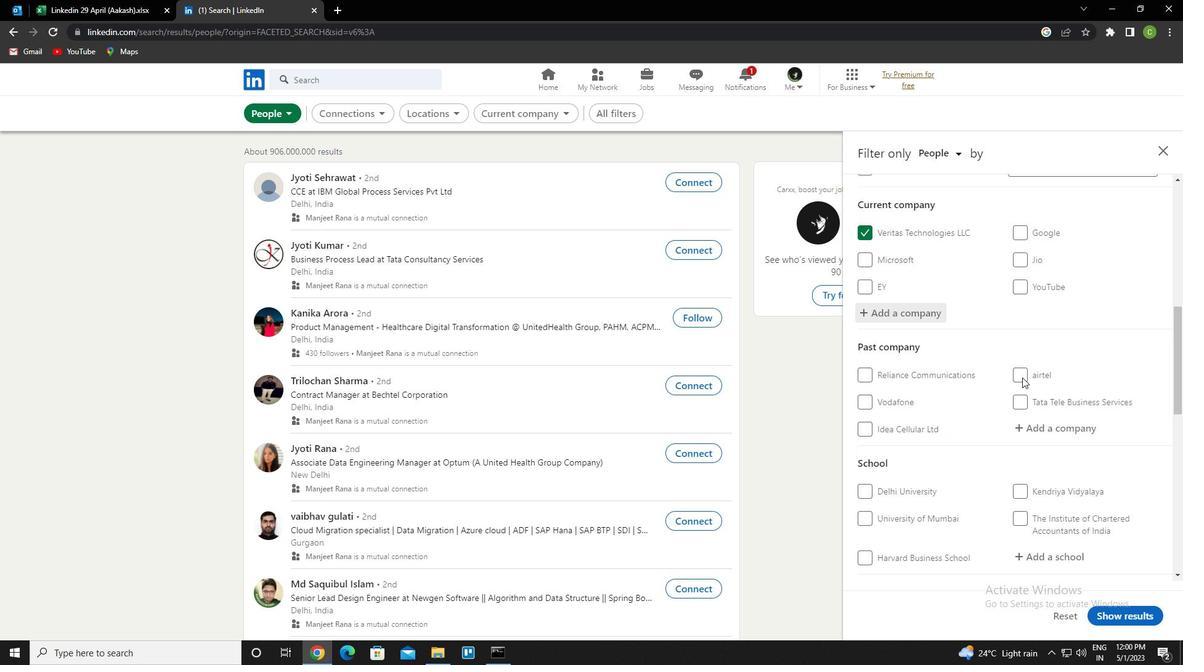 
Action: Mouse moved to (1063, 311)
Screenshot: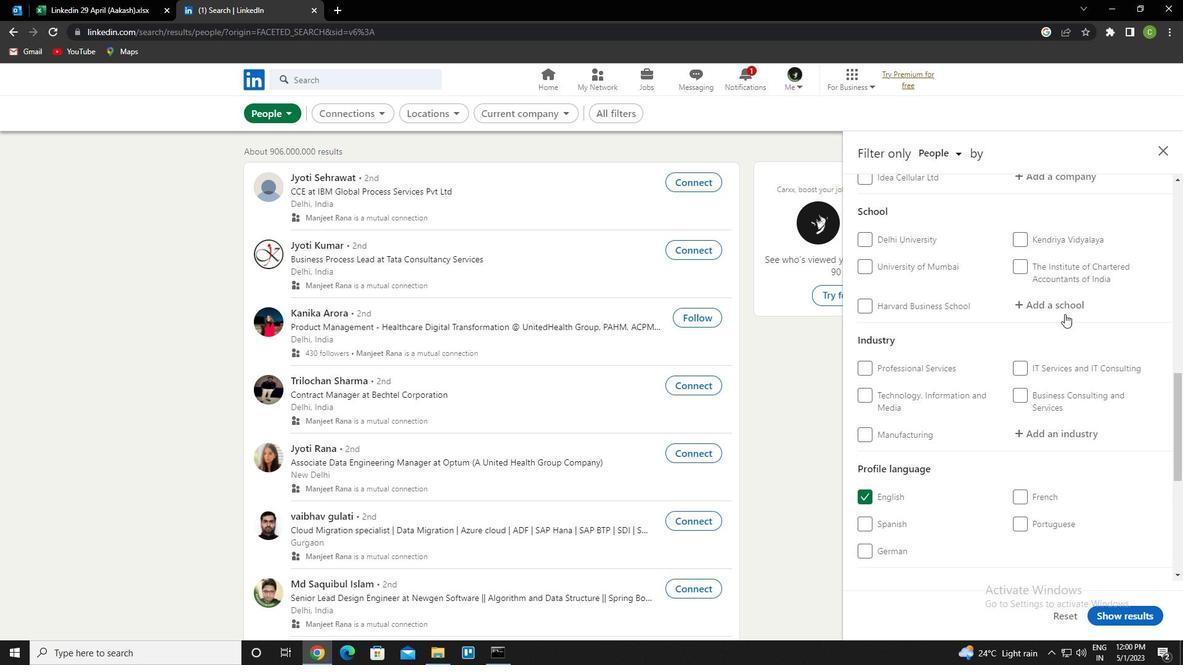 
Action: Mouse pressed left at (1063, 311)
Screenshot: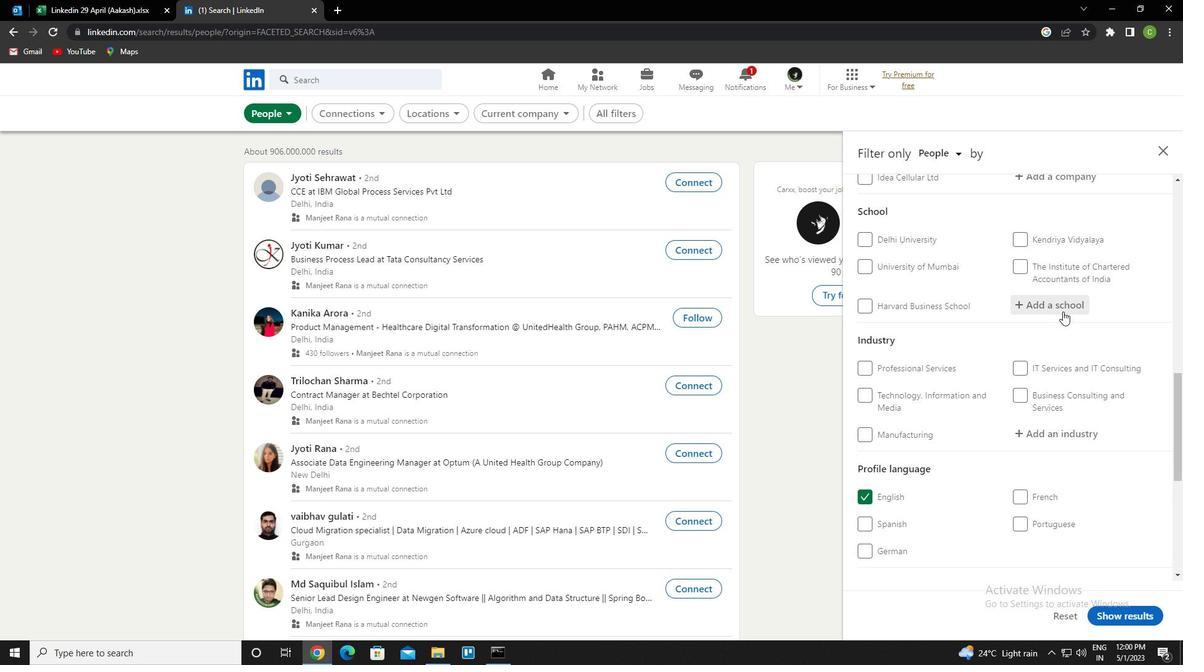 
Action: Key pressed <Key.caps_lock>D<Key.caps_lock>EFENSE<Key.space>INS<Key.down><Key.down><Key.enter>
Screenshot: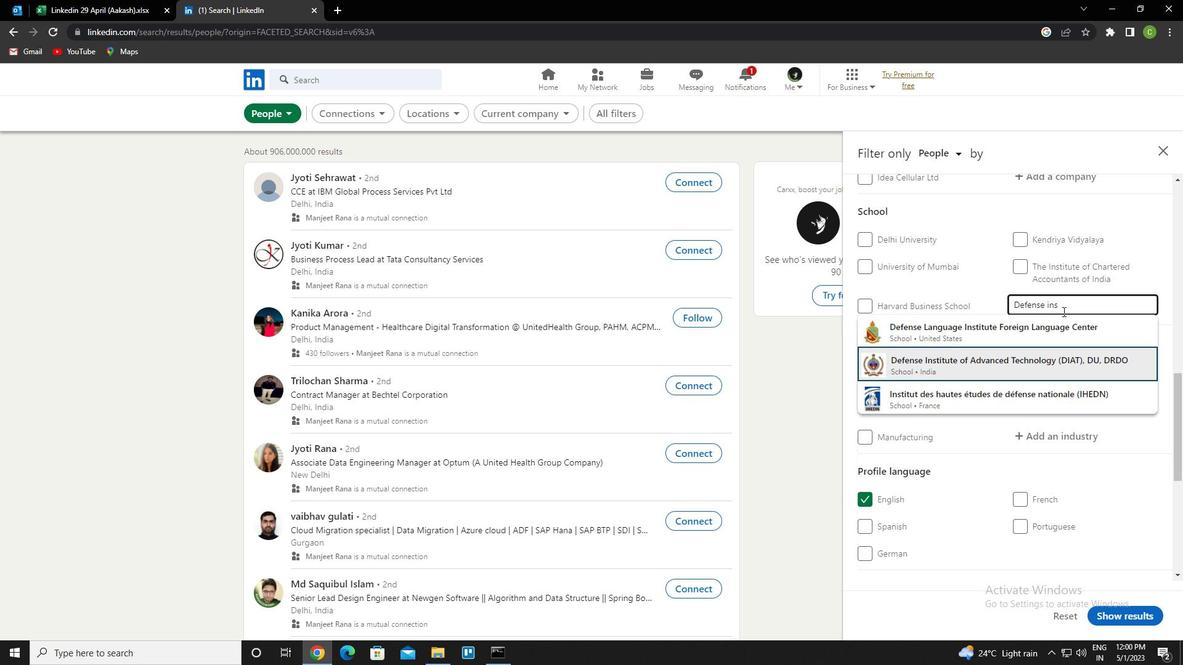 
Action: Mouse scrolled (1063, 311) with delta (0, 0)
Screenshot: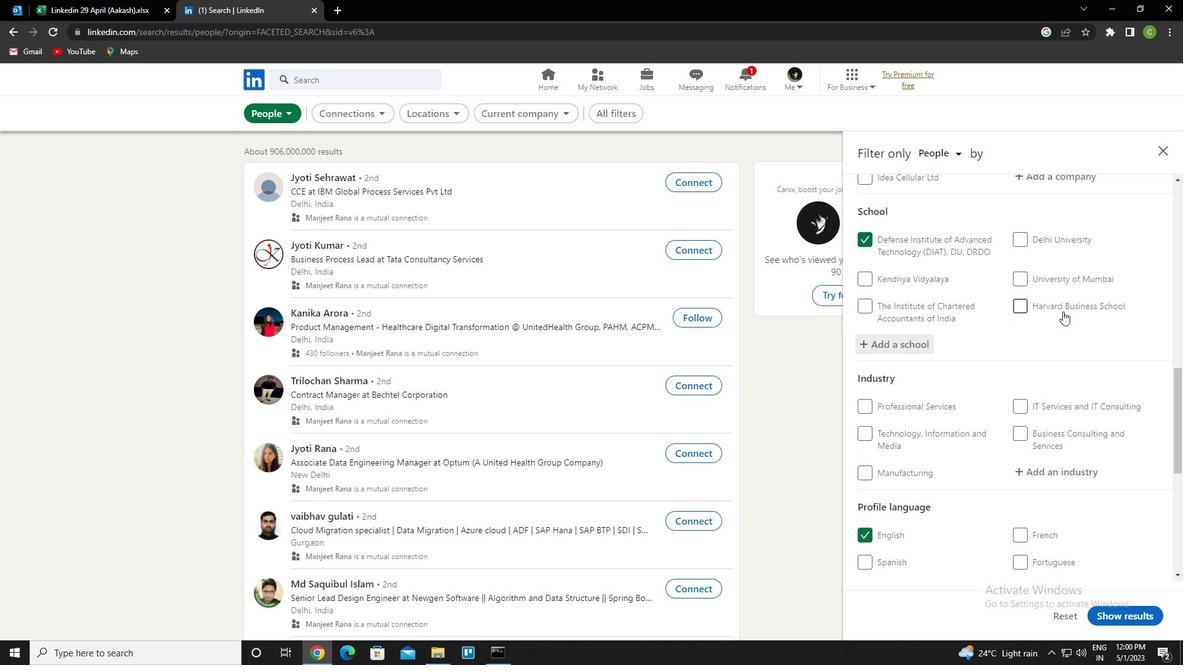 
Action: Mouse moved to (1060, 312)
Screenshot: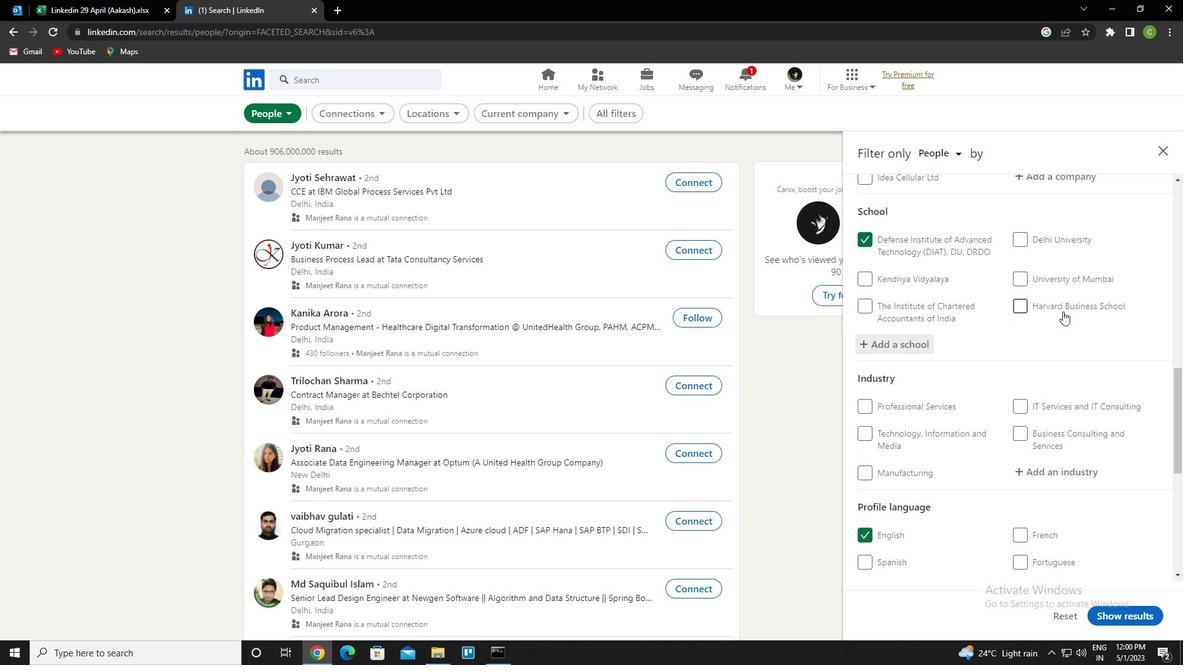 
Action: Mouse scrolled (1060, 311) with delta (0, 0)
Screenshot: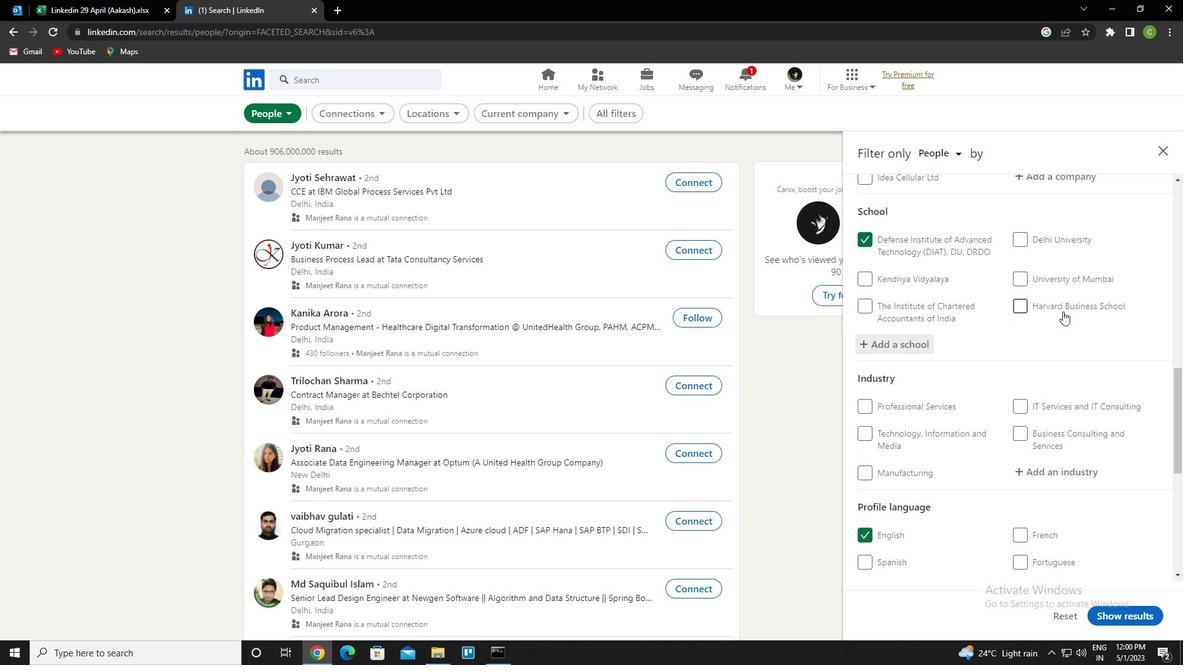 
Action: Mouse moved to (1058, 313)
Screenshot: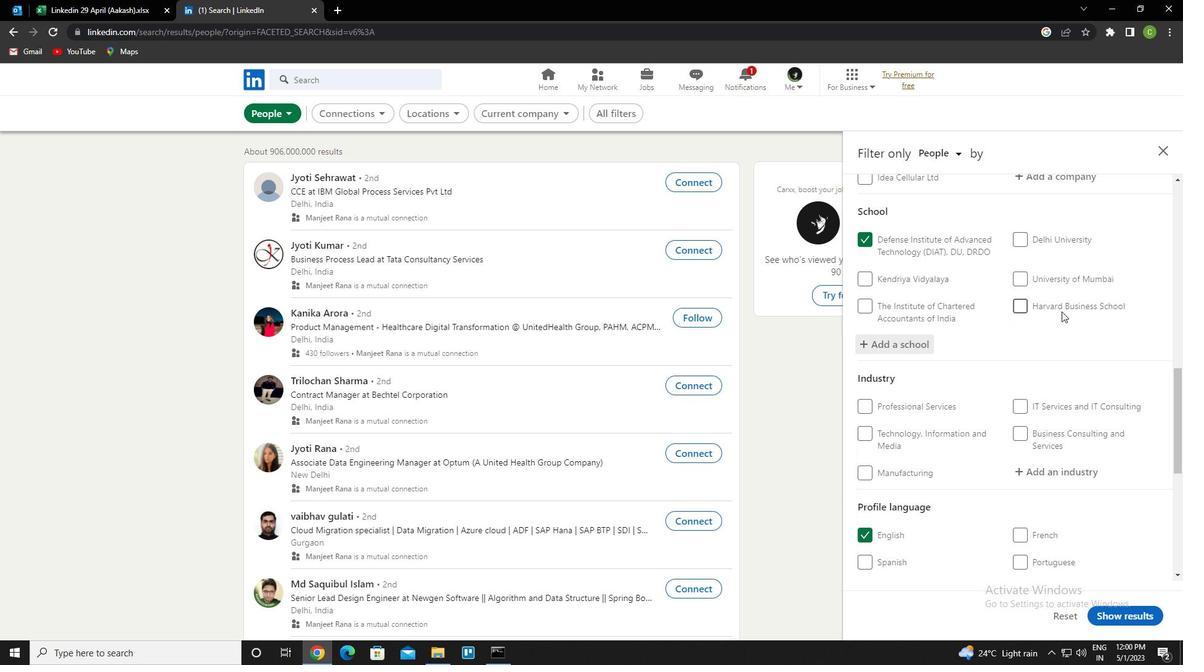 
Action: Mouse scrolled (1058, 312) with delta (0, 0)
Screenshot: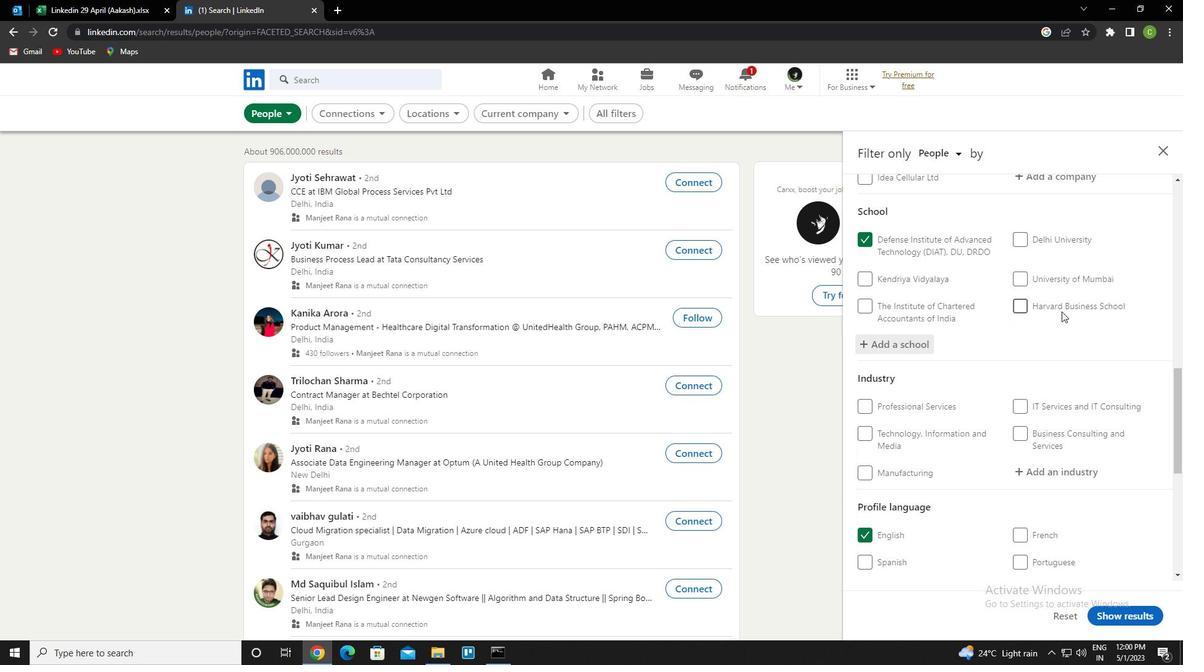 
Action: Mouse moved to (1055, 285)
Screenshot: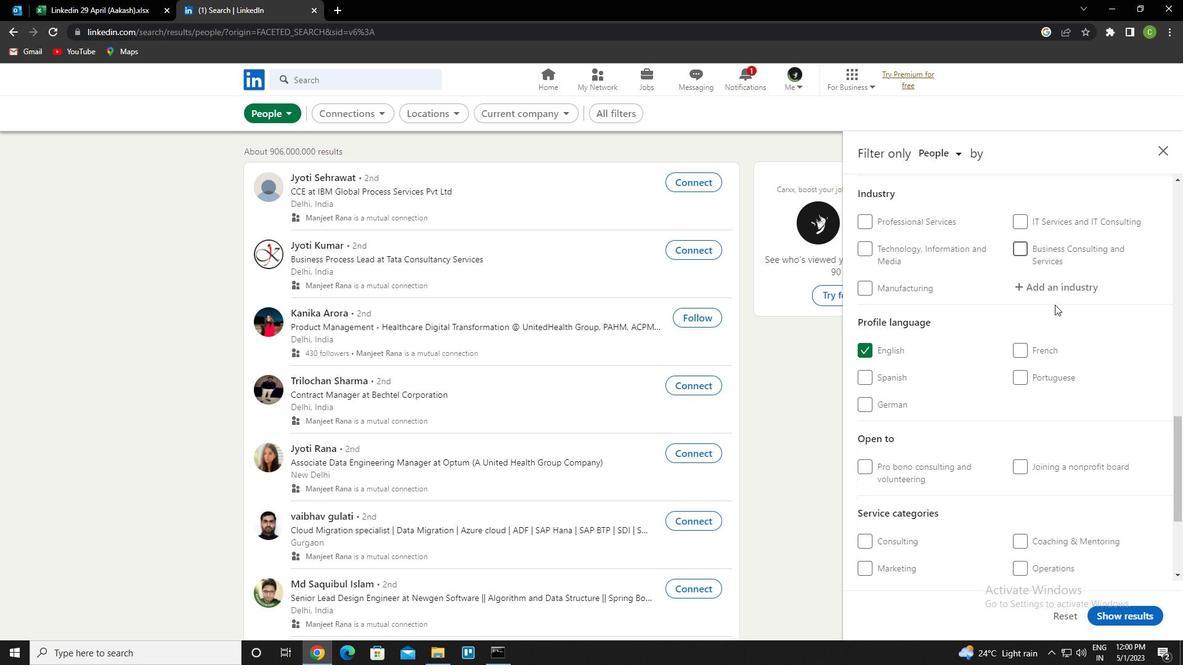 
Action: Mouse pressed left at (1055, 285)
Screenshot: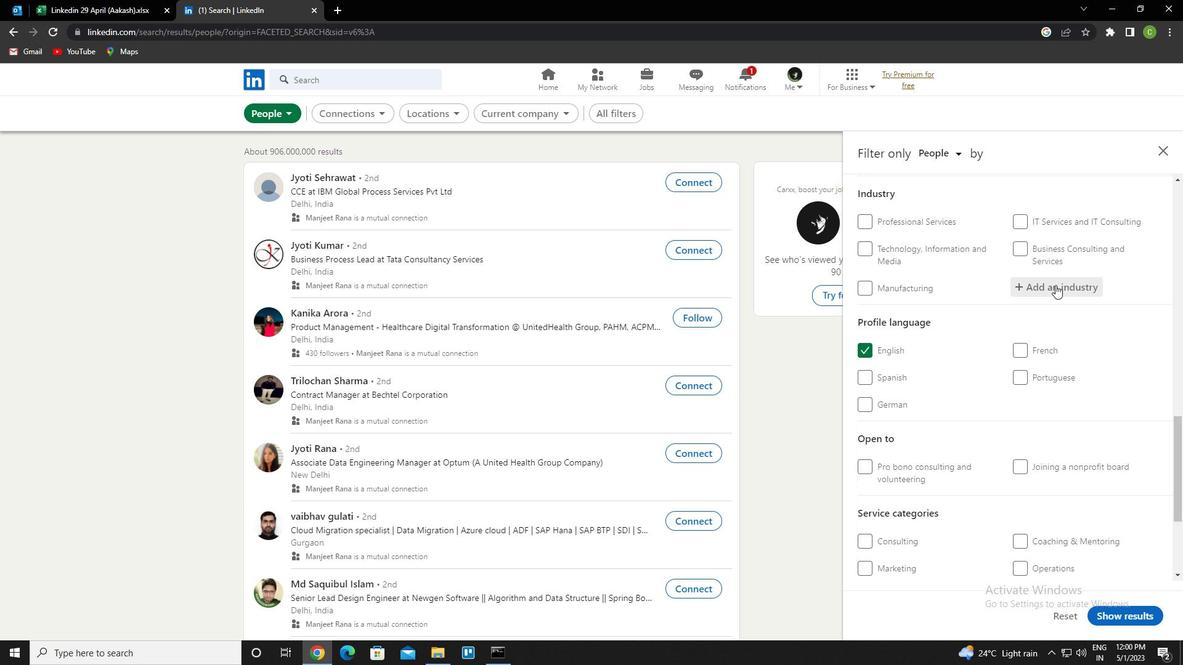 
Action: Key pressed <Key.caps_lock>R<Key.caps_lock>ESIDENIAL<Key.backspace><Key.backspace><Key.backspace>TIA<Key.down><Key.down><Key.down><Key.down><Key.enter>
Screenshot: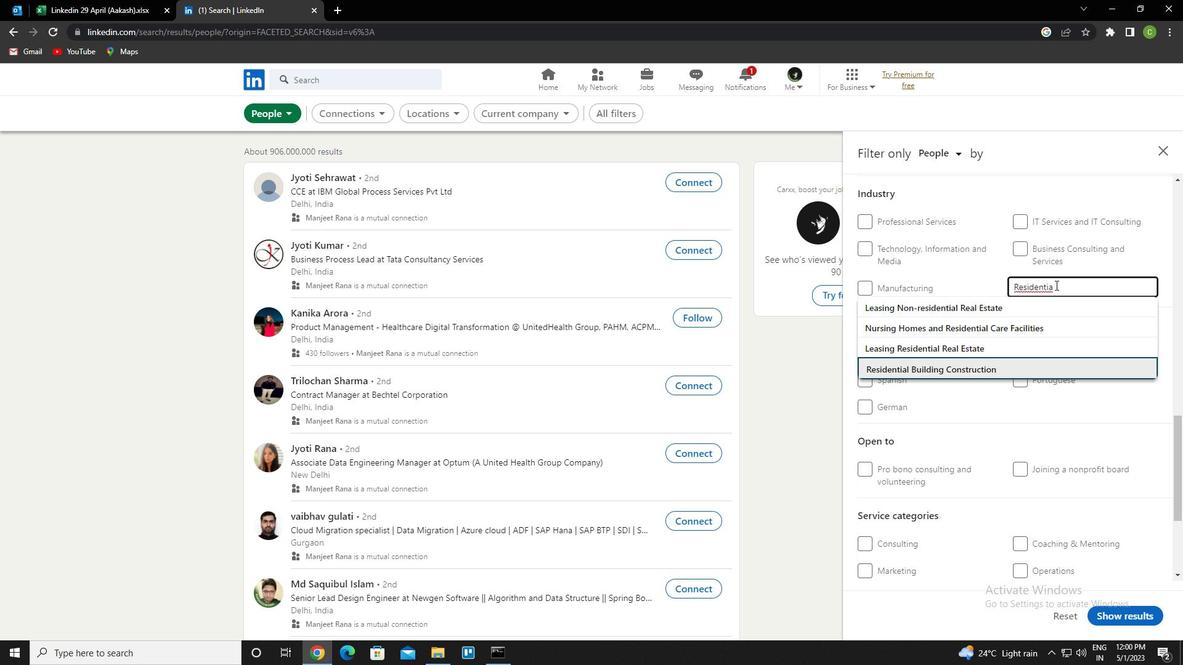 
Action: Mouse scrolled (1055, 284) with delta (0, 0)
Screenshot: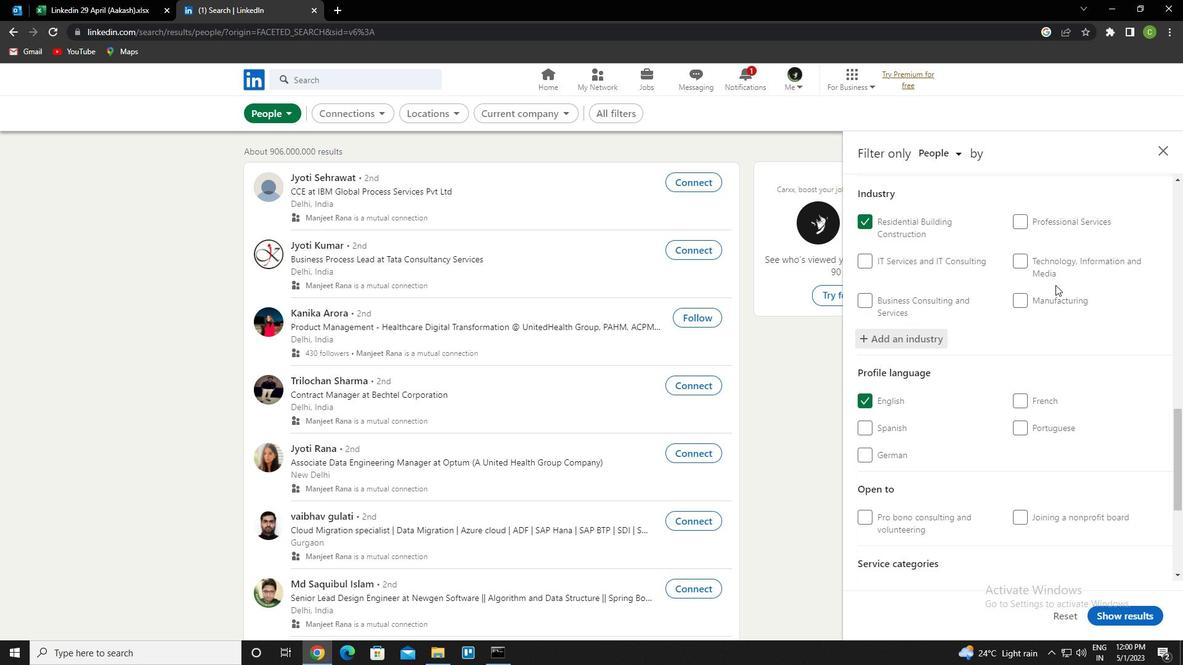 
Action: Mouse scrolled (1055, 284) with delta (0, 0)
Screenshot: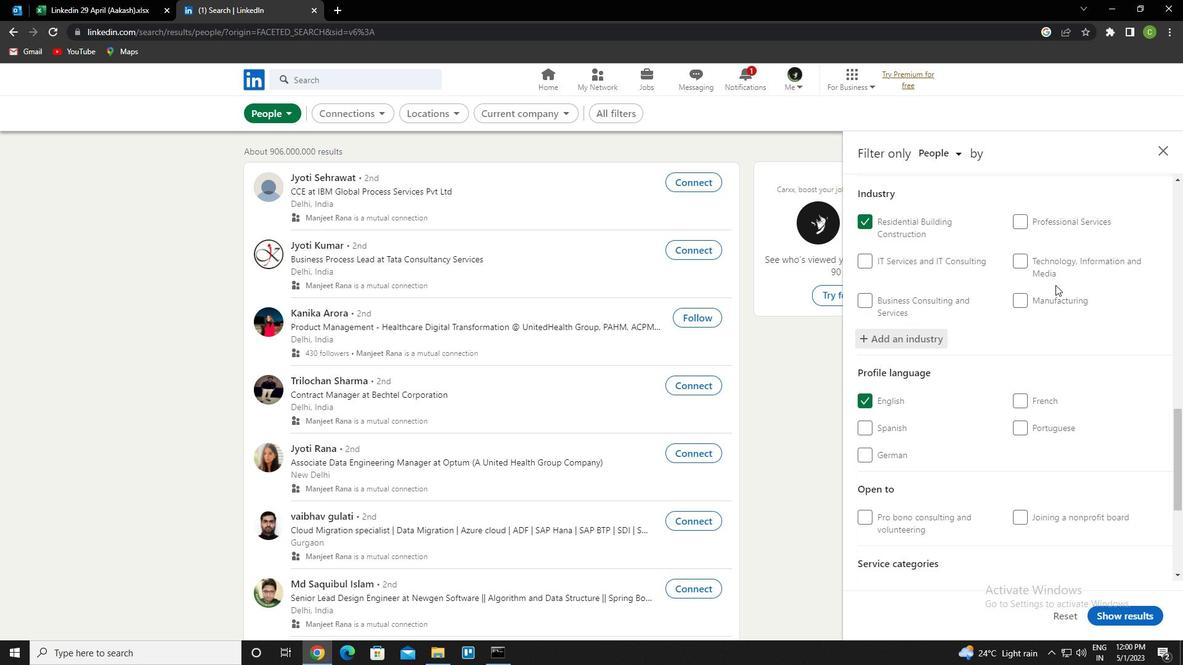 
Action: Mouse scrolled (1055, 284) with delta (0, 0)
Screenshot: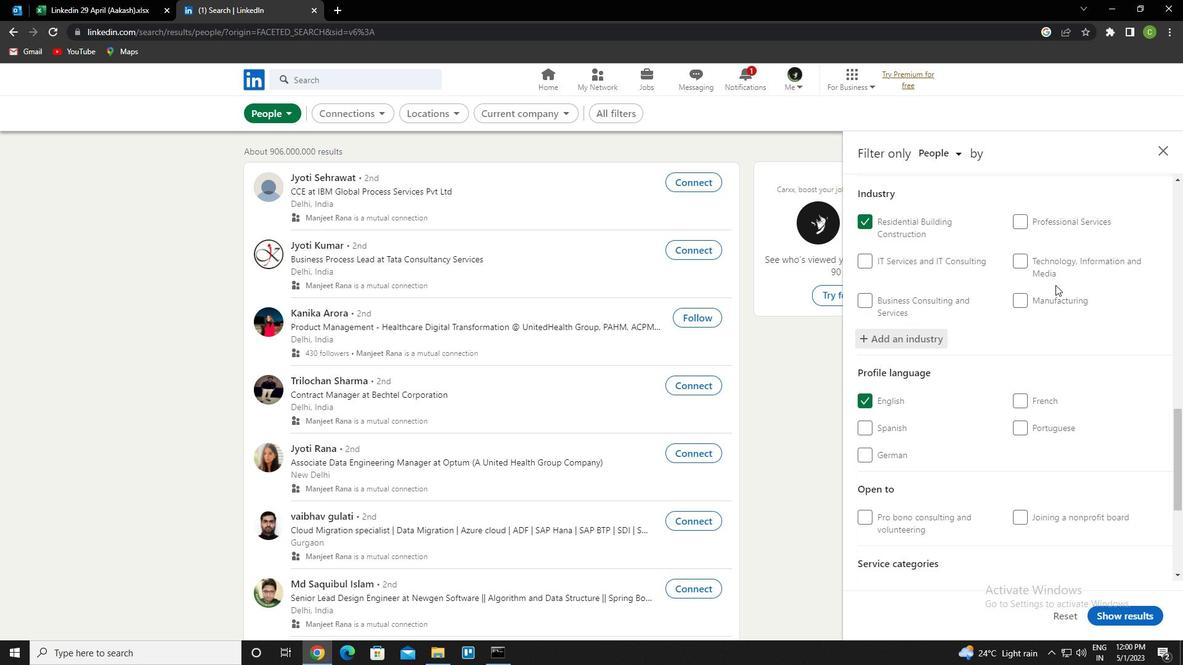 
Action: Mouse moved to (1040, 330)
Screenshot: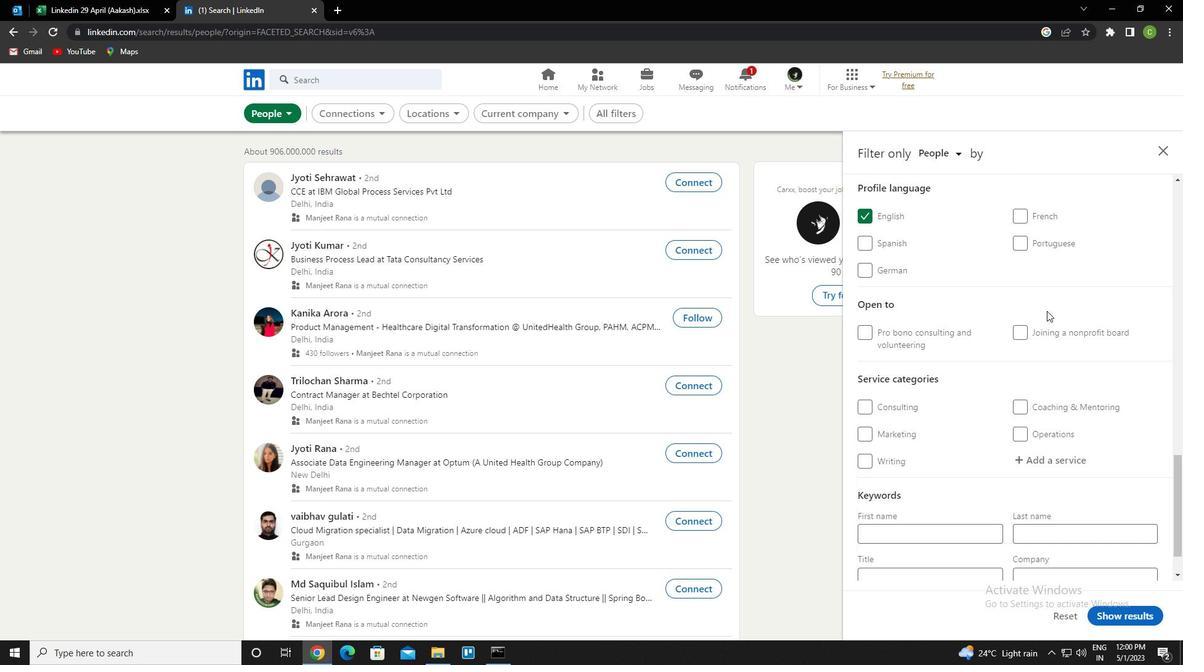 
Action: Mouse scrolled (1040, 329) with delta (0, 0)
Screenshot: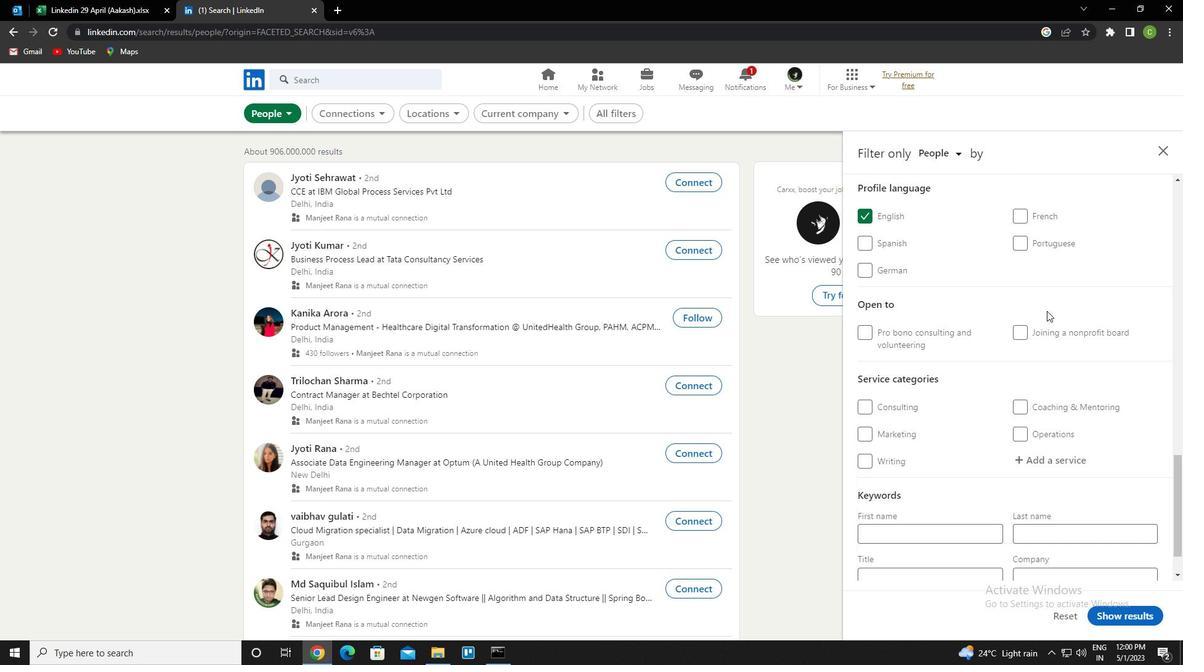 
Action: Mouse moved to (1040, 330)
Screenshot: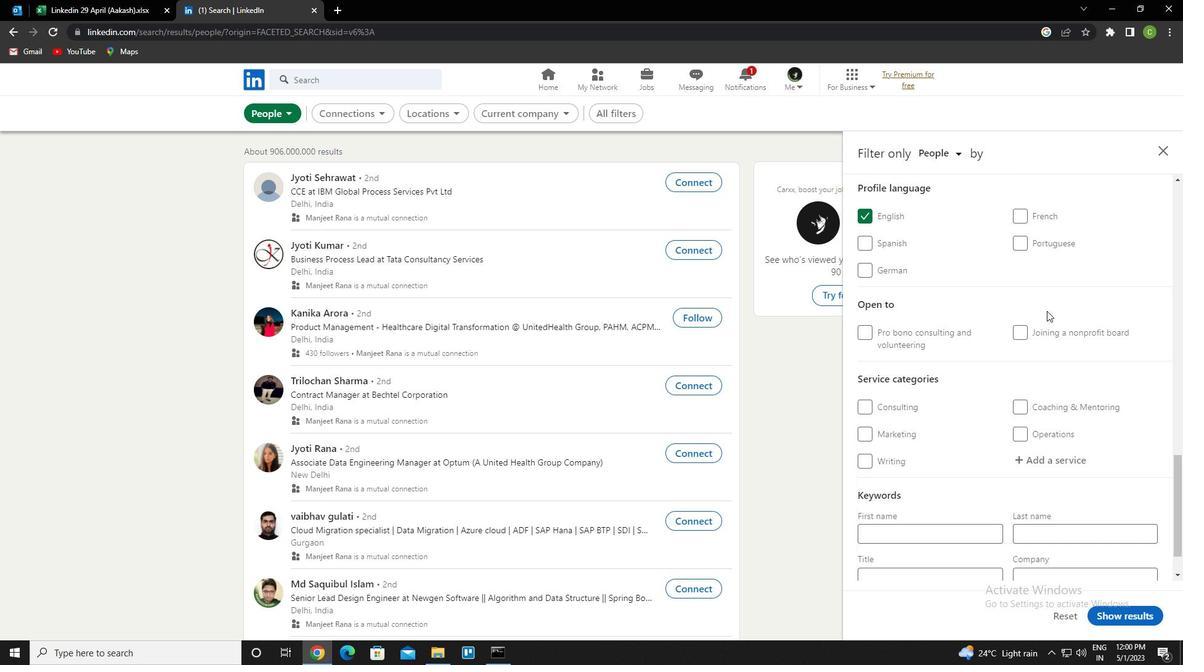 
Action: Mouse scrolled (1040, 330) with delta (0, 0)
Screenshot: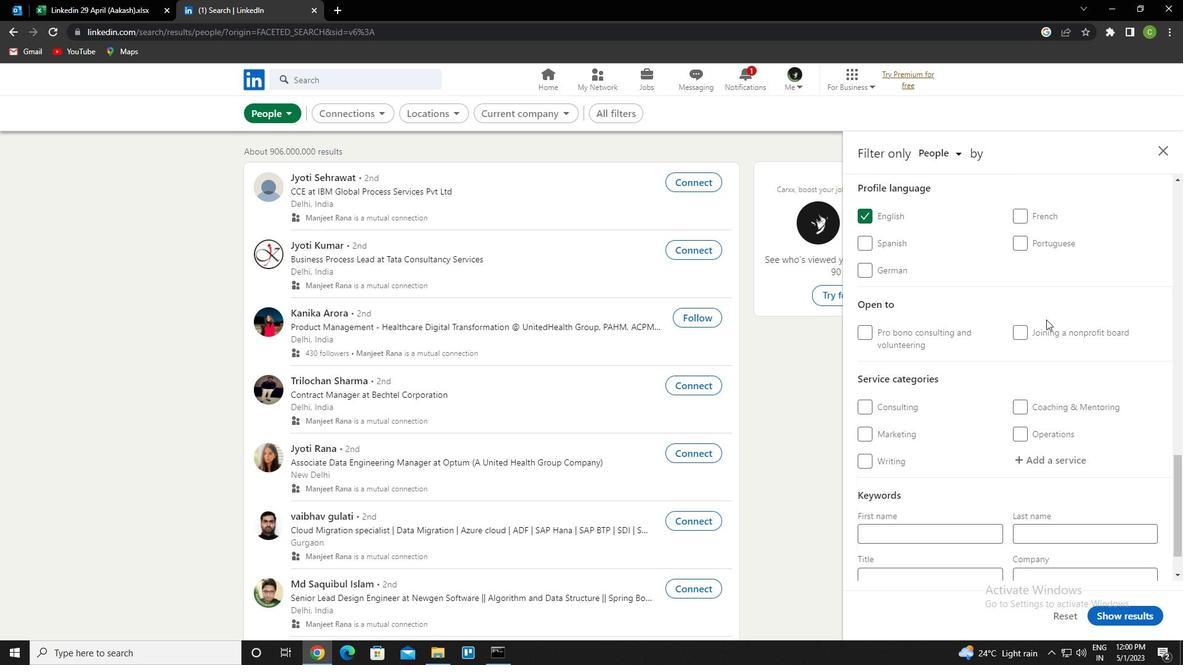 
Action: Mouse moved to (1036, 334)
Screenshot: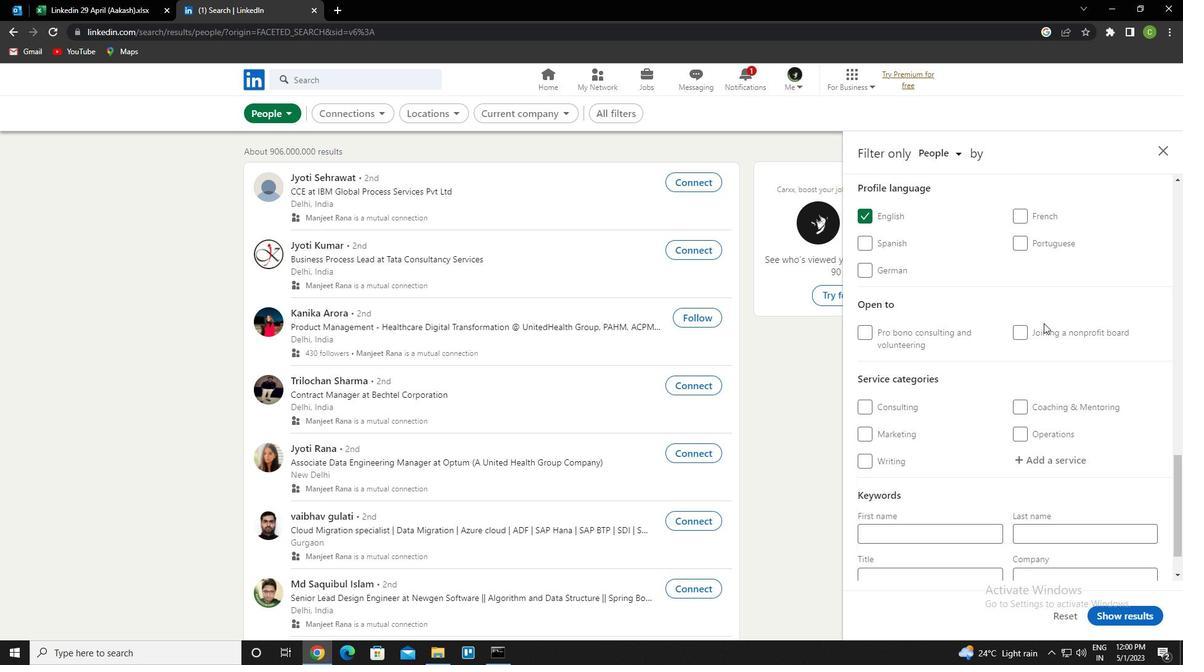 
Action: Mouse scrolled (1036, 333) with delta (0, 0)
Screenshot: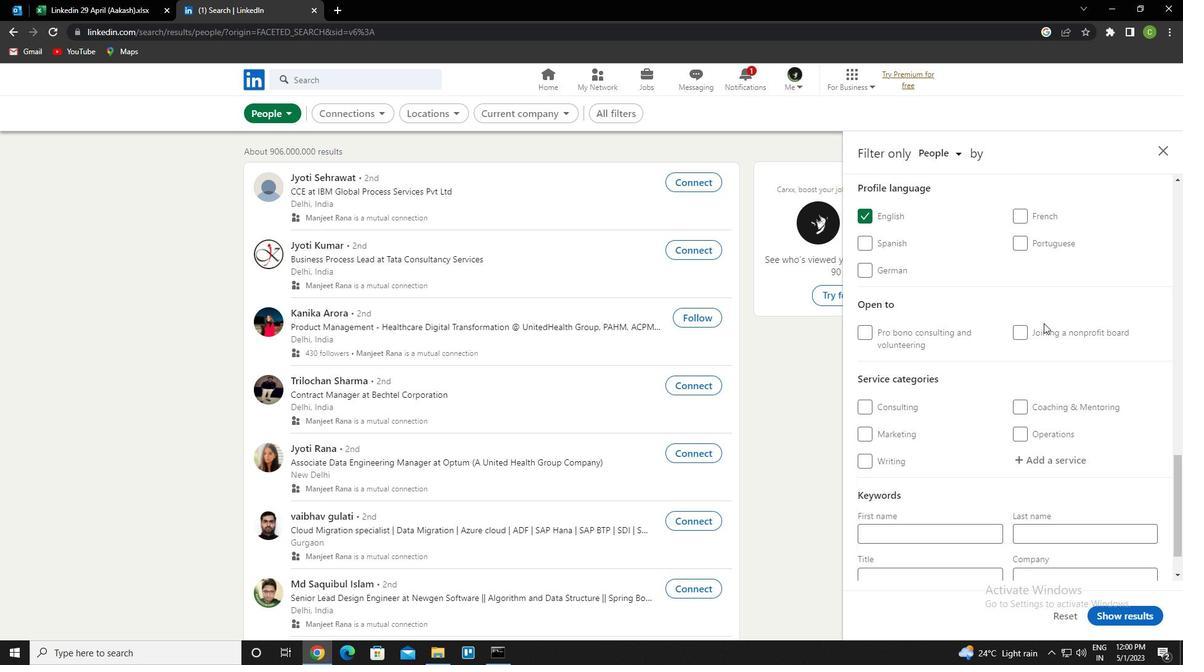 
Action: Mouse moved to (1045, 411)
Screenshot: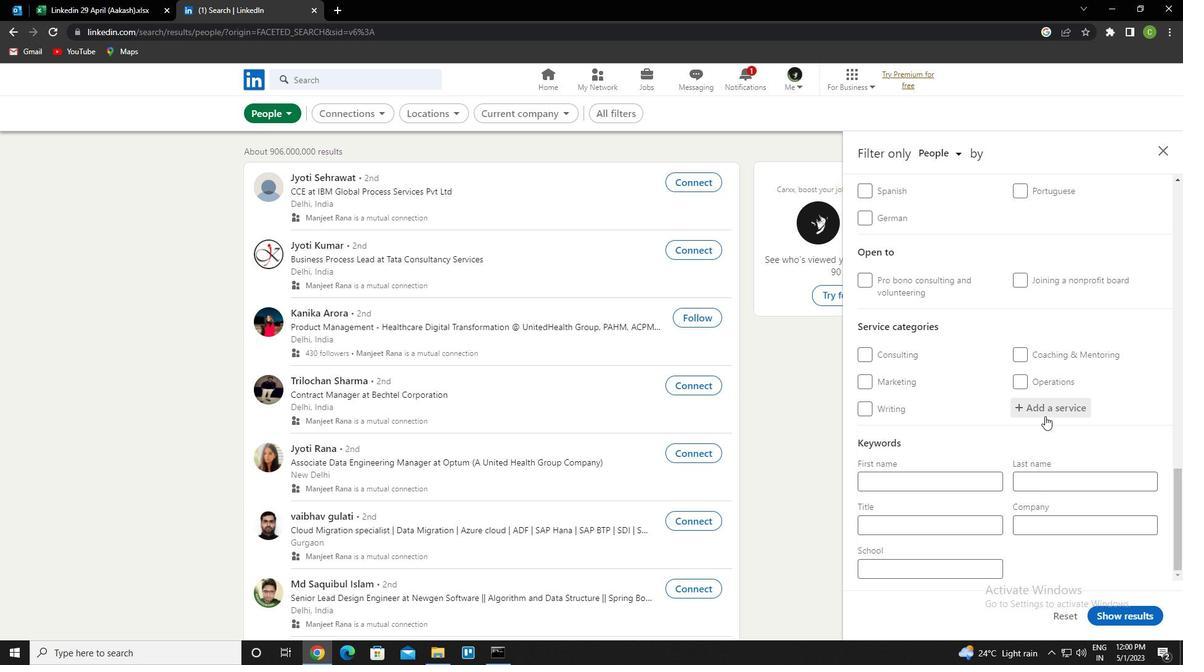 
Action: Mouse pressed left at (1045, 411)
Screenshot: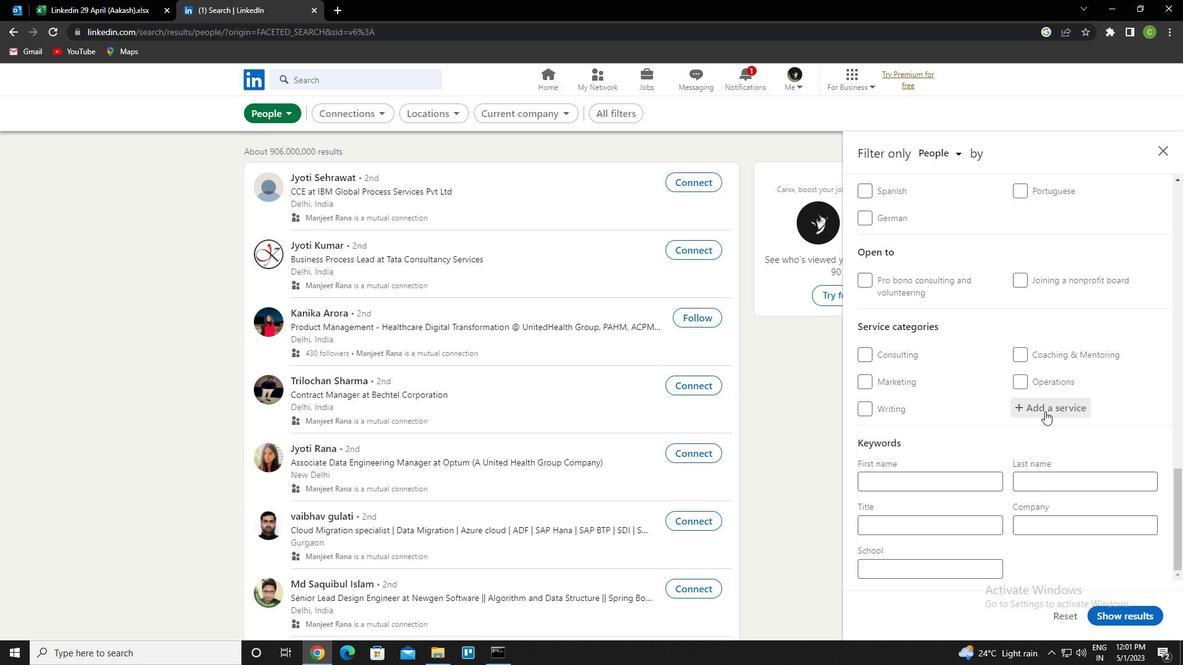 
Action: Key pressed <Key.caps_lock>T<Key.caps_lock>RAINING<Key.down><Key.enter>
Screenshot: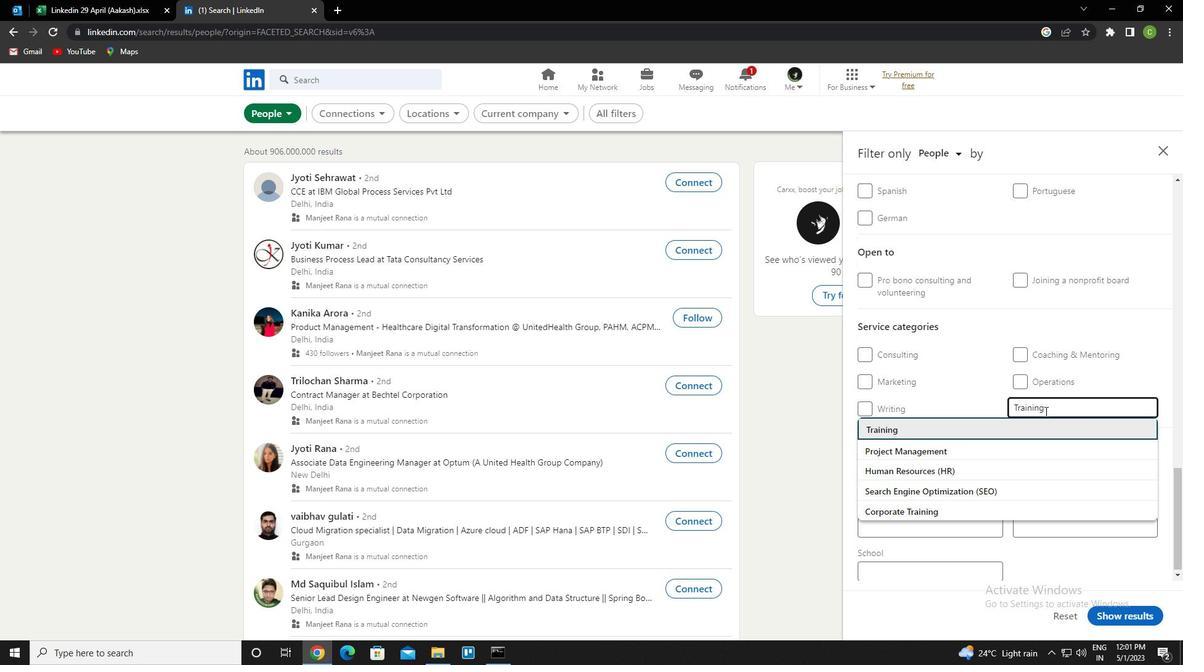 
Action: Mouse moved to (1031, 447)
Screenshot: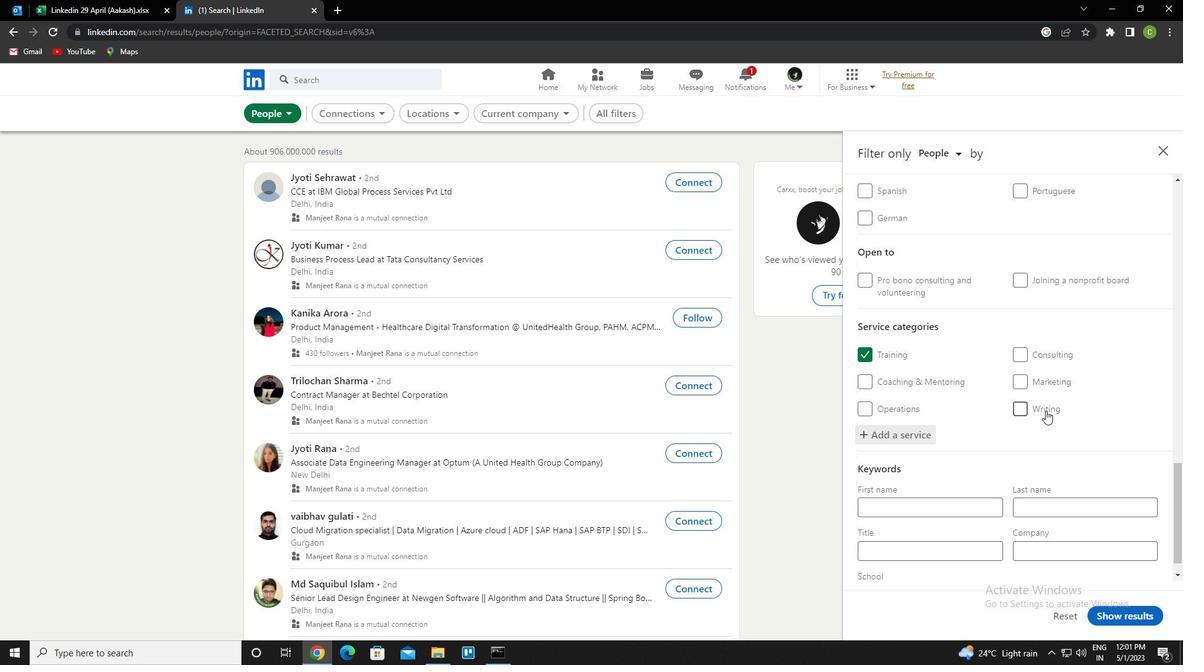 
Action: Mouse scrolled (1031, 446) with delta (0, 0)
Screenshot: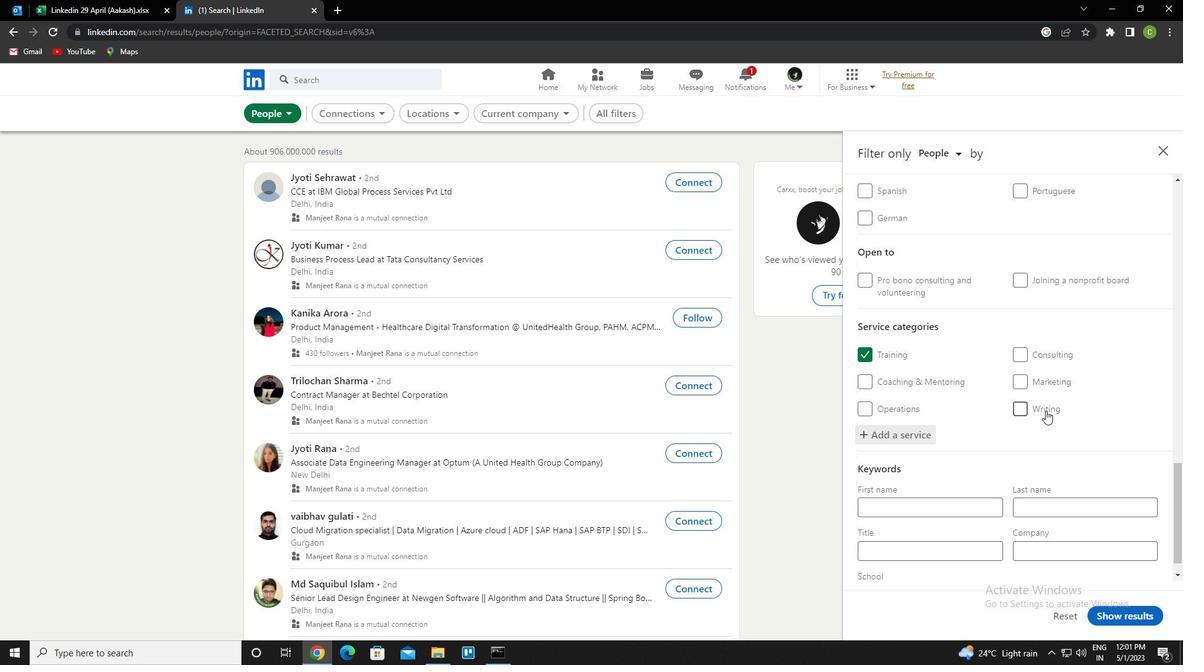 
Action: Mouse moved to (1026, 457)
Screenshot: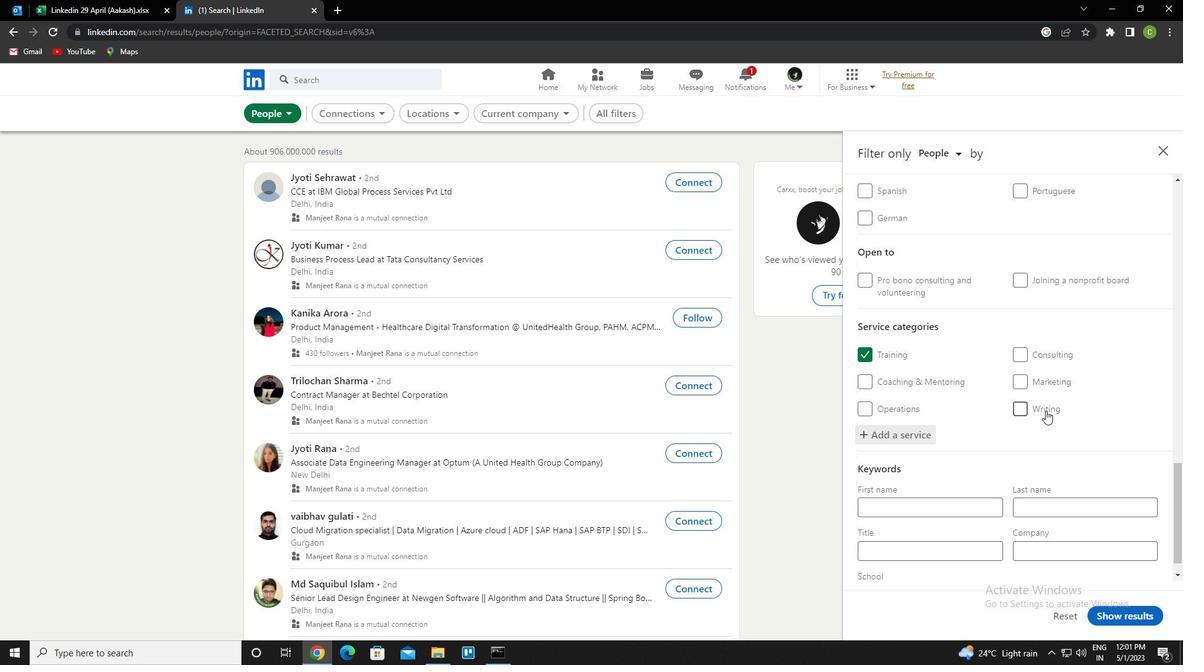 
Action: Mouse scrolled (1026, 457) with delta (0, 0)
Screenshot: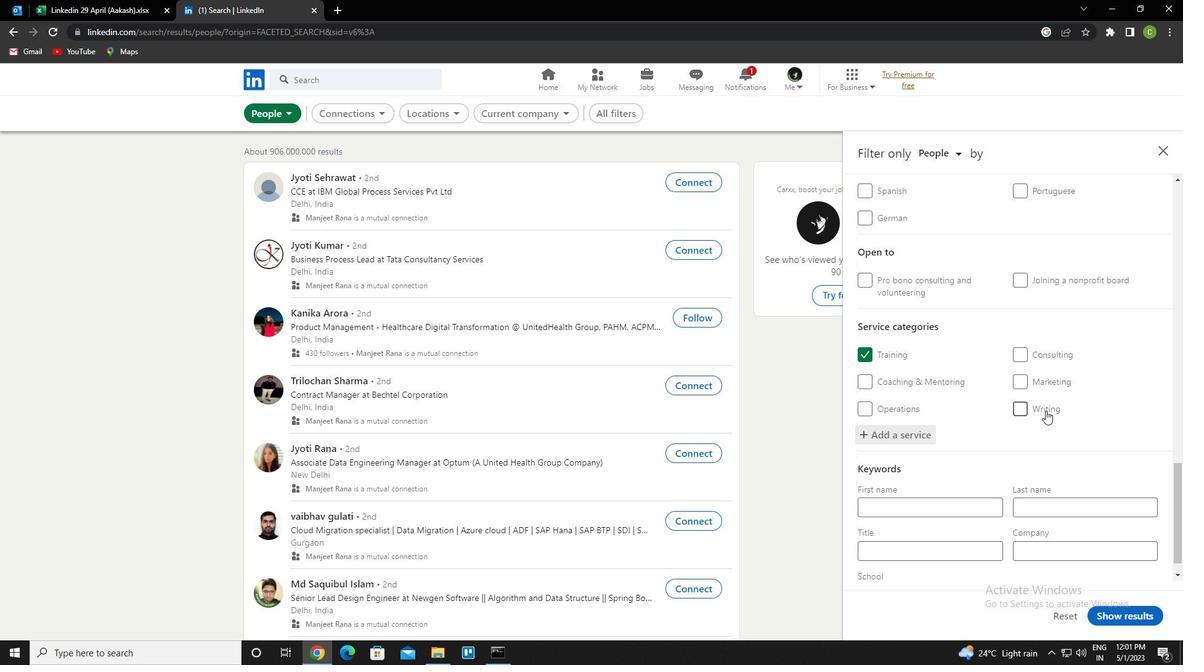
Action: Mouse moved to (1023, 461)
Screenshot: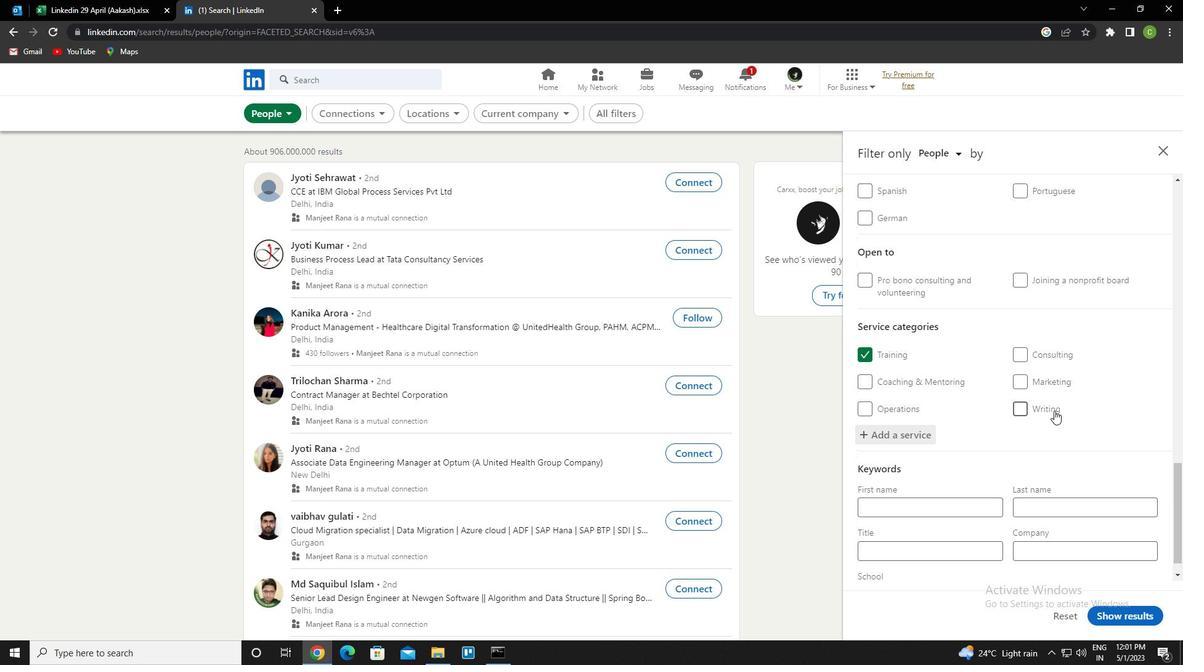 
Action: Mouse scrolled (1023, 461) with delta (0, 0)
Screenshot: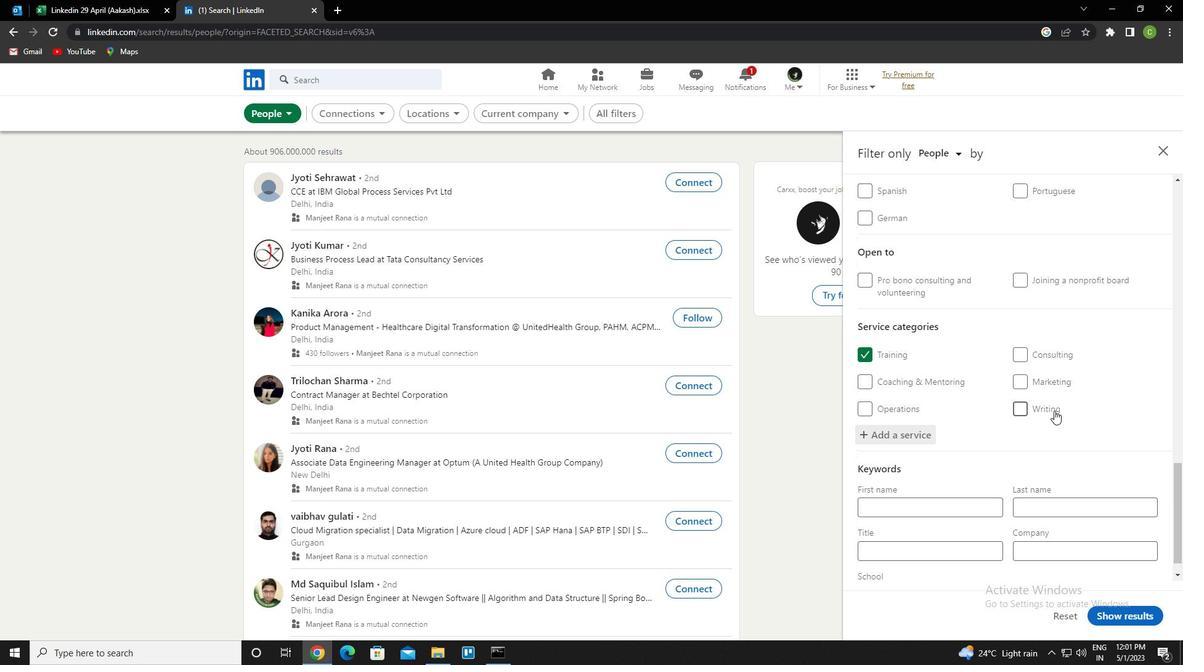 
Action: Mouse moved to (1017, 463)
Screenshot: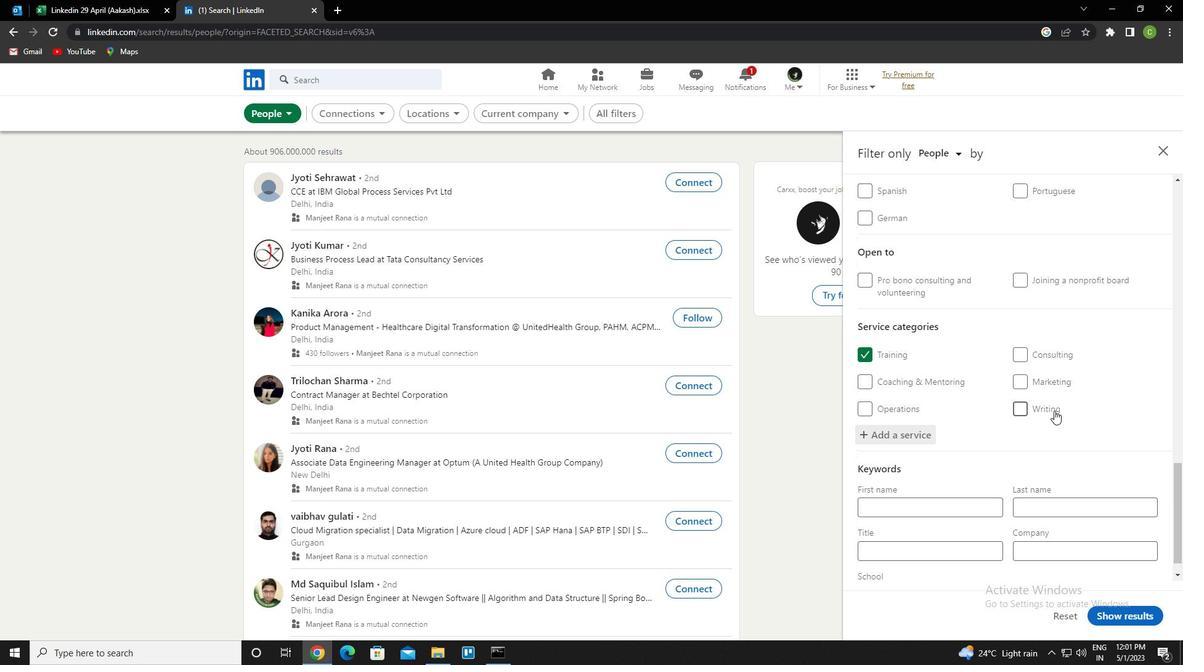 
Action: Mouse scrolled (1017, 462) with delta (0, 0)
Screenshot: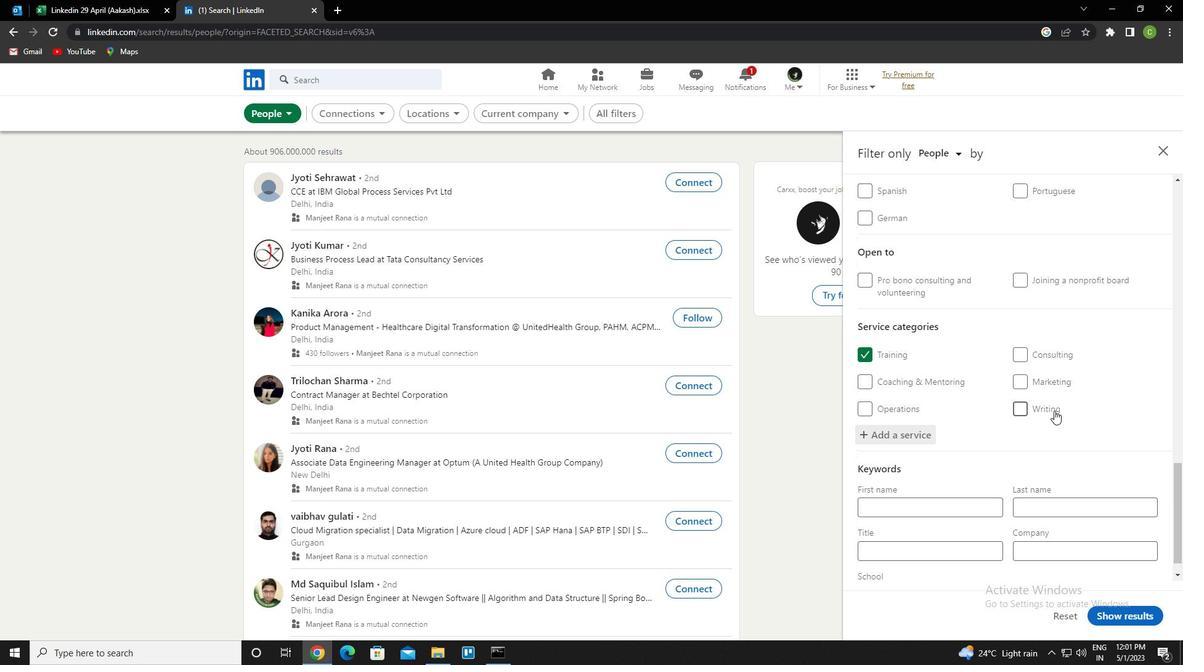 
Action: Mouse moved to (1012, 463)
Screenshot: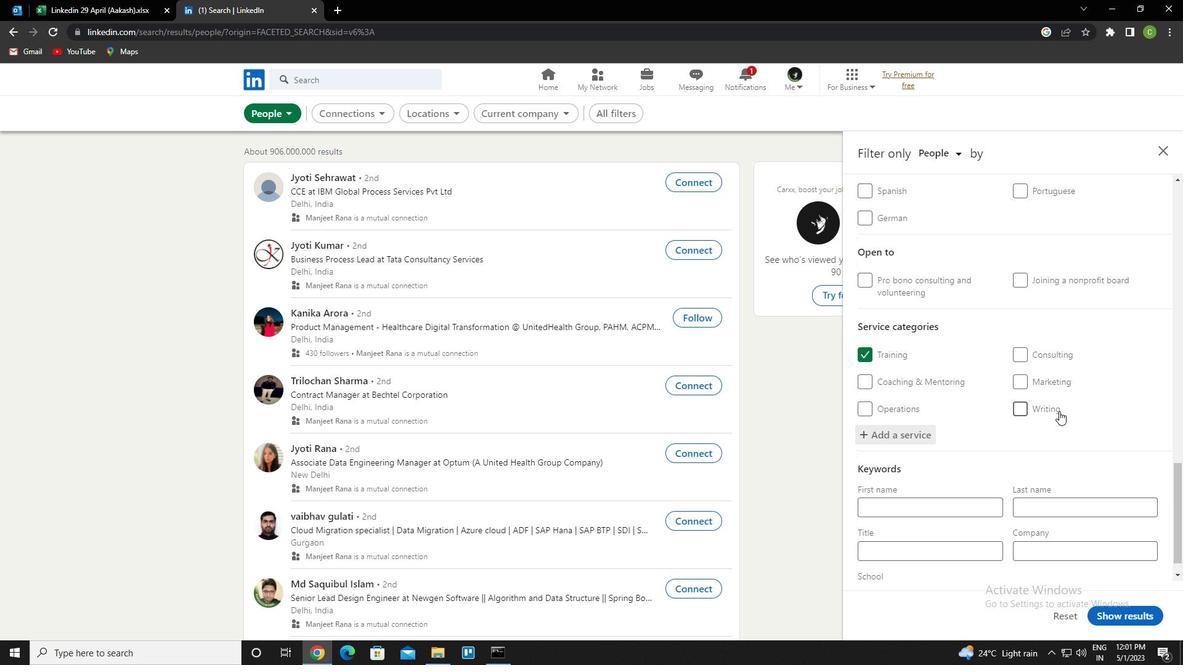 
Action: Mouse scrolled (1012, 462) with delta (0, 0)
Screenshot: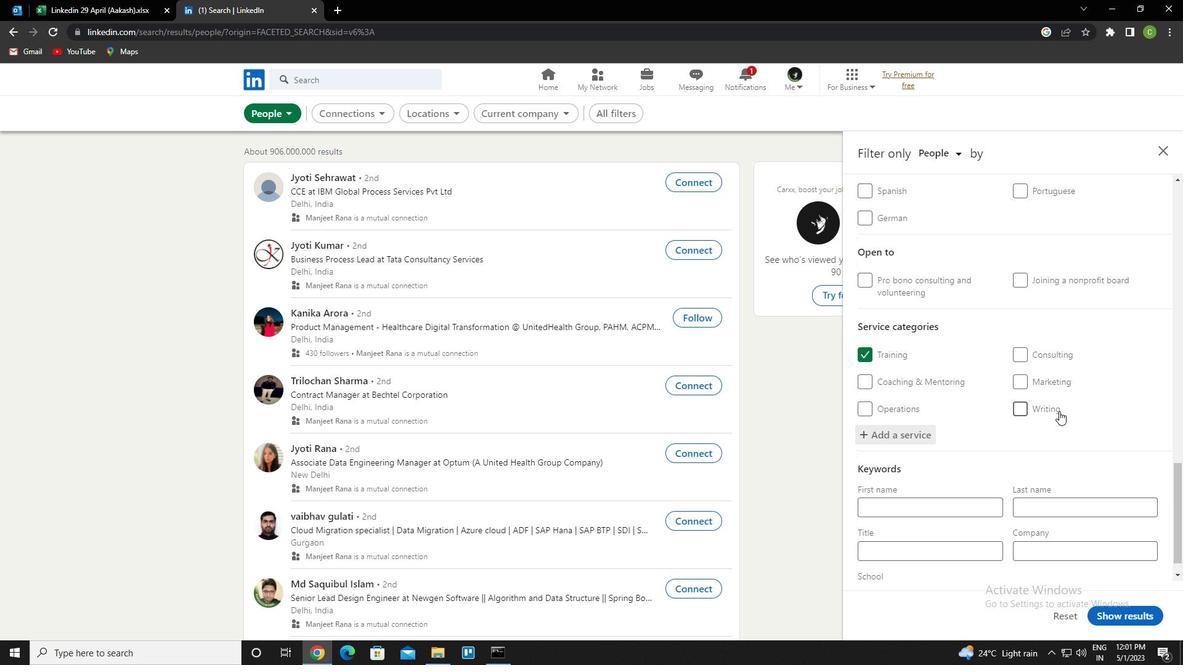 
Action: Mouse moved to (1007, 463)
Screenshot: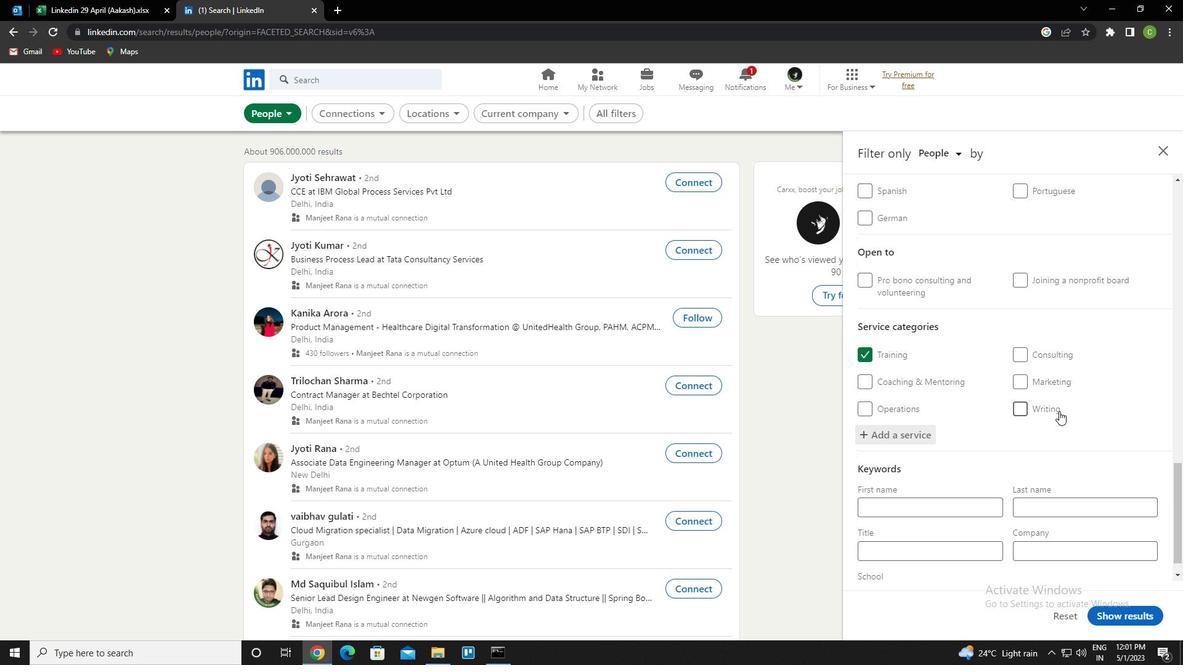 
Action: Mouse scrolled (1007, 462) with delta (0, 0)
Screenshot: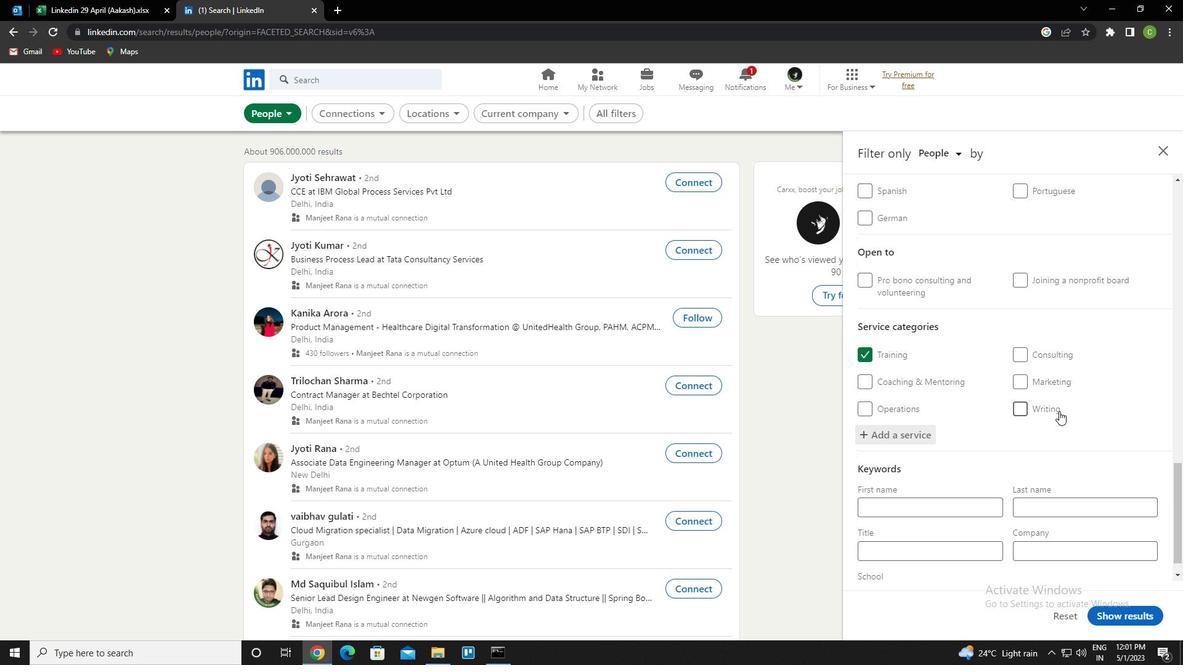 
Action: Mouse moved to (972, 522)
Screenshot: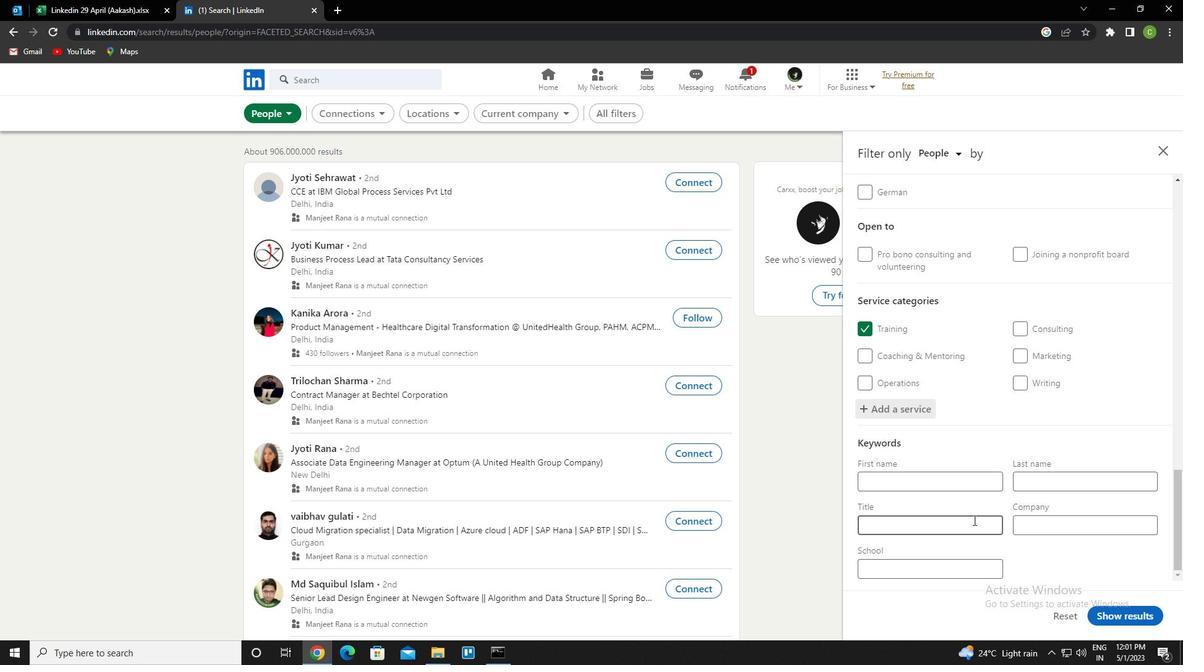 
Action: Mouse pressed left at (972, 522)
Screenshot: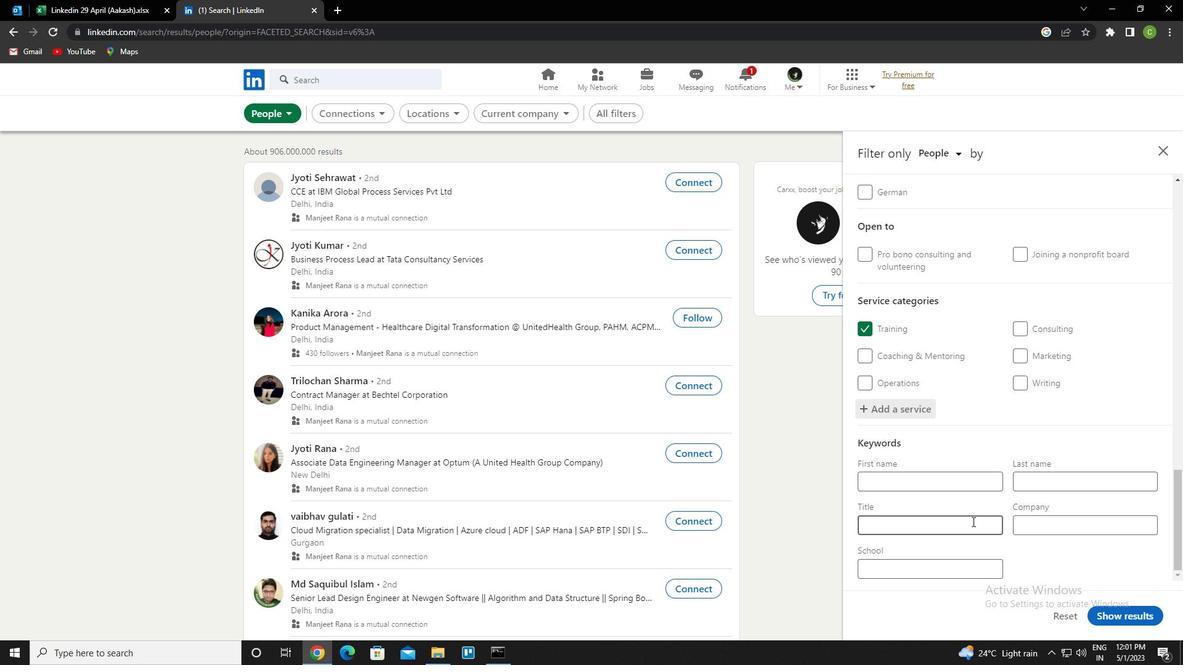 
Action: Key pressed <Key.caps_lock>M<Key.caps_lock>ORTGAGE<Key.space><Key.caps_lock>L<Key.caps_lock>OAN<Key.space><Key.caps_lock>P<Key.caps_lock>ROCESSOR
Screenshot: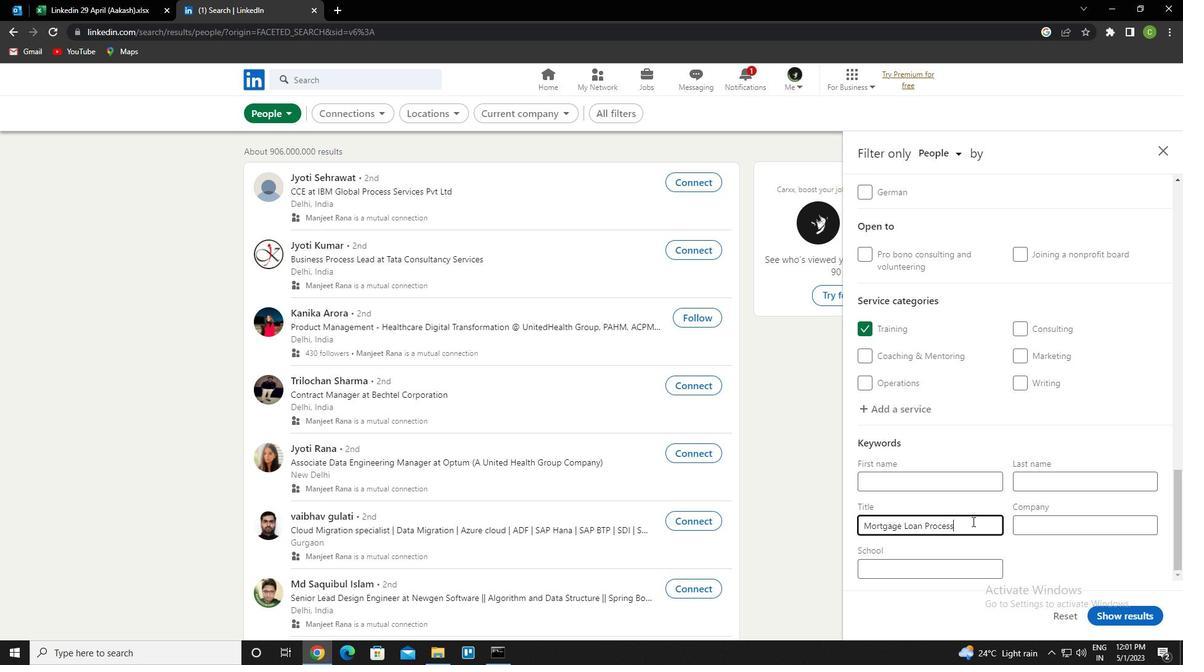 
Action: Mouse moved to (1114, 621)
Screenshot: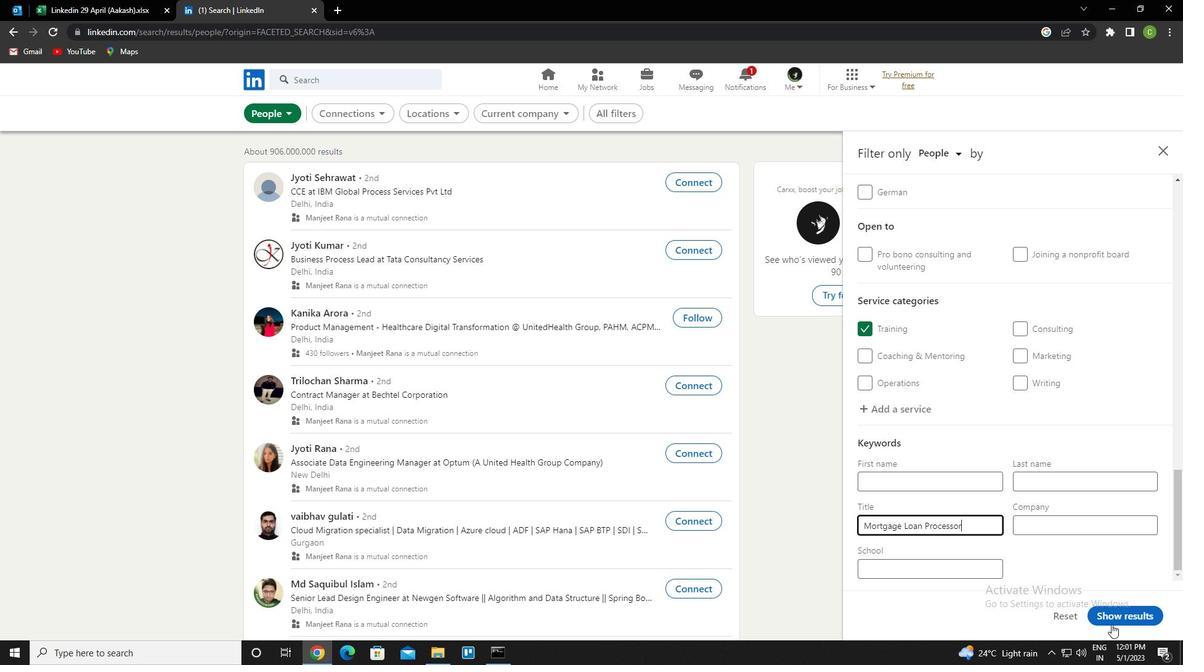 
Action: Mouse pressed left at (1114, 621)
Screenshot: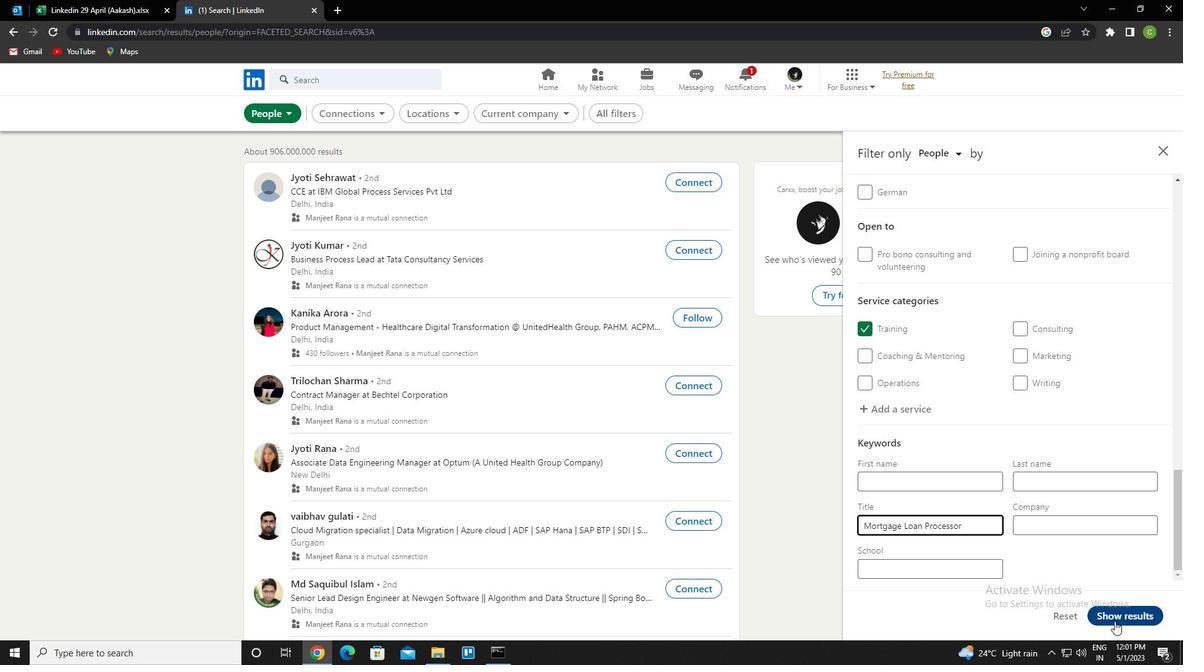 
Action: Mouse moved to (601, 419)
Screenshot: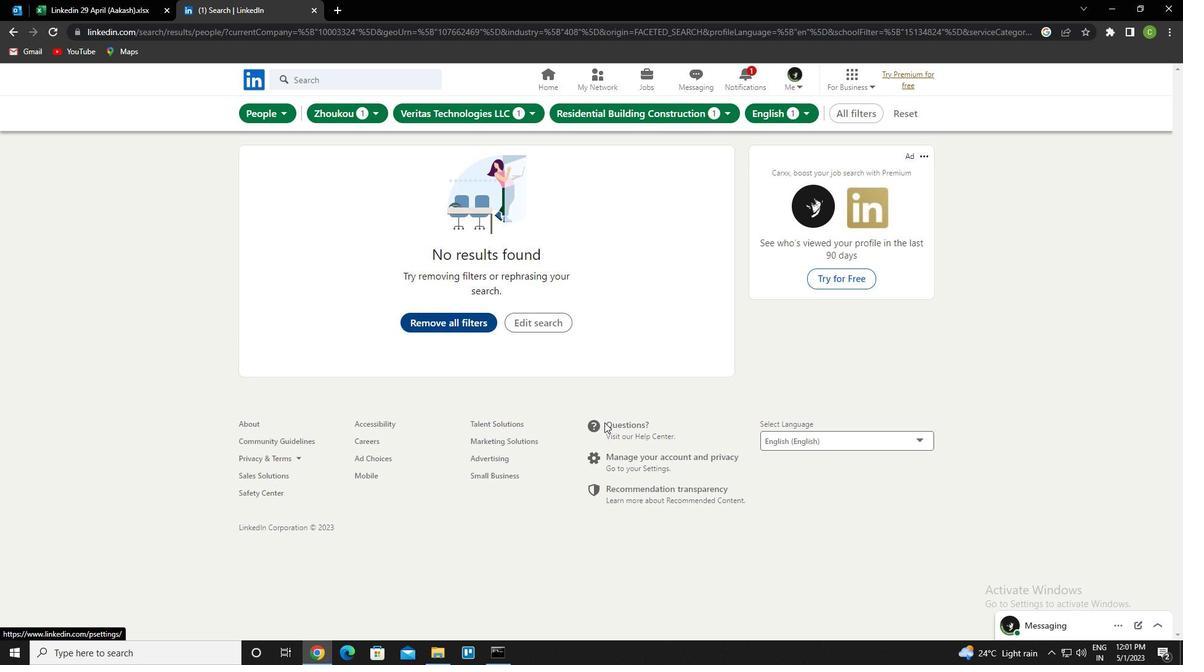 
